 Task: Find connections with filter location Sant Andreu de Palomar with filter topic #Projectmanagements with filter profile language Potuguese with filter current company Traveloka with filter school Topiwala National Medical College, Mumbai Central, Mumbai with filter industry Primary Metal Manufacturing with filter service category Business Analytics with filter keywords title Mail Carrier
Action: Mouse moved to (543, 70)
Screenshot: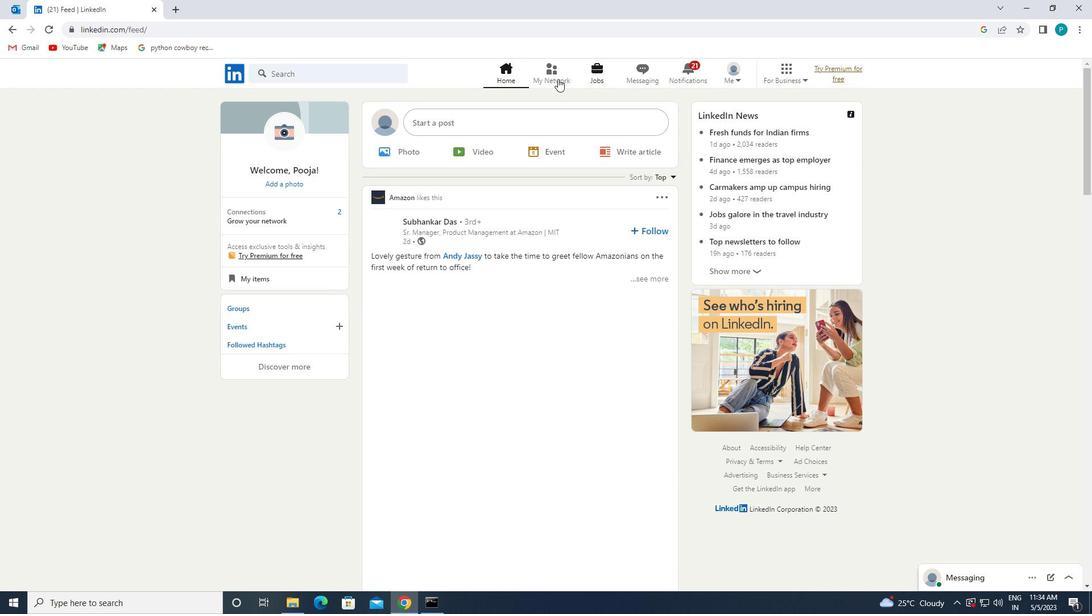 
Action: Mouse pressed left at (543, 70)
Screenshot: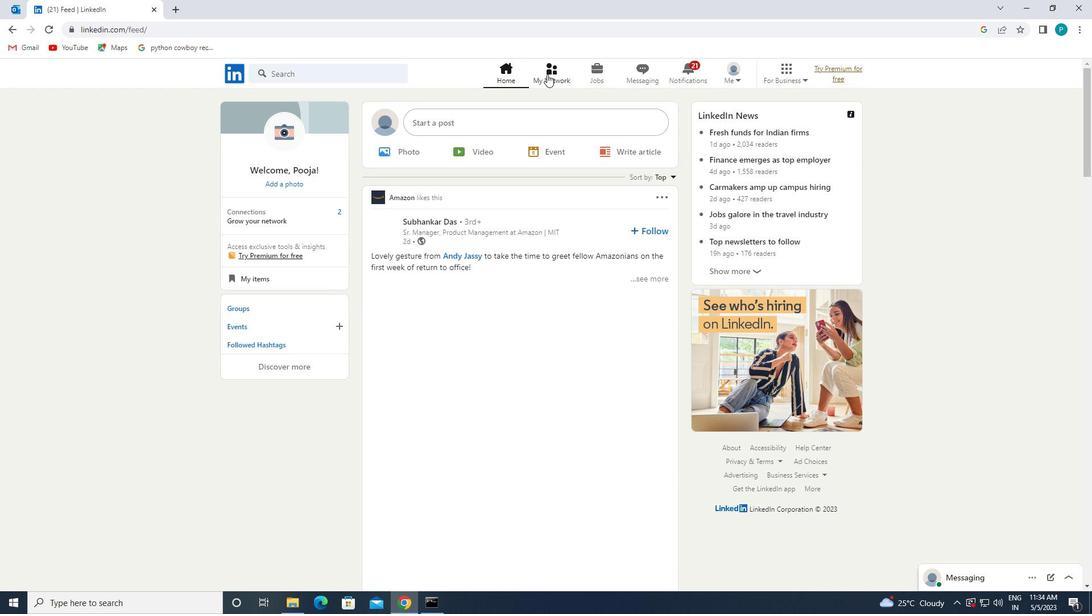 
Action: Mouse moved to (347, 139)
Screenshot: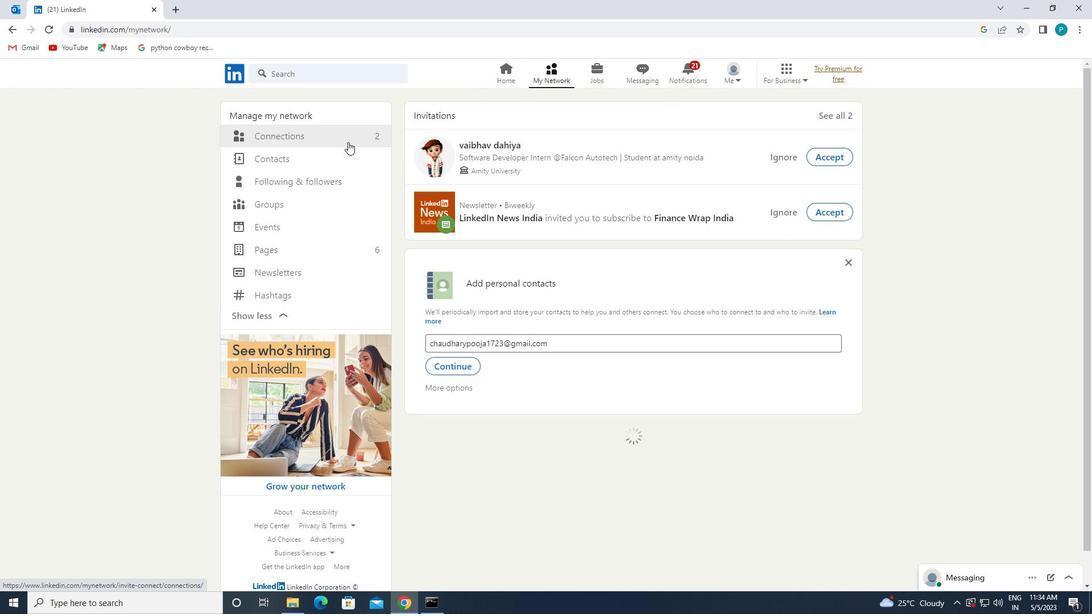 
Action: Mouse pressed left at (347, 139)
Screenshot: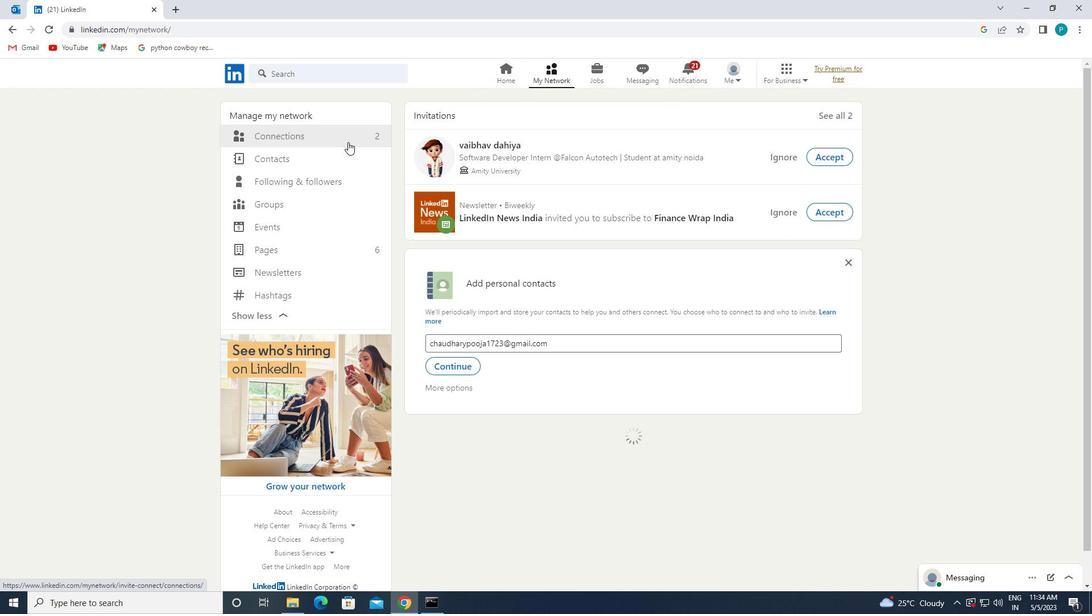 
Action: Mouse moved to (647, 138)
Screenshot: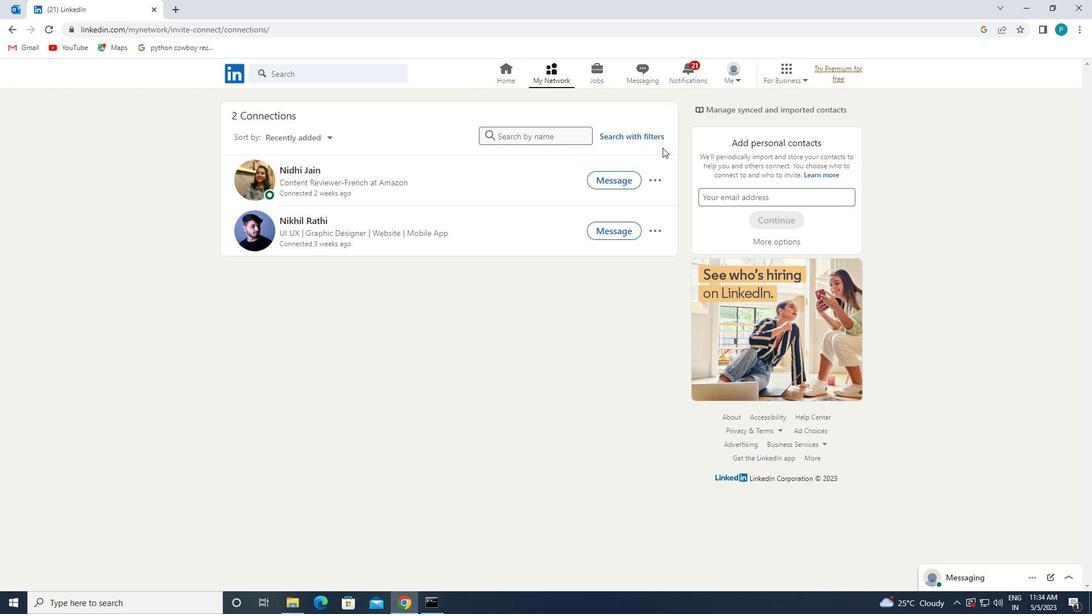 
Action: Mouse pressed left at (647, 138)
Screenshot: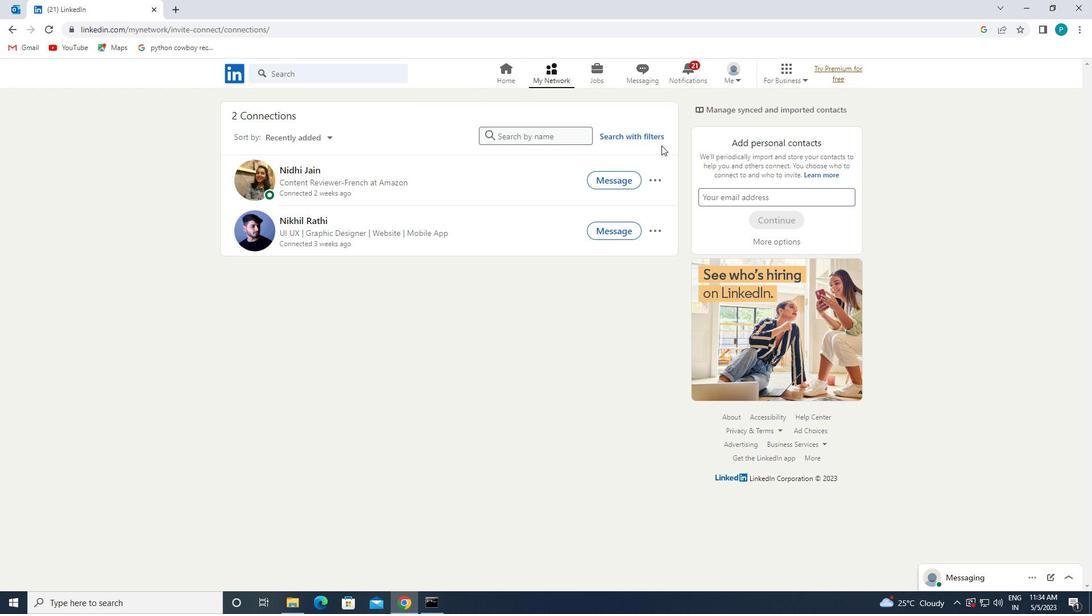 
Action: Mouse moved to (580, 110)
Screenshot: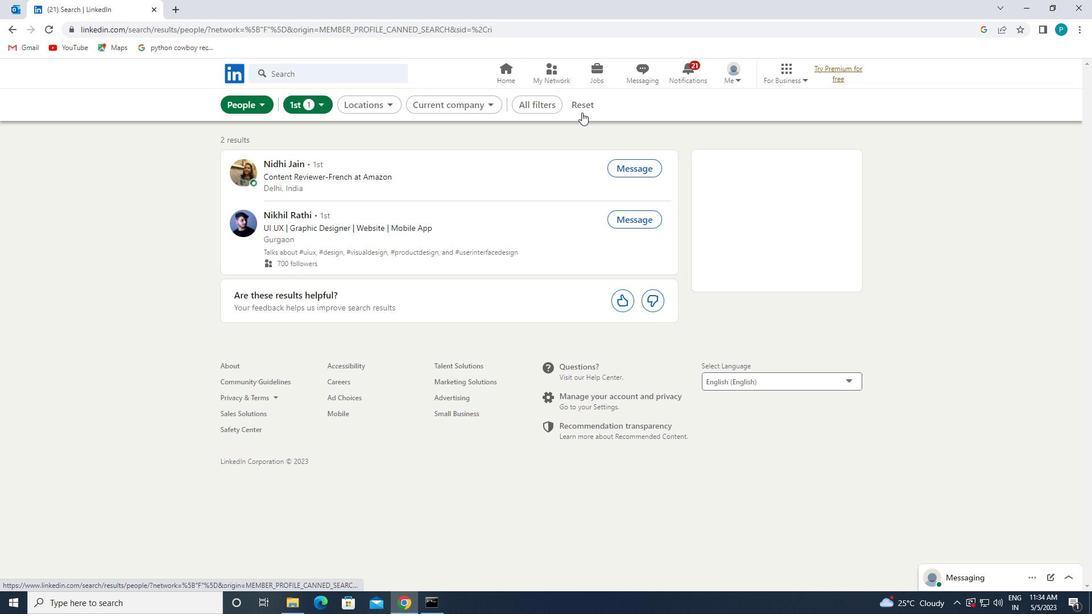 
Action: Mouse pressed left at (580, 110)
Screenshot: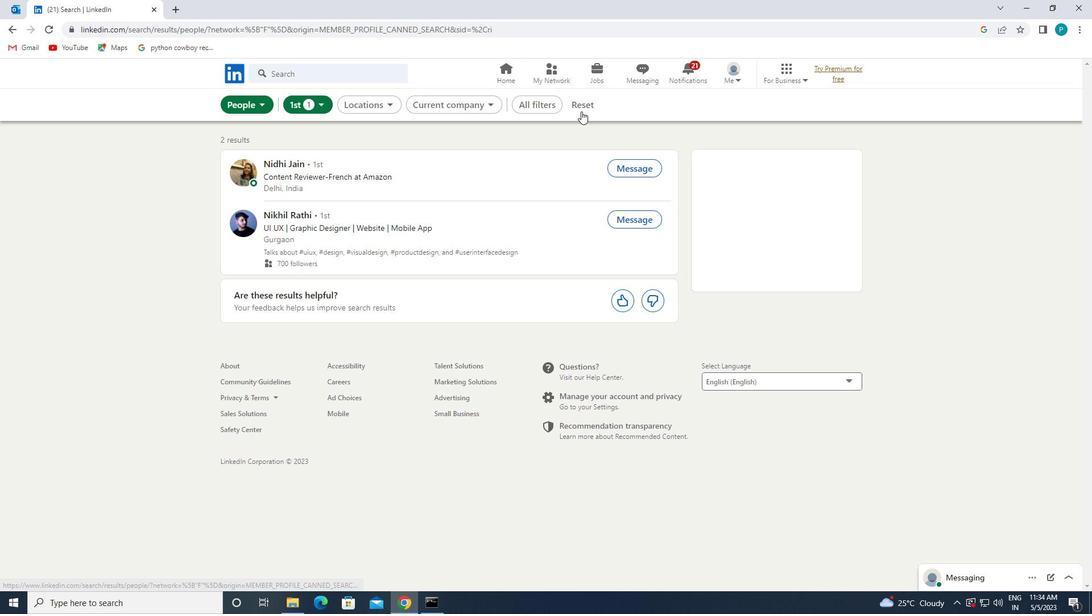
Action: Mouse moved to (555, 105)
Screenshot: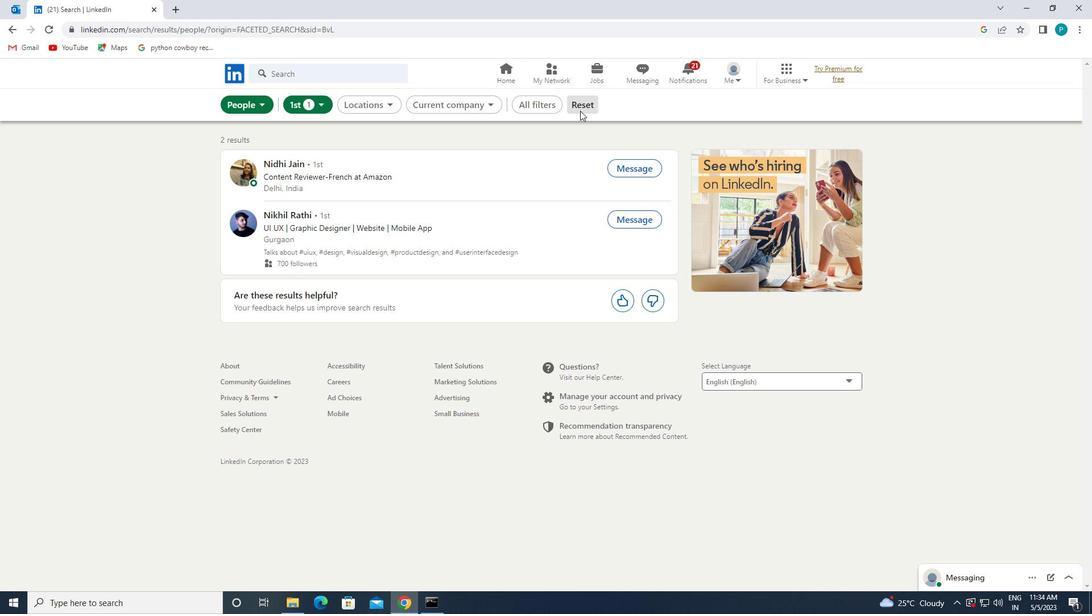 
Action: Mouse pressed left at (555, 105)
Screenshot: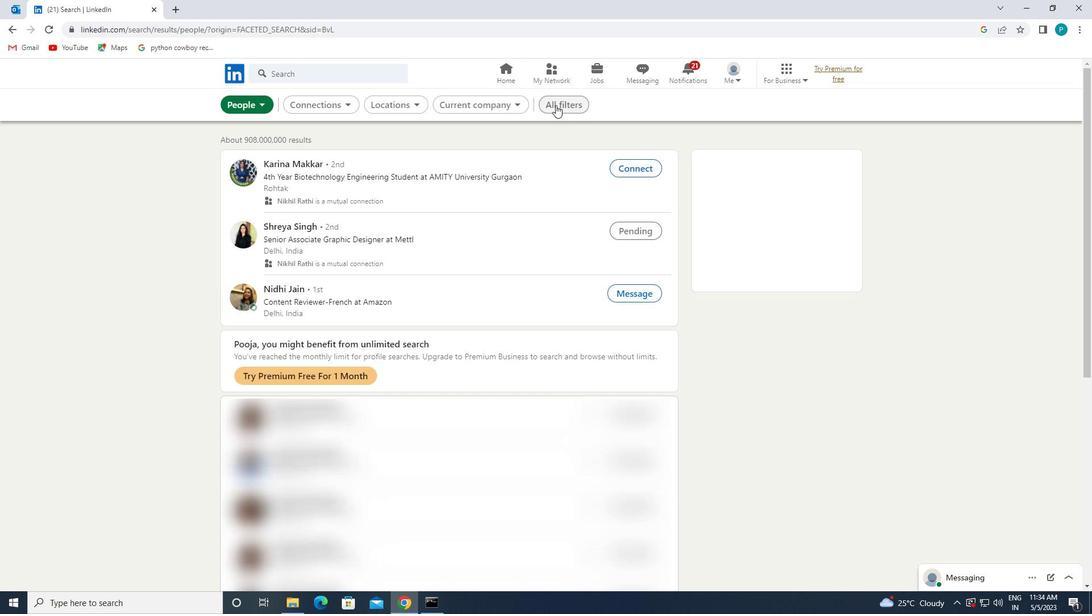 
Action: Mouse moved to (936, 279)
Screenshot: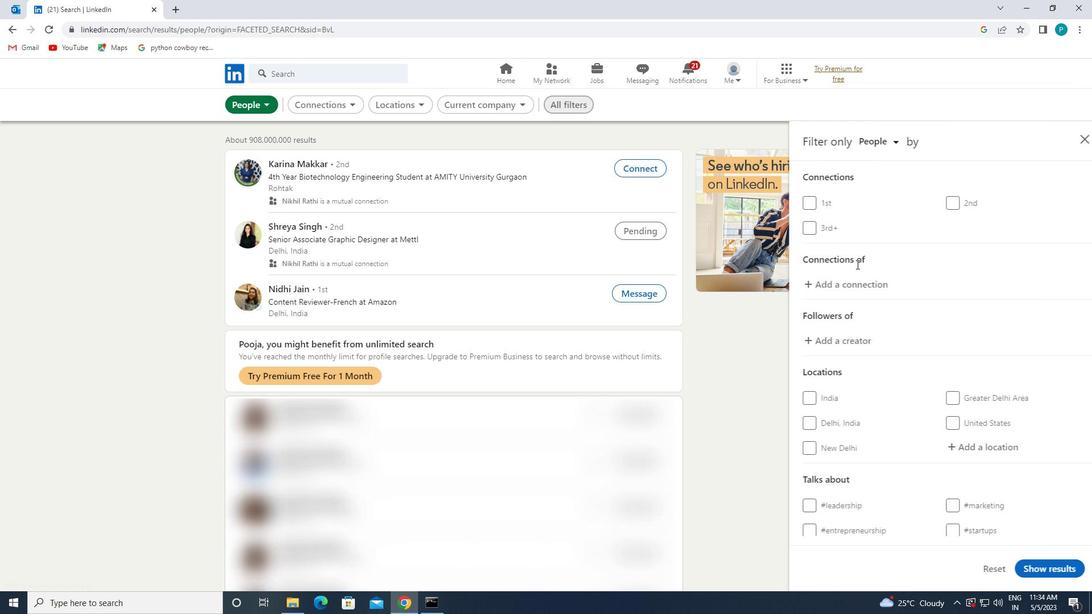 
Action: Mouse scrolled (936, 278) with delta (0, 0)
Screenshot: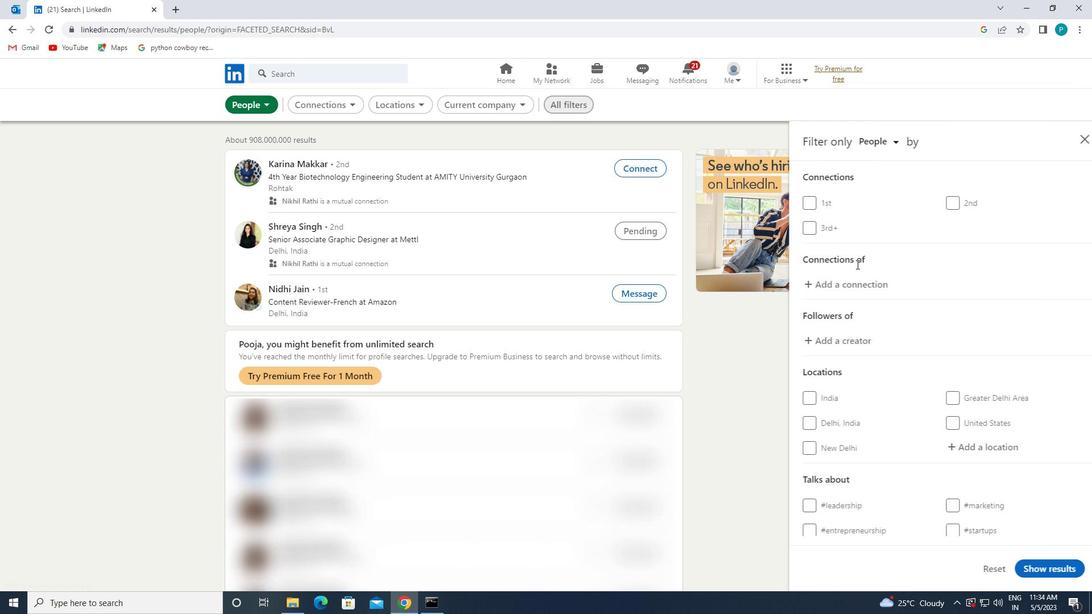 
Action: Mouse scrolled (936, 278) with delta (0, 0)
Screenshot: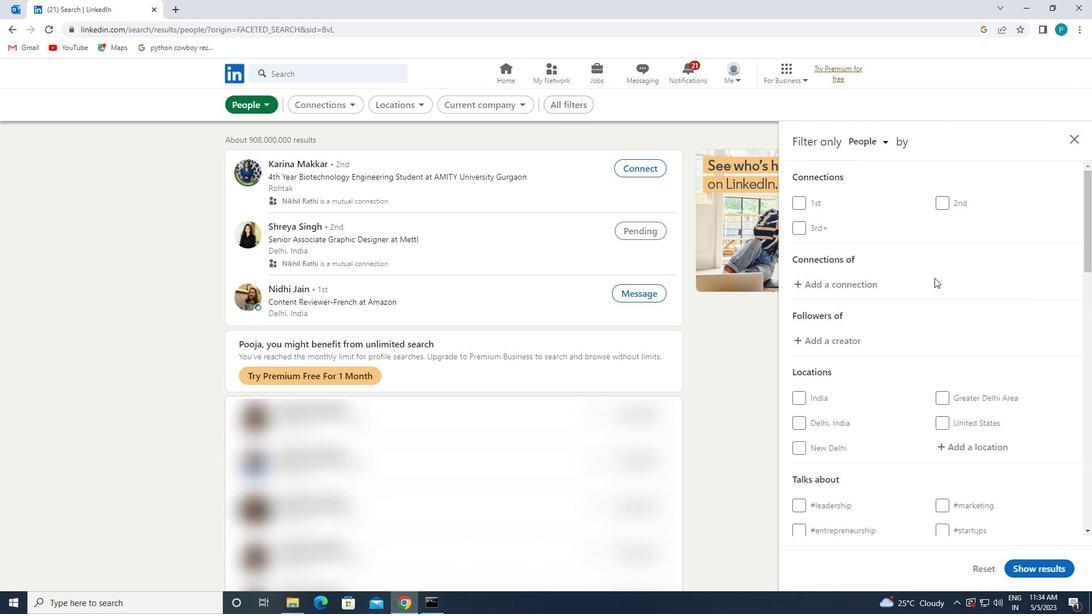 
Action: Mouse moved to (936, 278)
Screenshot: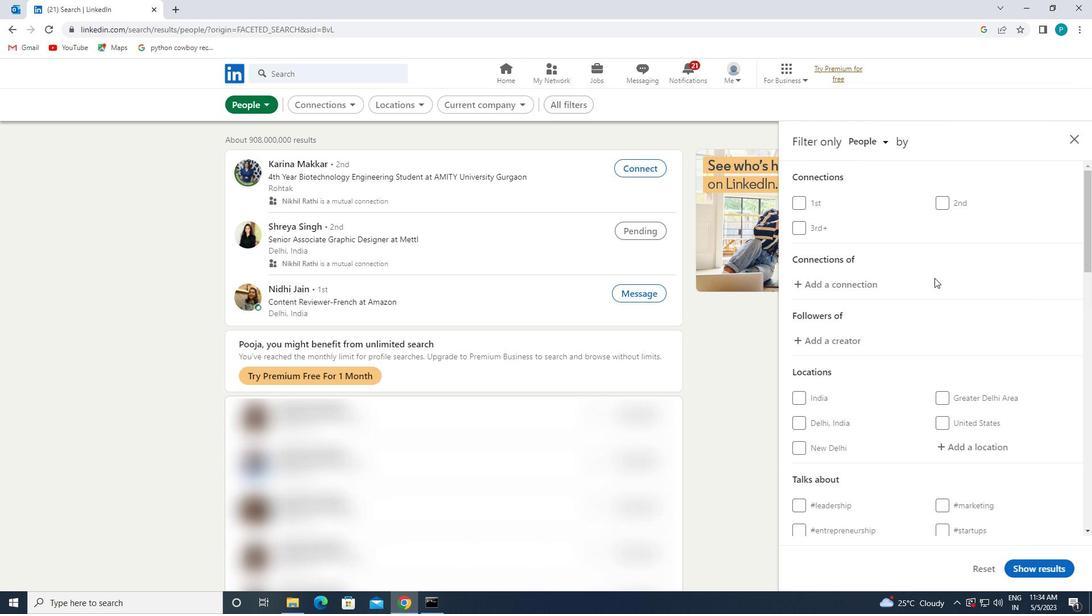 
Action: Mouse scrolled (936, 277) with delta (0, 0)
Screenshot: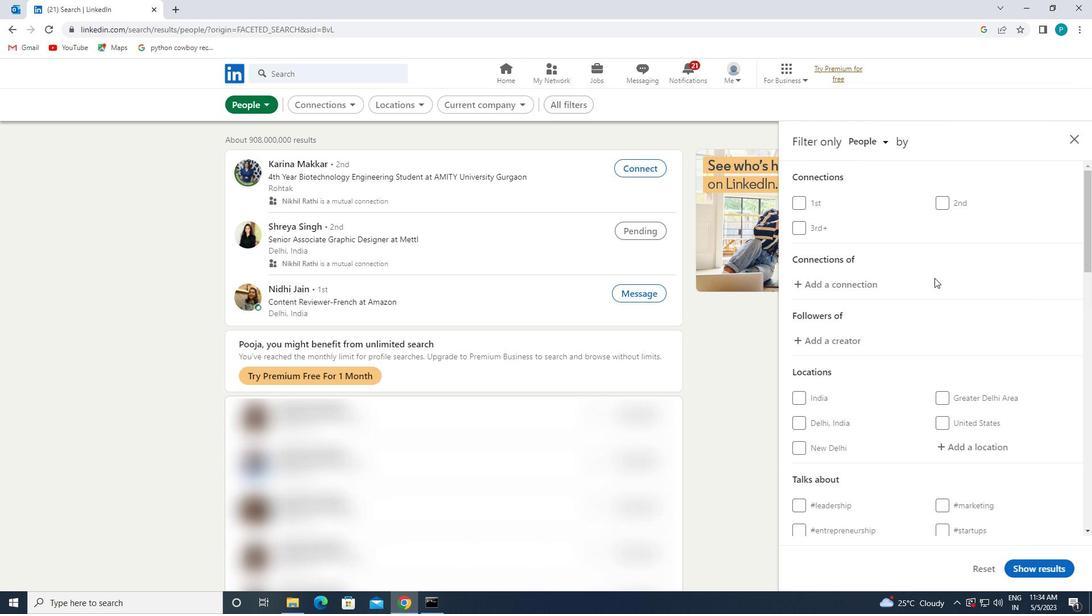 
Action: Mouse moved to (935, 277)
Screenshot: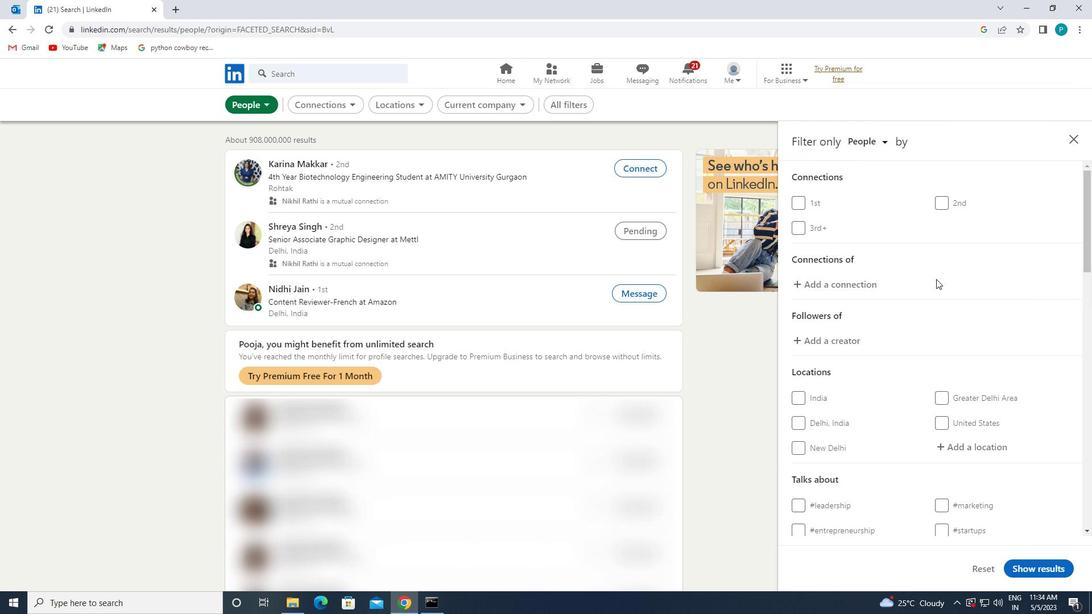 
Action: Mouse pressed left at (935, 277)
Screenshot: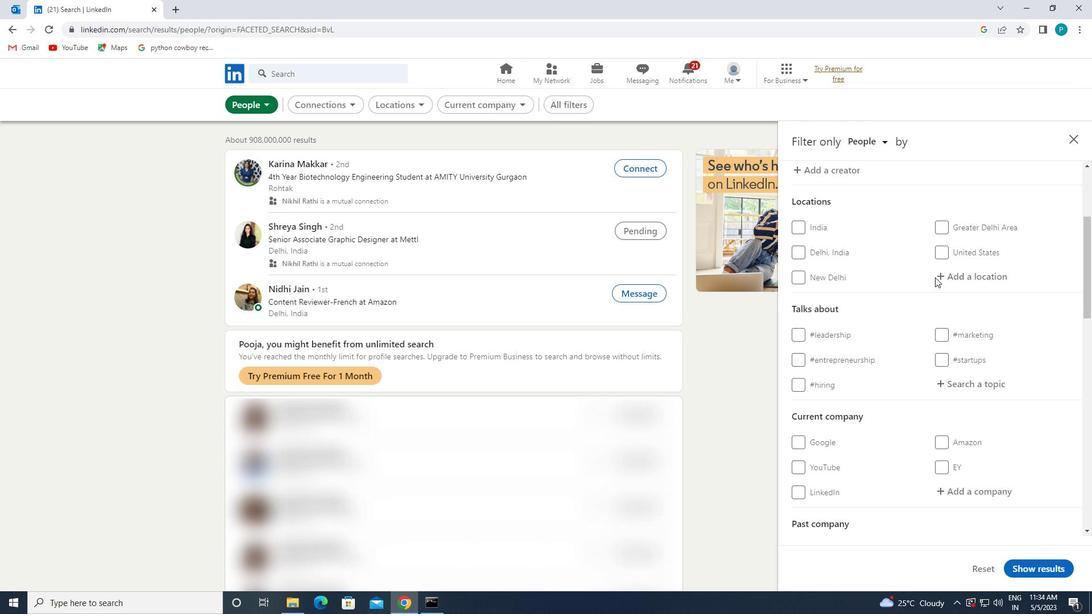 
Action: Mouse moved to (937, 275)
Screenshot: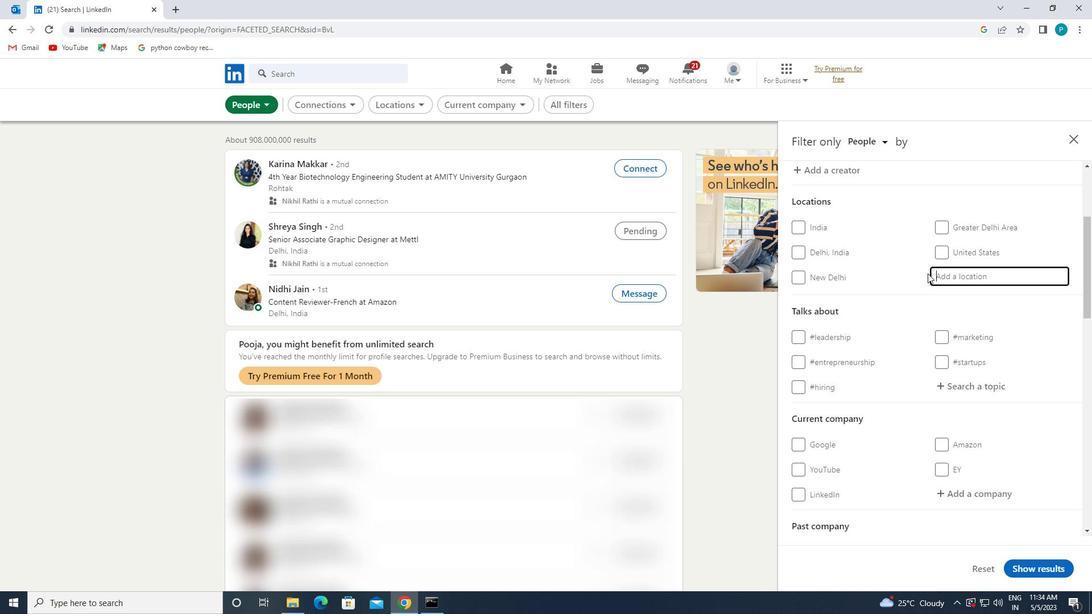 
Action: Key pressed <Key.caps_lock>s<Key.caps_lock>any<Key.backspace>t<Key.space><Key.caps_lock>a<Key.caps_lock>ndreu
Screenshot: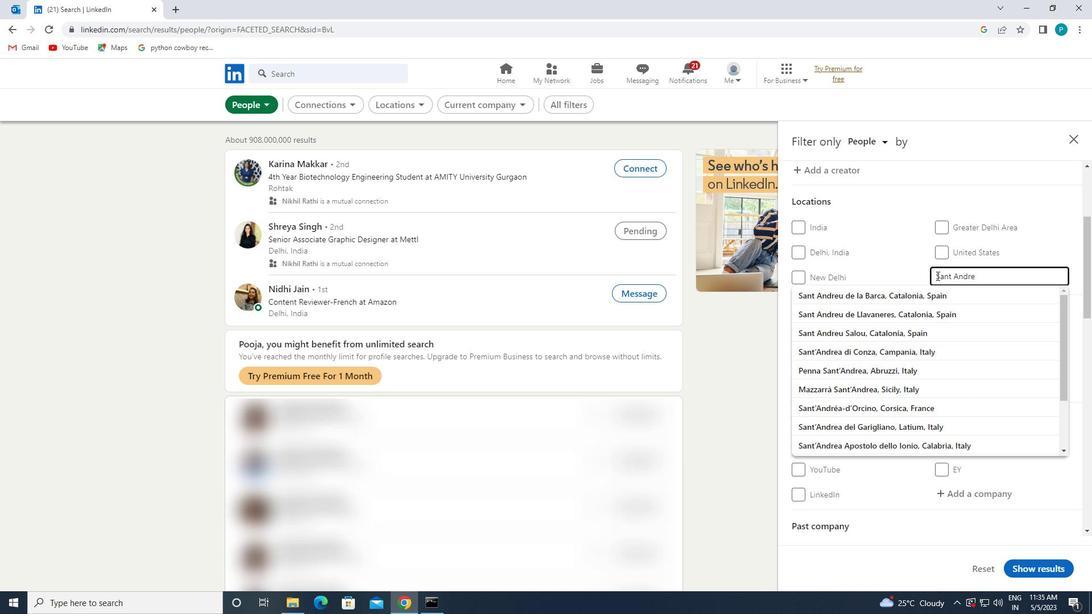 
Action: Mouse moved to (912, 295)
Screenshot: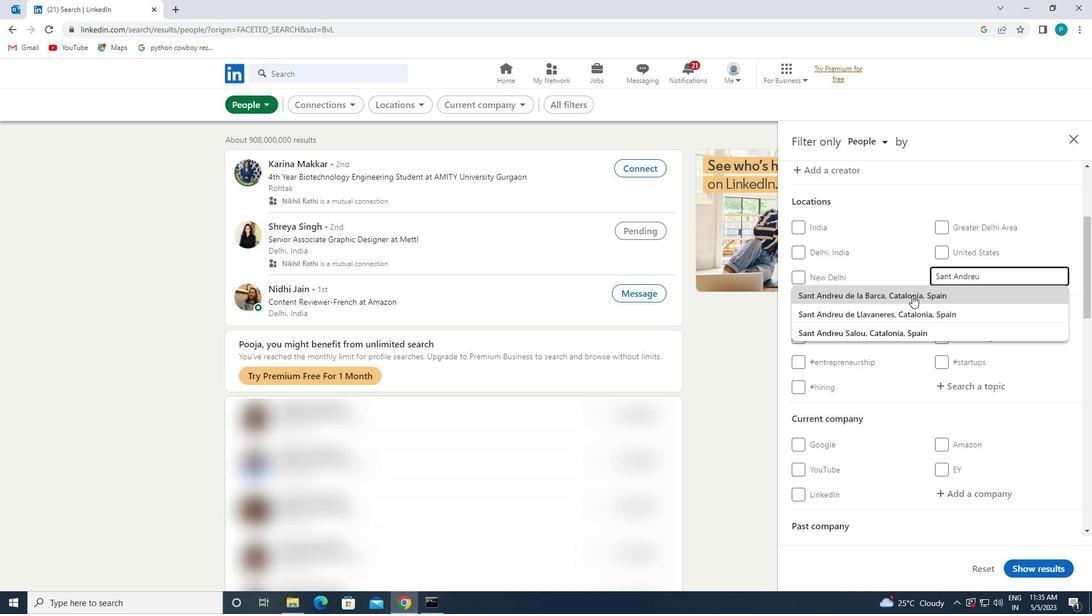 
Action: Key pressed <Key.space>de<Key.space><Key.caps_lock>p<Key.caps_lock>alomar
Screenshot: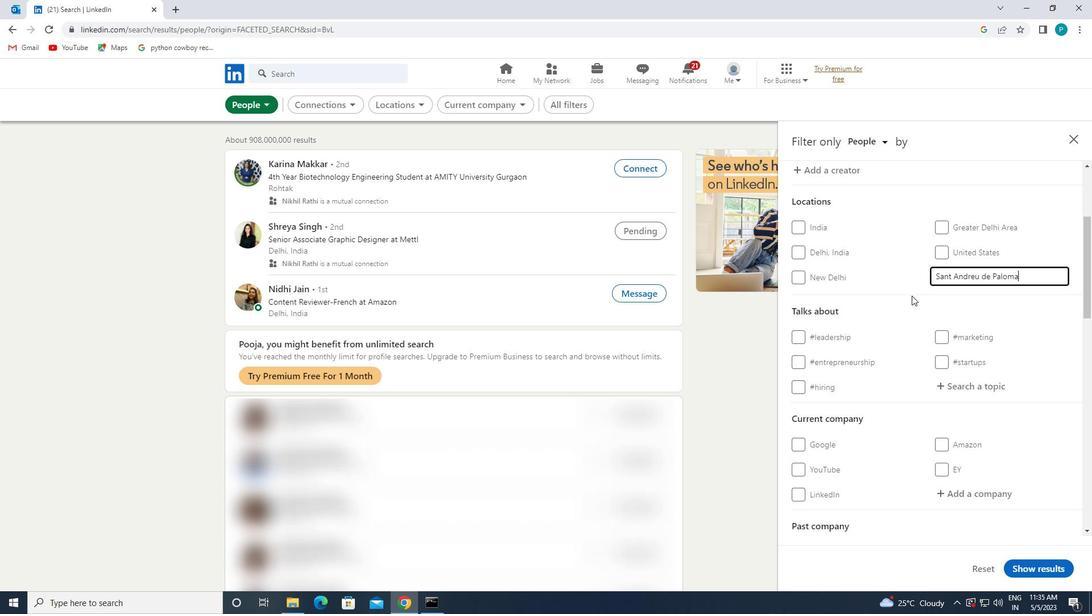 
Action: Mouse moved to (942, 361)
Screenshot: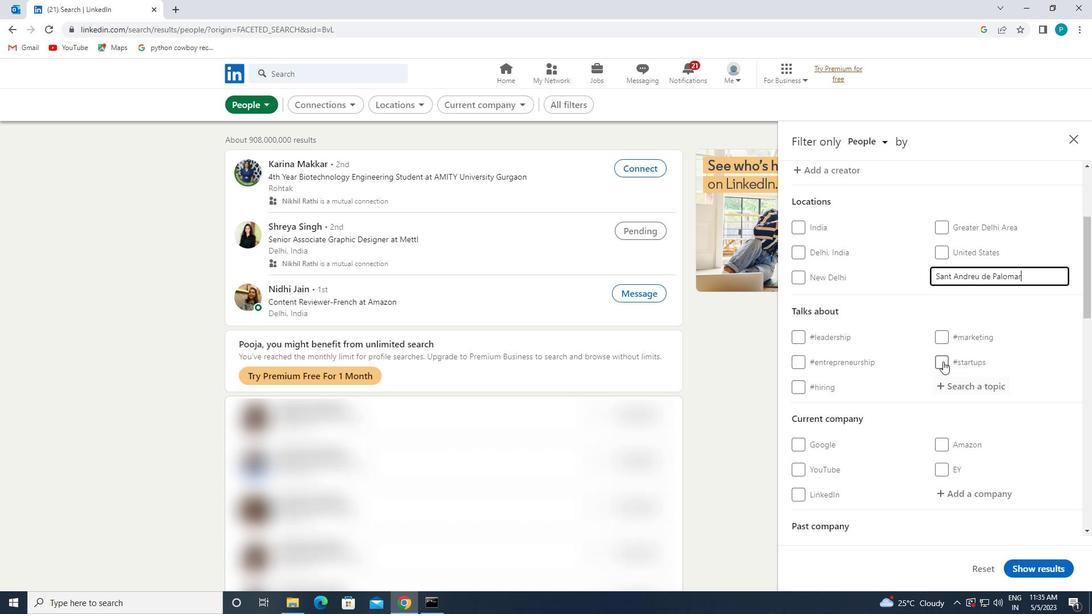 
Action: Mouse scrolled (942, 360) with delta (0, 0)
Screenshot: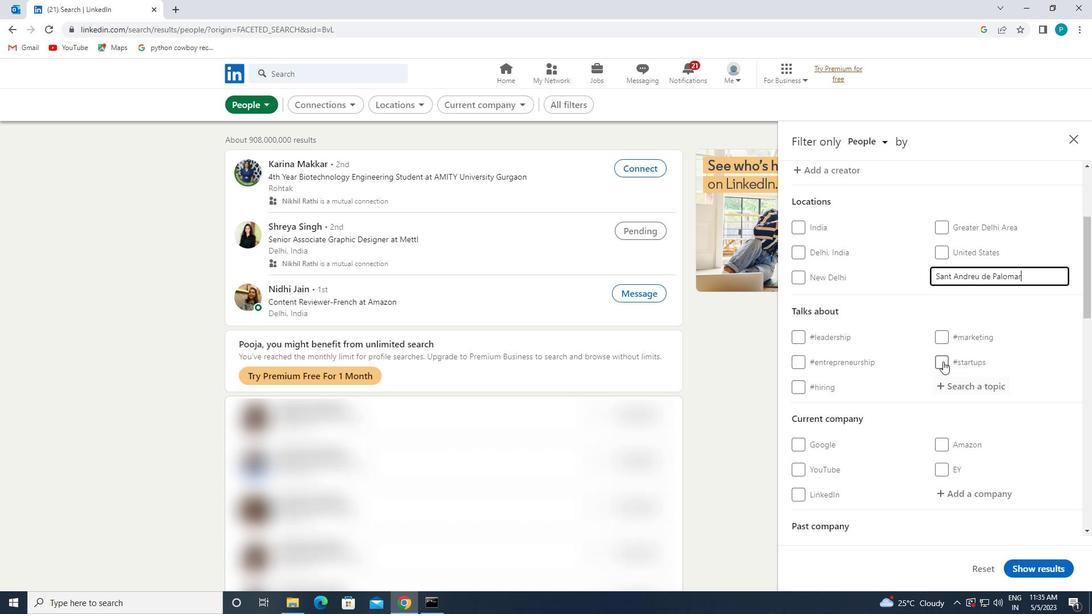 
Action: Mouse moved to (955, 337)
Screenshot: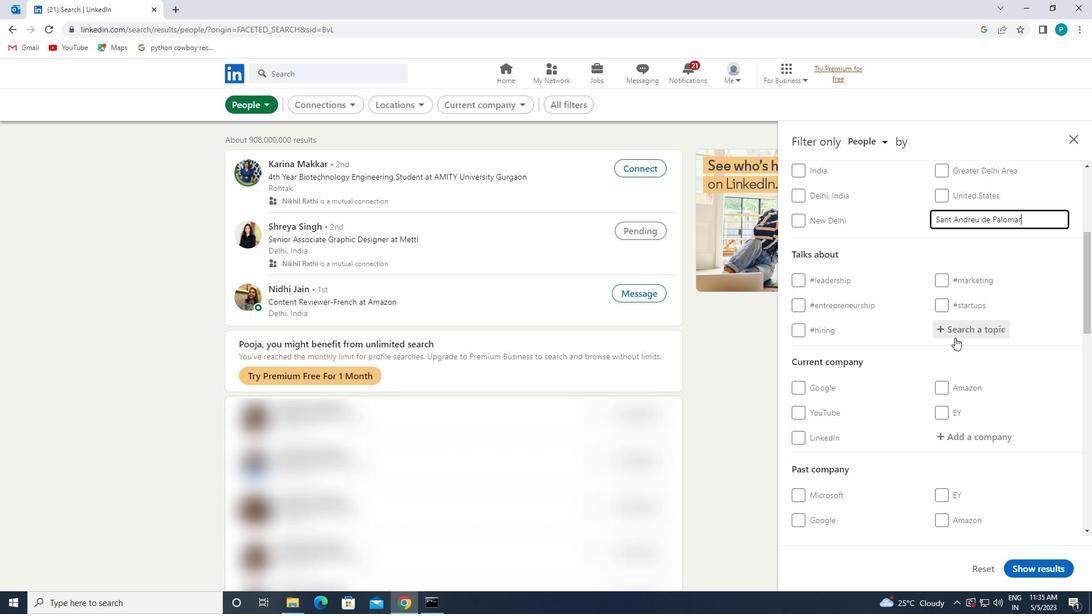 
Action: Mouse pressed left at (955, 337)
Screenshot: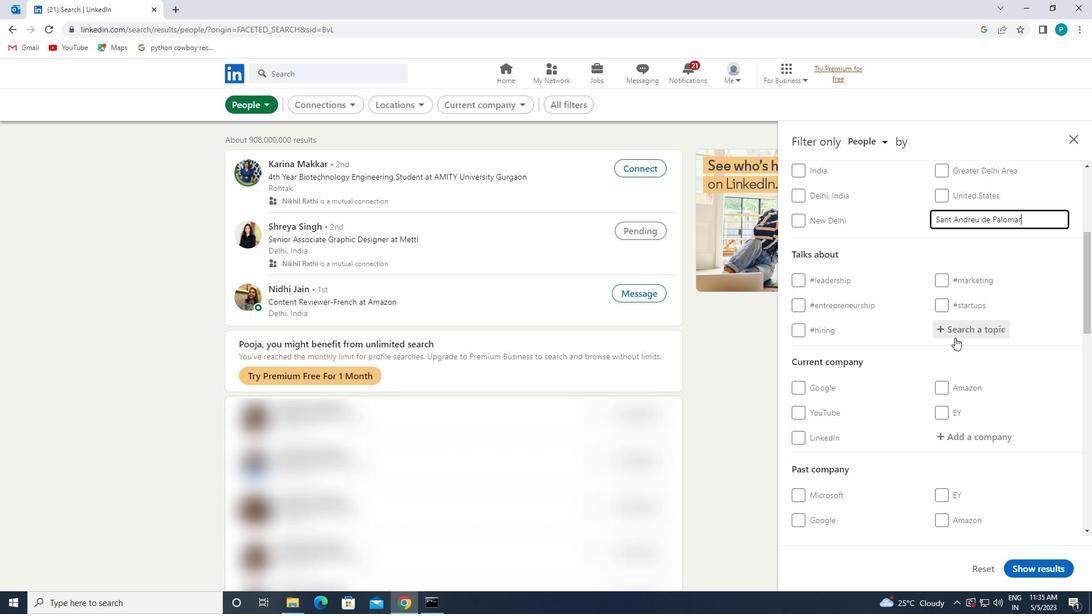 
Action: Key pressed <Key.shift>#<Key.caps_lock>P<Key.caps_lock>ROJECTMANAGEMENTS
Screenshot: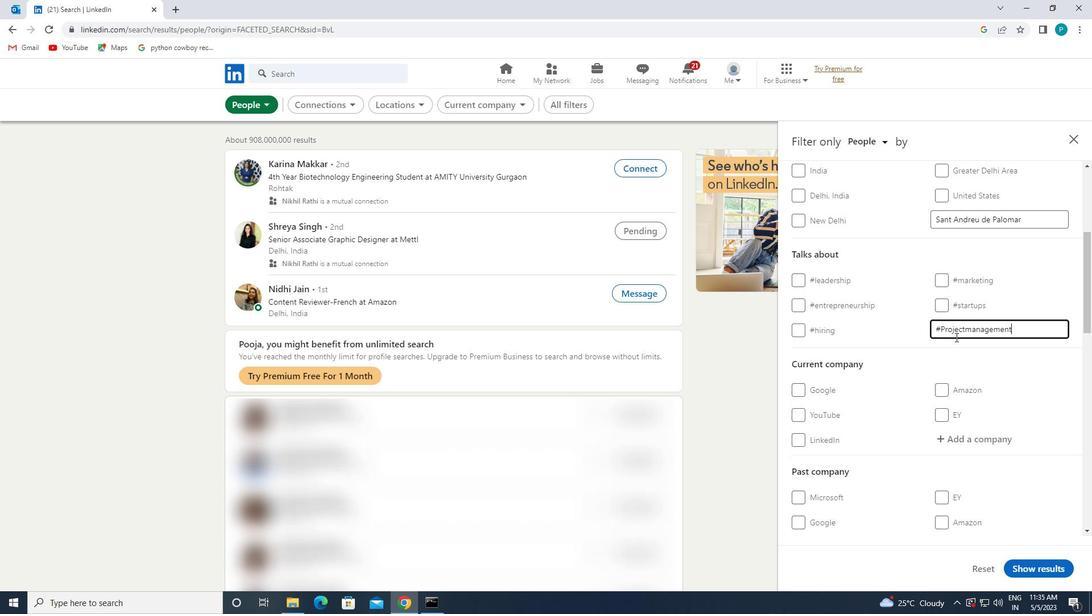 
Action: Mouse moved to (958, 306)
Screenshot: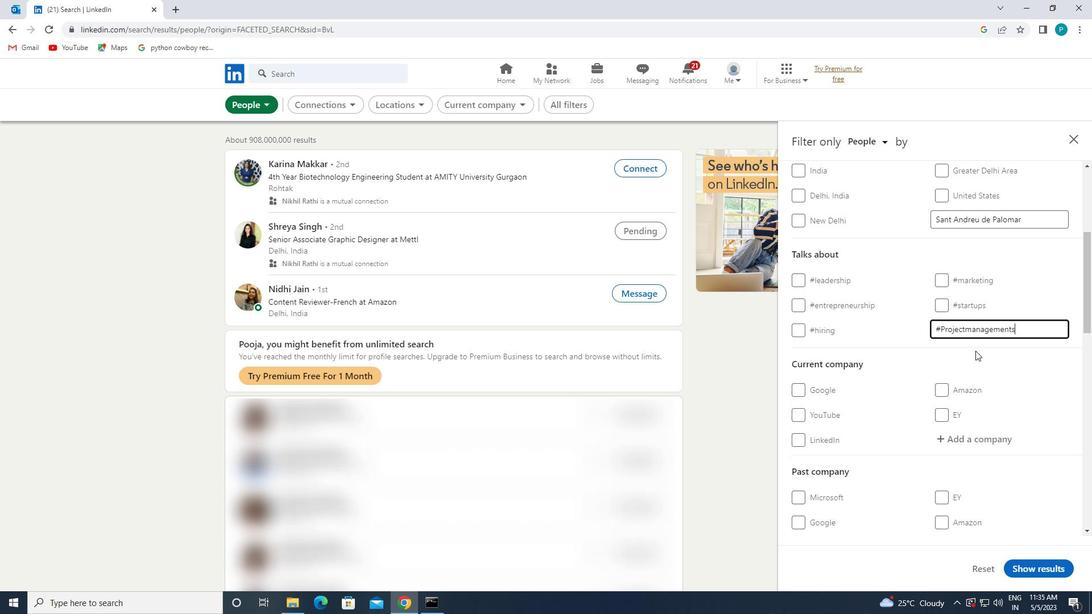 
Action: Mouse scrolled (958, 306) with delta (0, 0)
Screenshot: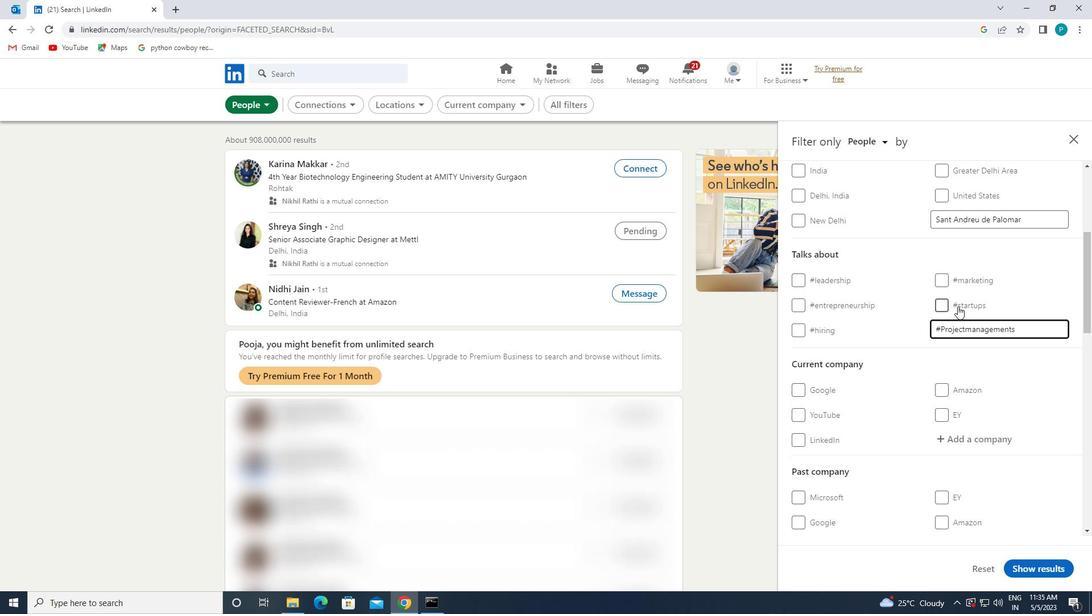 
Action: Mouse moved to (956, 307)
Screenshot: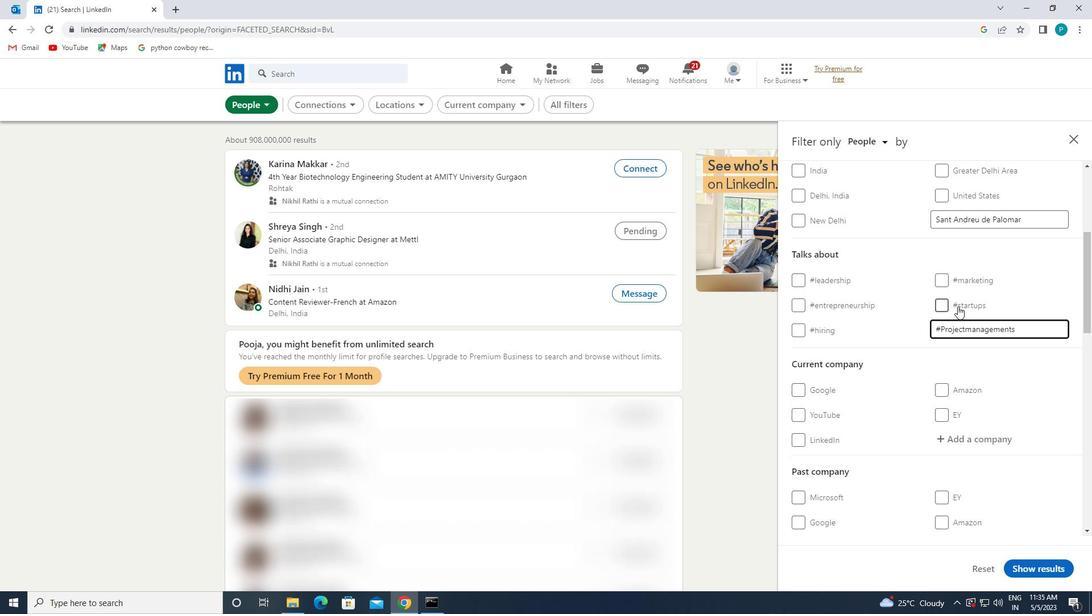 
Action: Mouse scrolled (956, 306) with delta (0, 0)
Screenshot: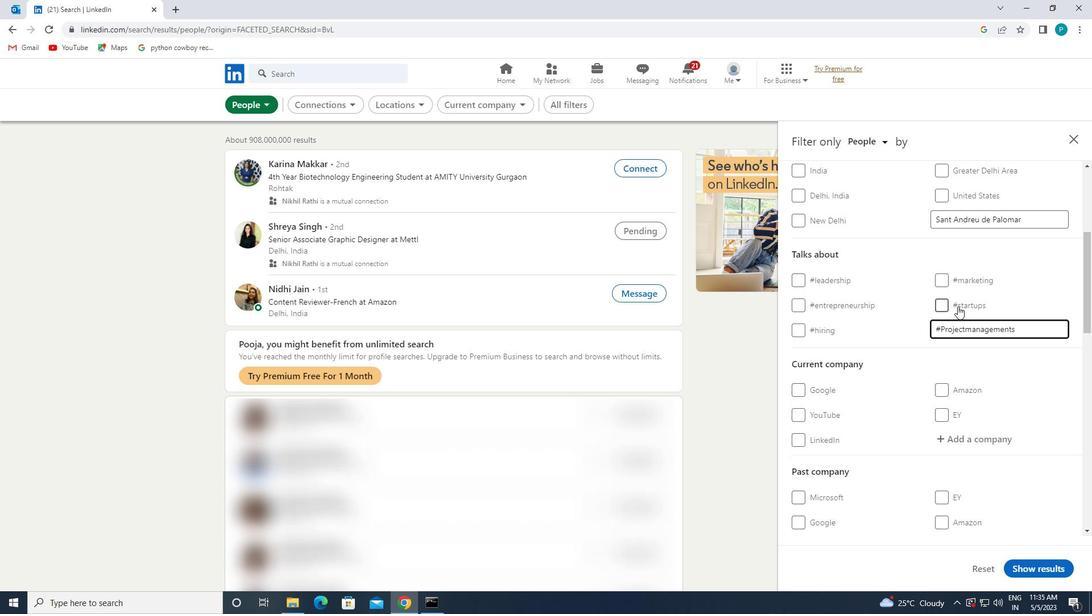 
Action: Mouse moved to (954, 310)
Screenshot: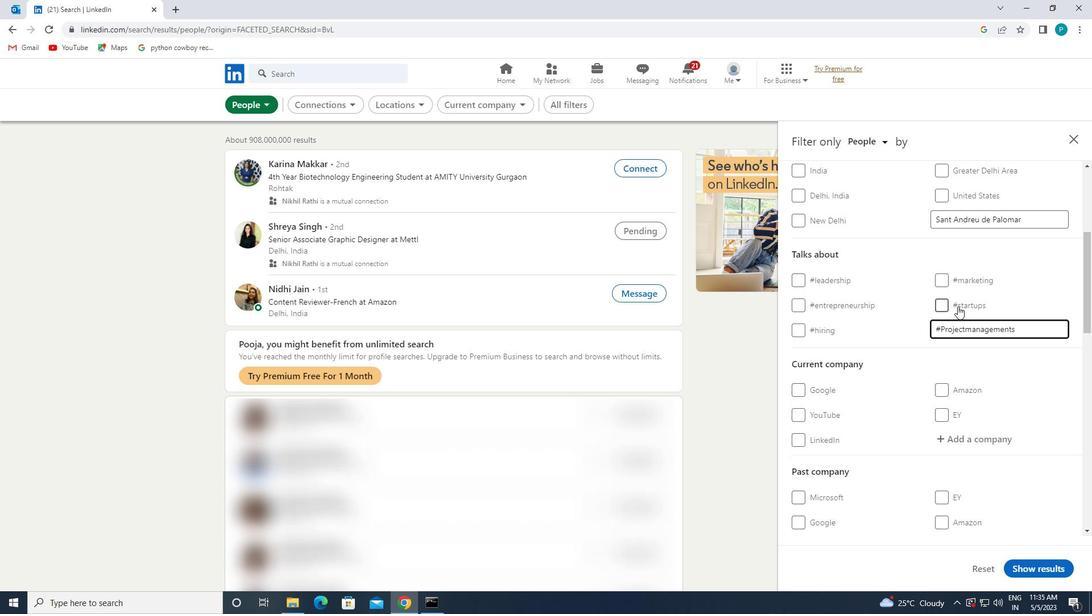 
Action: Mouse scrolled (954, 310) with delta (0, 0)
Screenshot: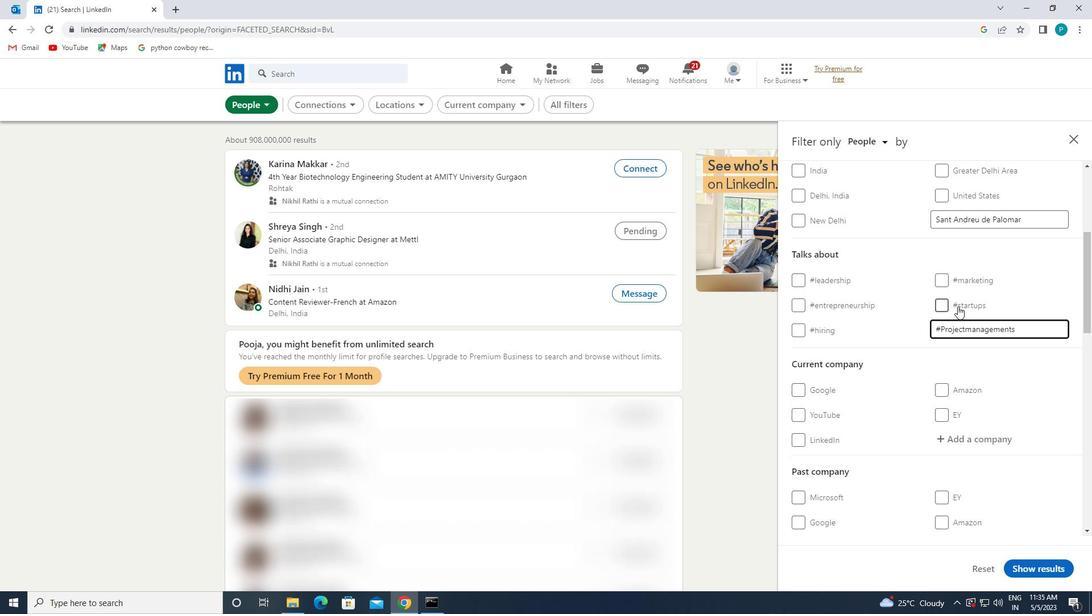 
Action: Mouse moved to (953, 312)
Screenshot: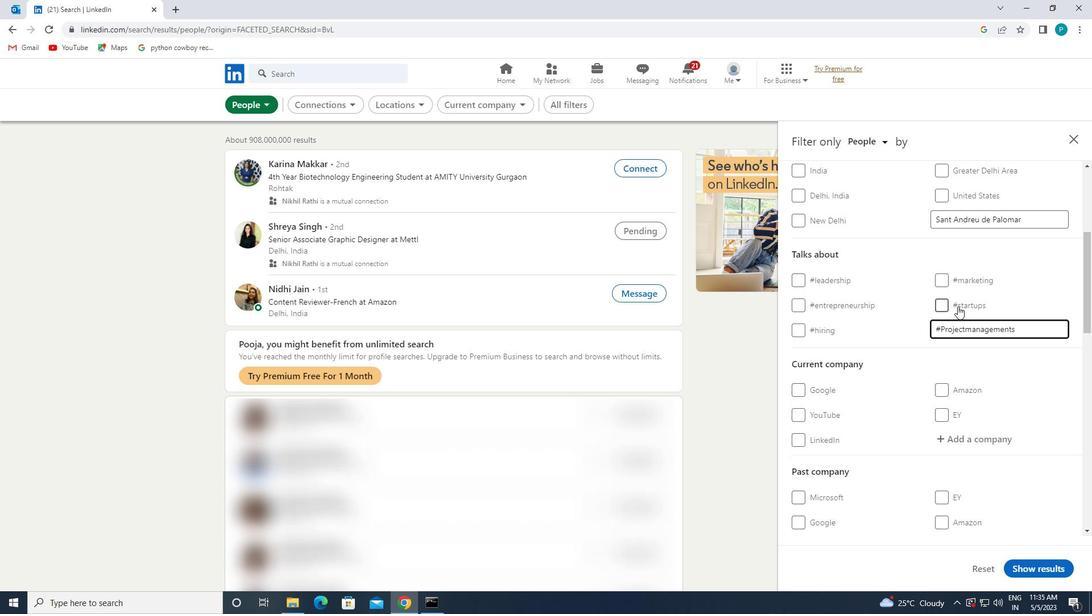 
Action: Mouse scrolled (953, 312) with delta (0, 0)
Screenshot: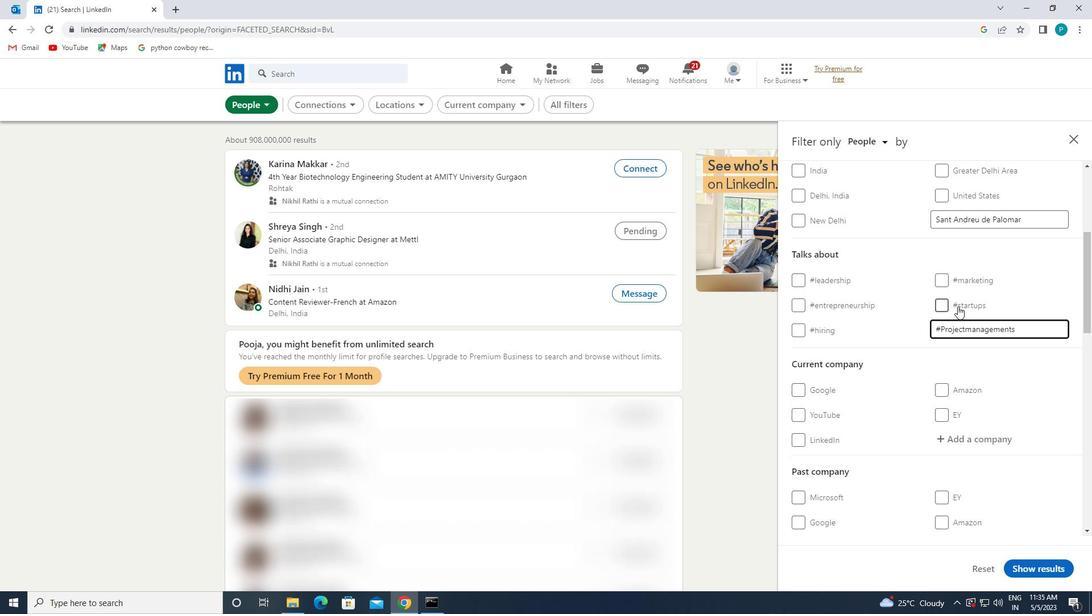 
Action: Mouse moved to (861, 354)
Screenshot: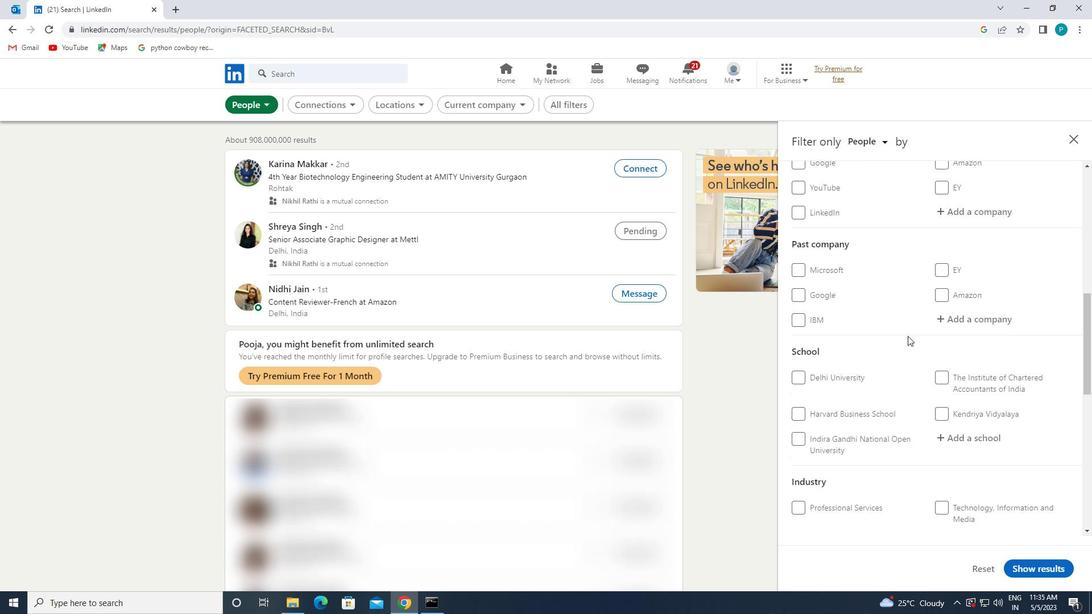 
Action: Mouse scrolled (861, 353) with delta (0, 0)
Screenshot: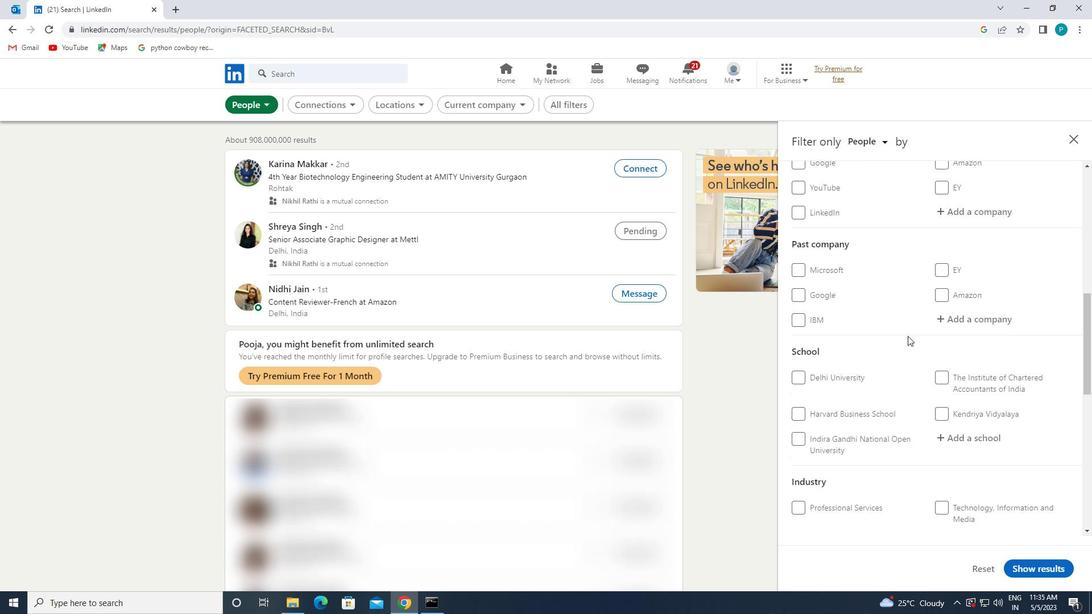 
Action: Mouse moved to (861, 355)
Screenshot: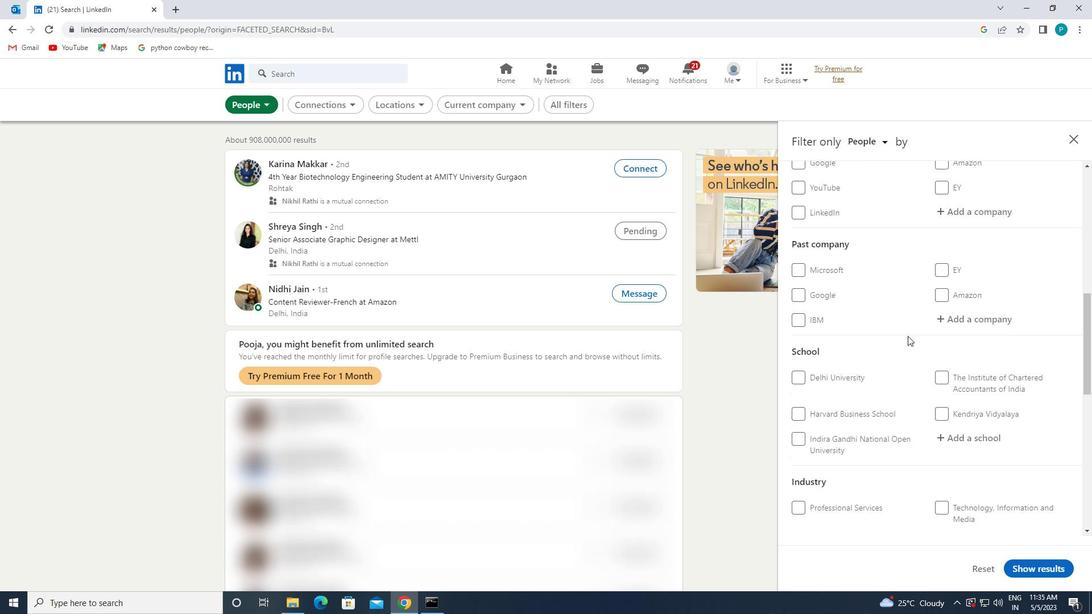 
Action: Mouse scrolled (861, 354) with delta (0, 0)
Screenshot: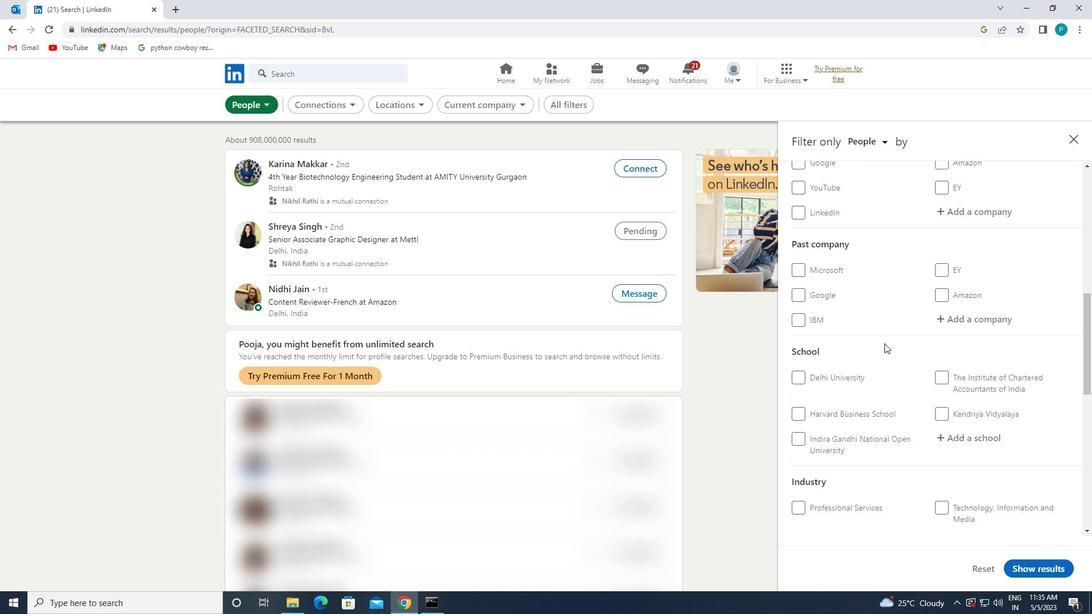 
Action: Mouse scrolled (861, 354) with delta (0, 0)
Screenshot: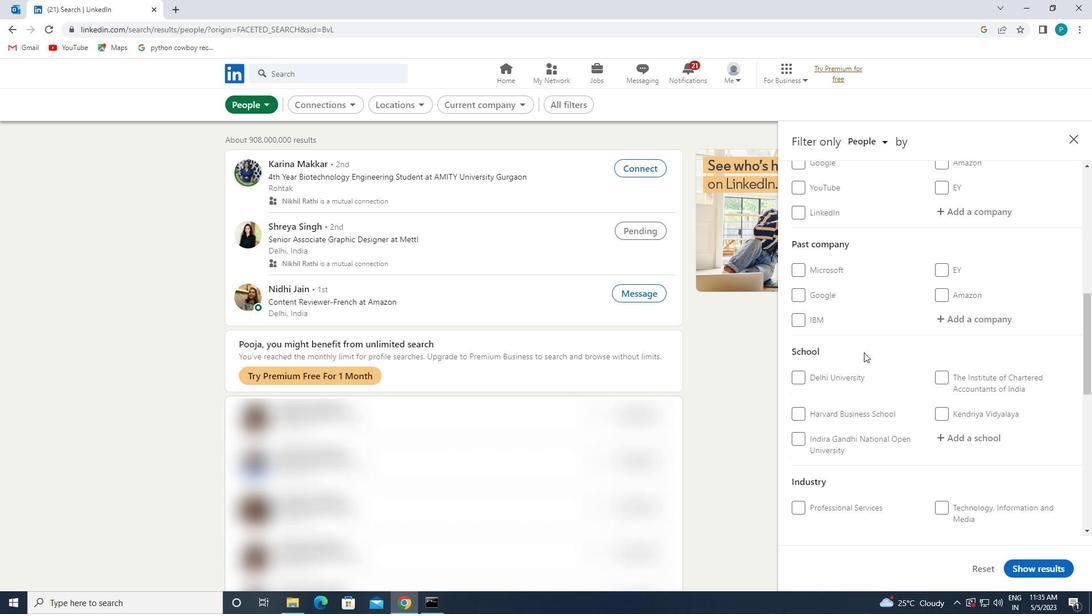 
Action: Mouse moved to (835, 384)
Screenshot: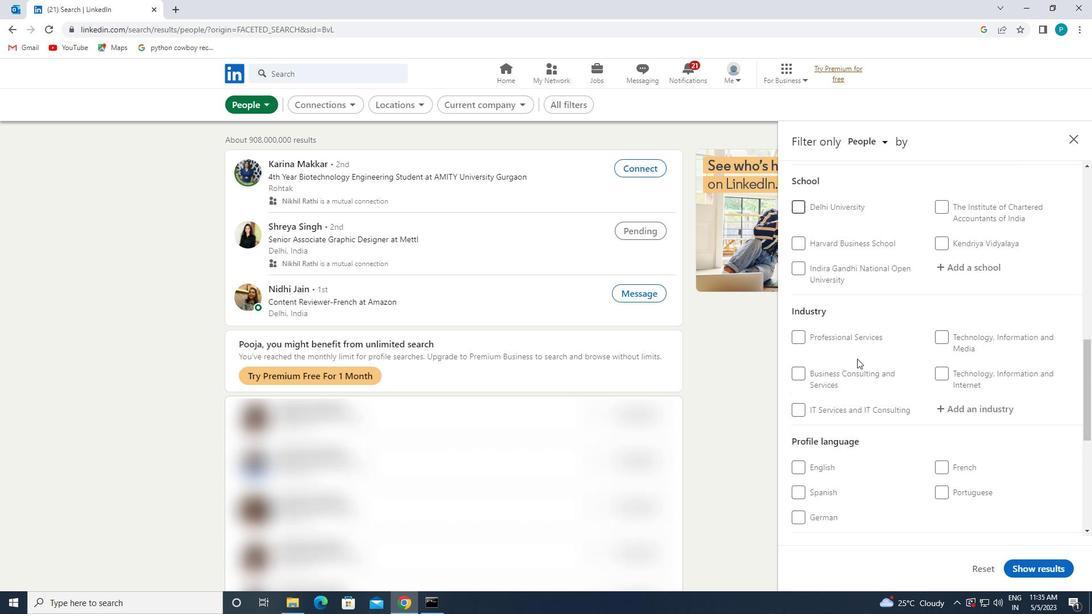 
Action: Mouse scrolled (835, 384) with delta (0, 0)
Screenshot: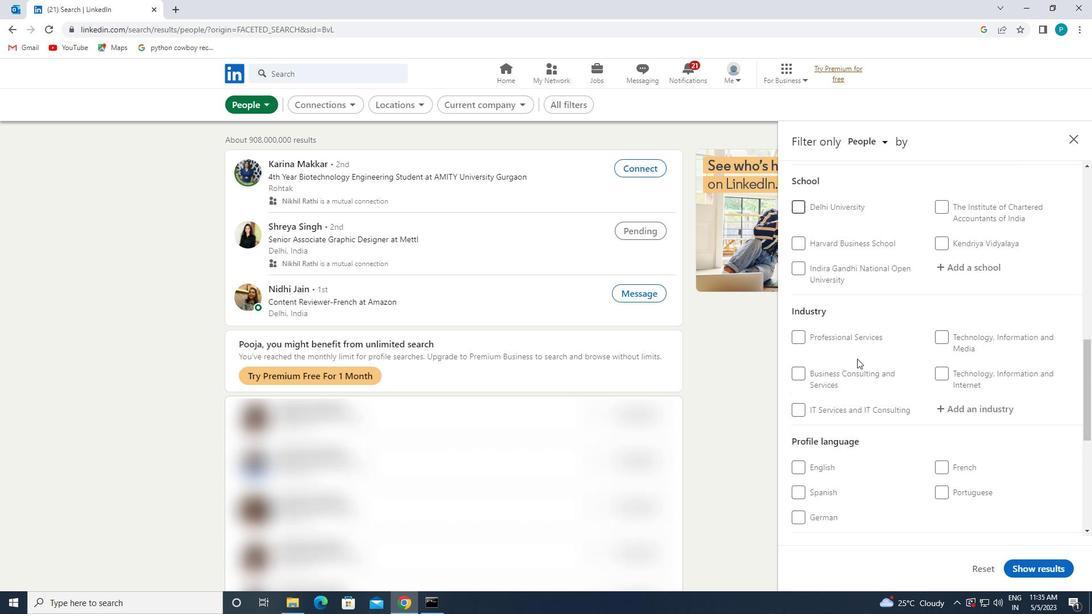 
Action: Mouse moved to (968, 439)
Screenshot: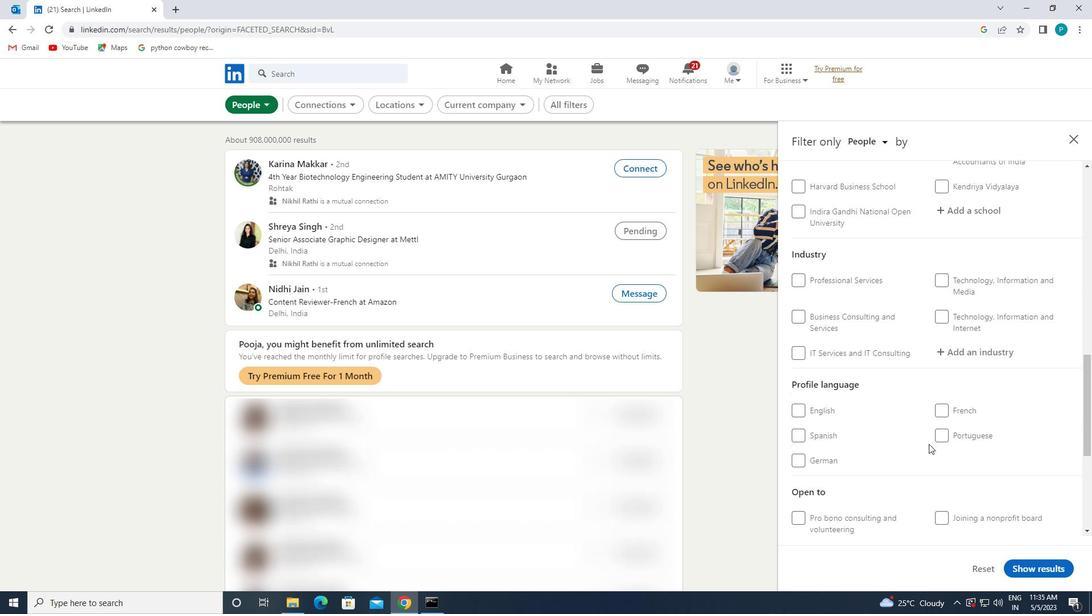 
Action: Mouse pressed left at (968, 439)
Screenshot: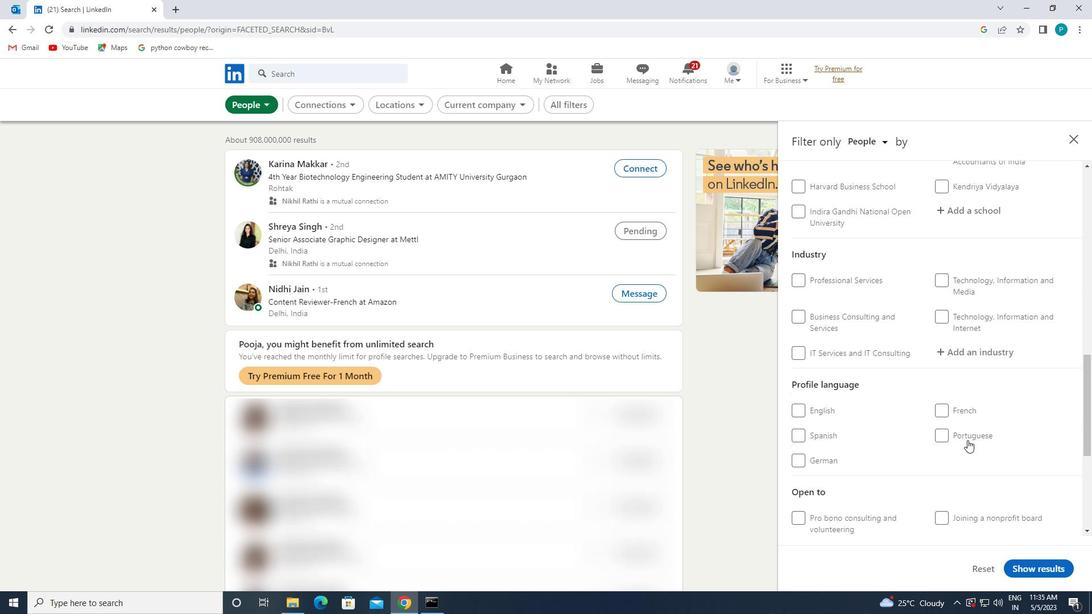 
Action: Mouse moved to (964, 394)
Screenshot: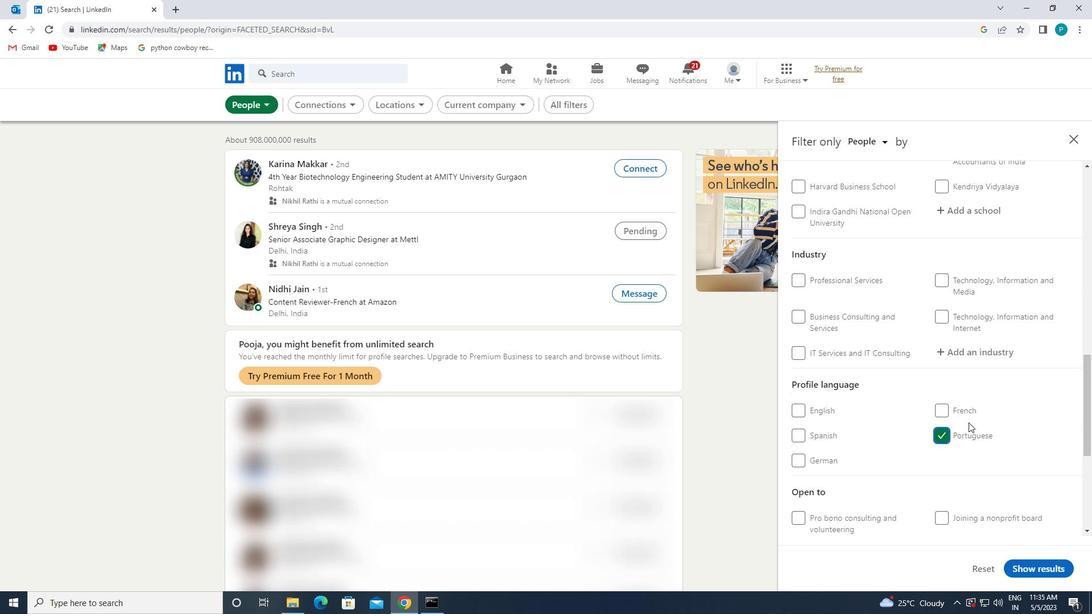 
Action: Mouse scrolled (964, 394) with delta (0, 0)
Screenshot: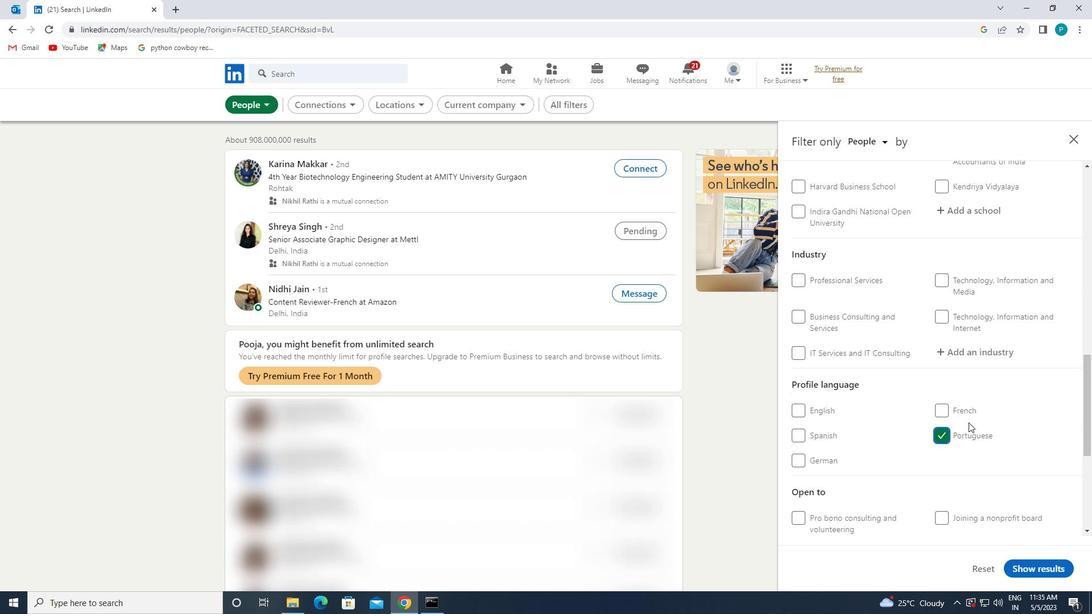 
Action: Mouse moved to (963, 389)
Screenshot: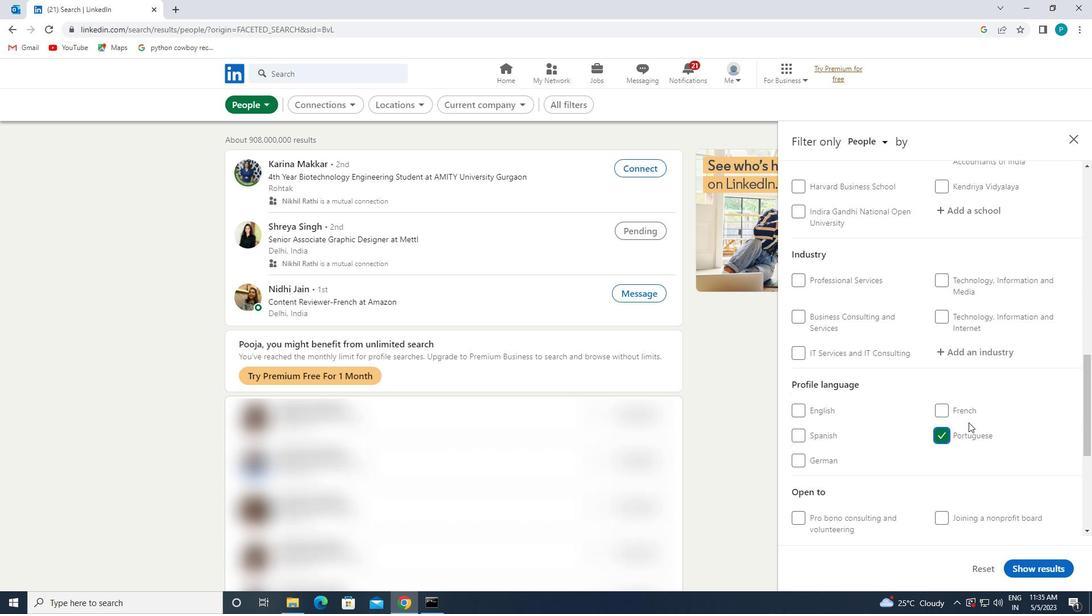 
Action: Mouse scrolled (963, 390) with delta (0, 0)
Screenshot: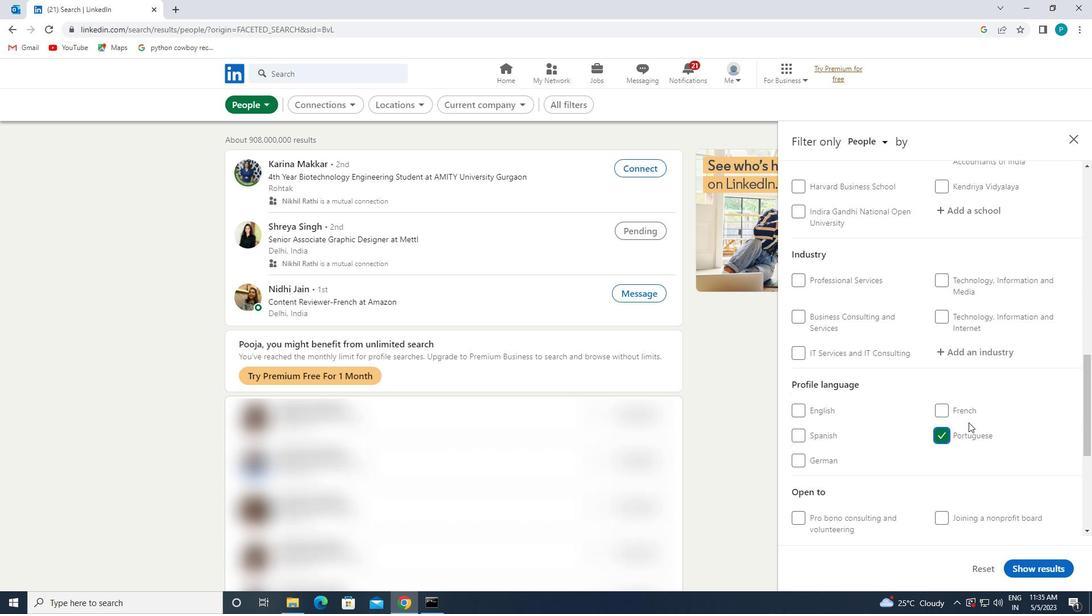 
Action: Mouse moved to (963, 386)
Screenshot: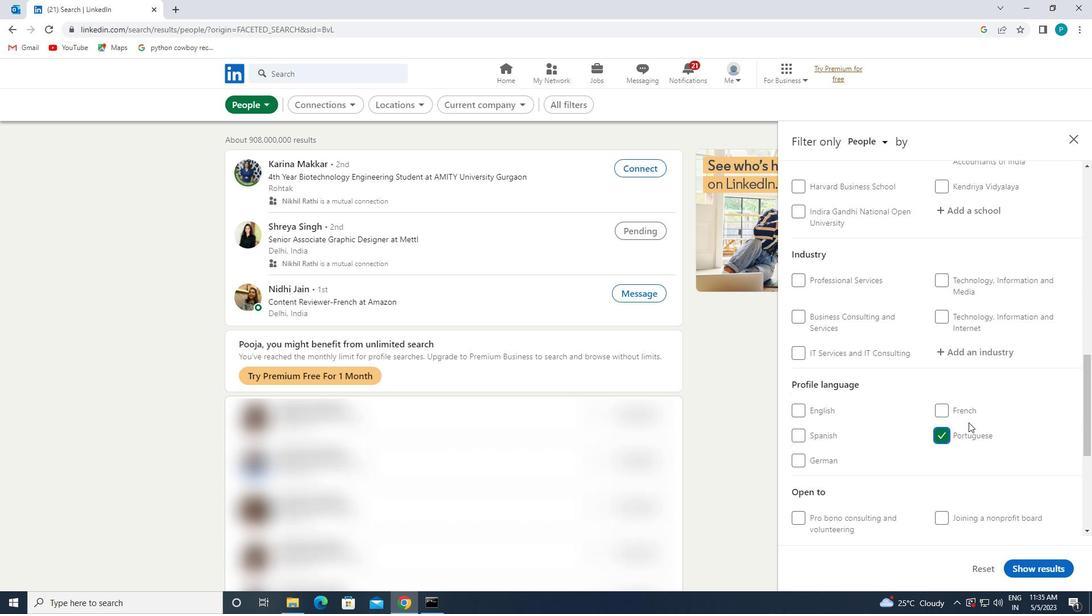 
Action: Mouse scrolled (963, 387) with delta (0, 0)
Screenshot: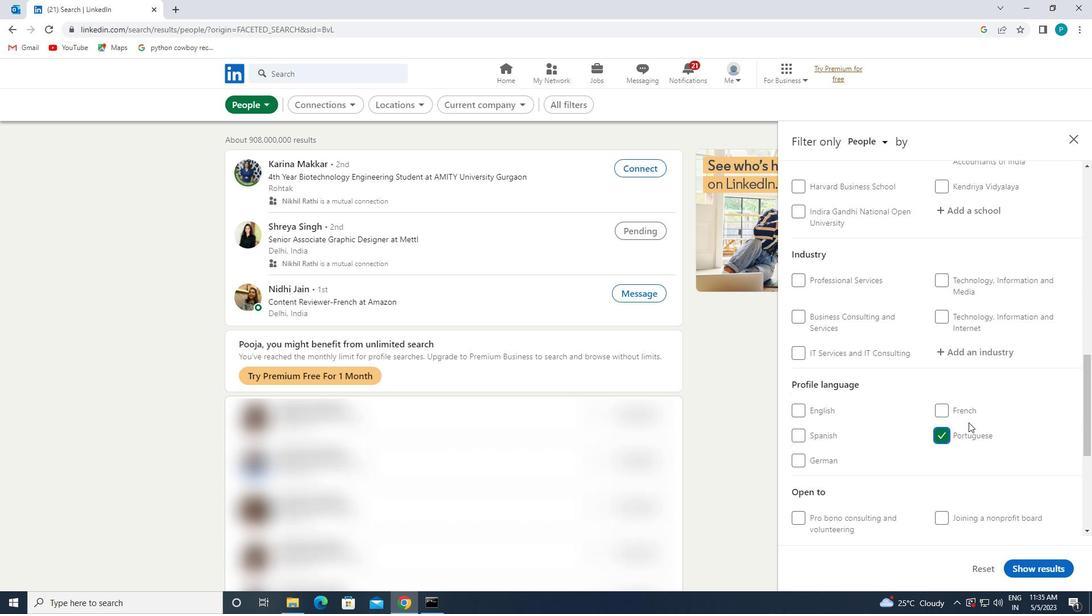 
Action: Mouse moved to (963, 378)
Screenshot: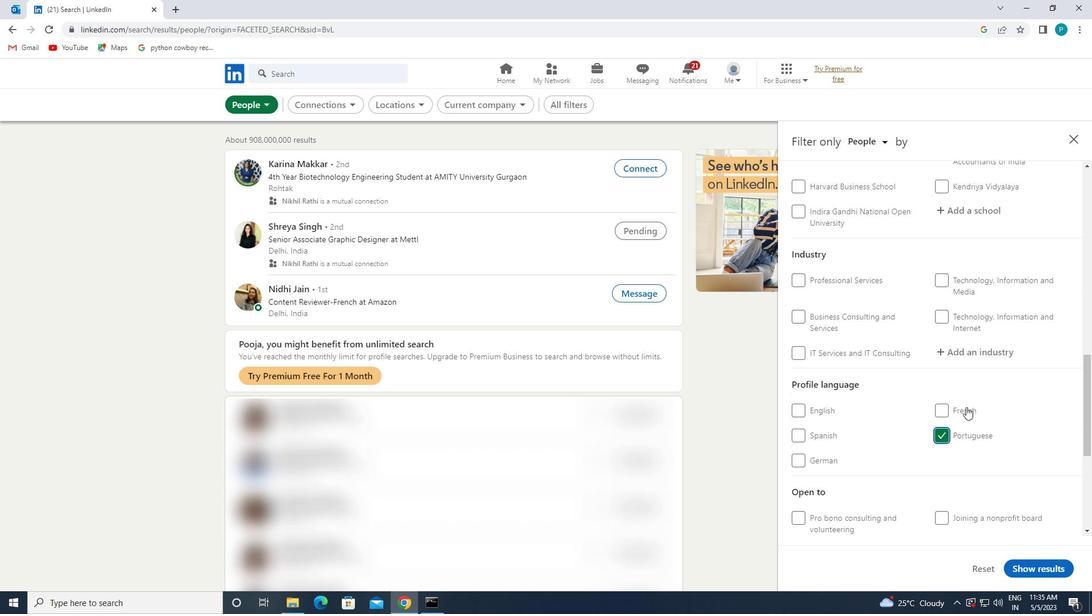 
Action: Mouse scrolled (963, 378) with delta (0, 0)
Screenshot: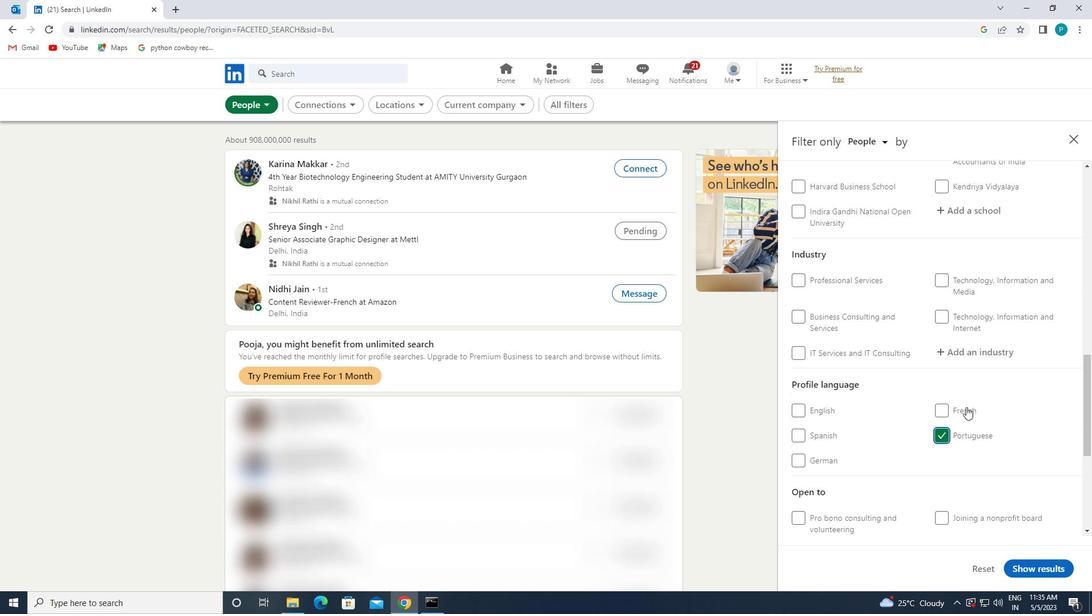 
Action: Mouse moved to (982, 349)
Screenshot: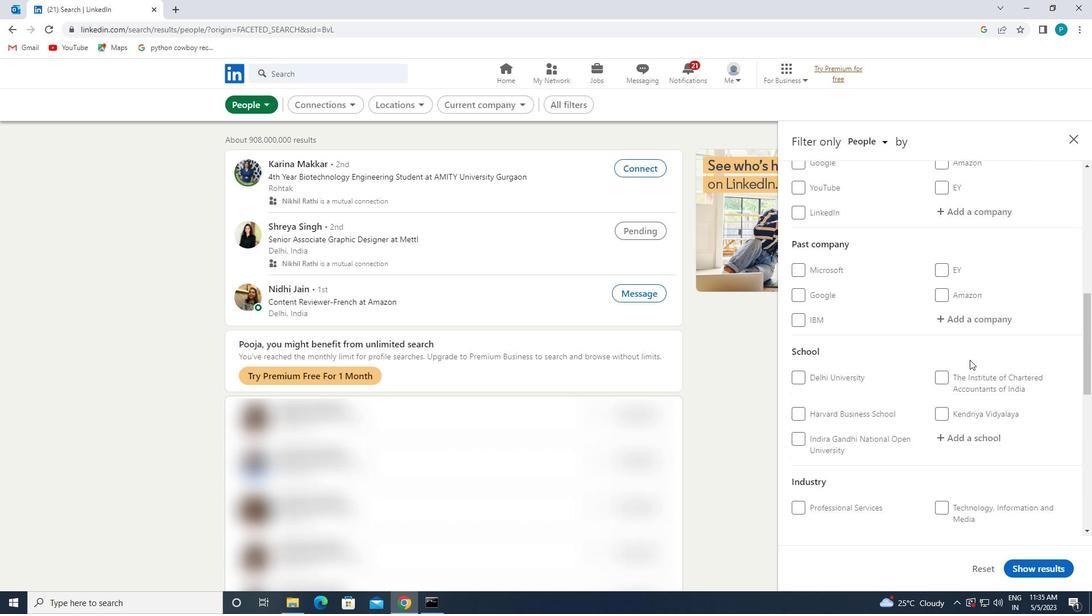 
Action: Mouse scrolled (982, 349) with delta (0, 0)
Screenshot: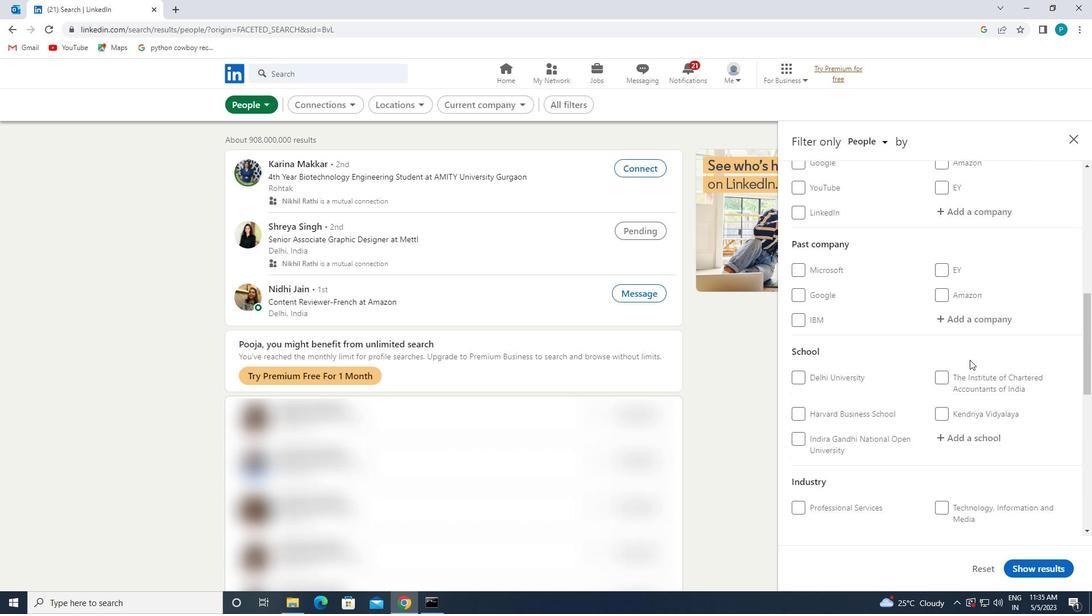 
Action: Mouse moved to (982, 347)
Screenshot: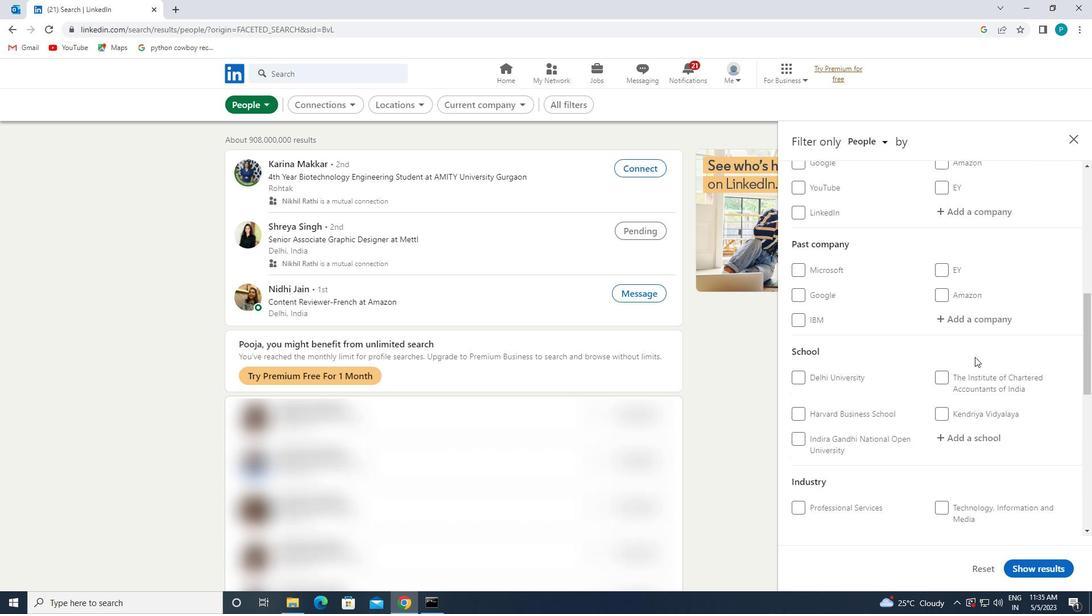 
Action: Mouse scrolled (982, 347) with delta (0, 0)
Screenshot: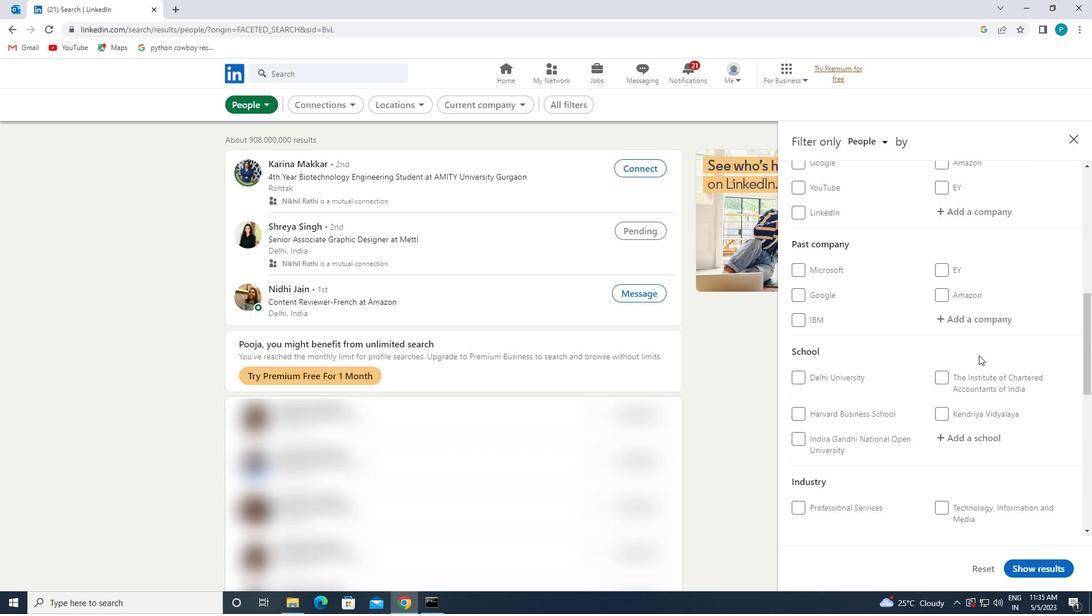 
Action: Mouse moved to (978, 329)
Screenshot: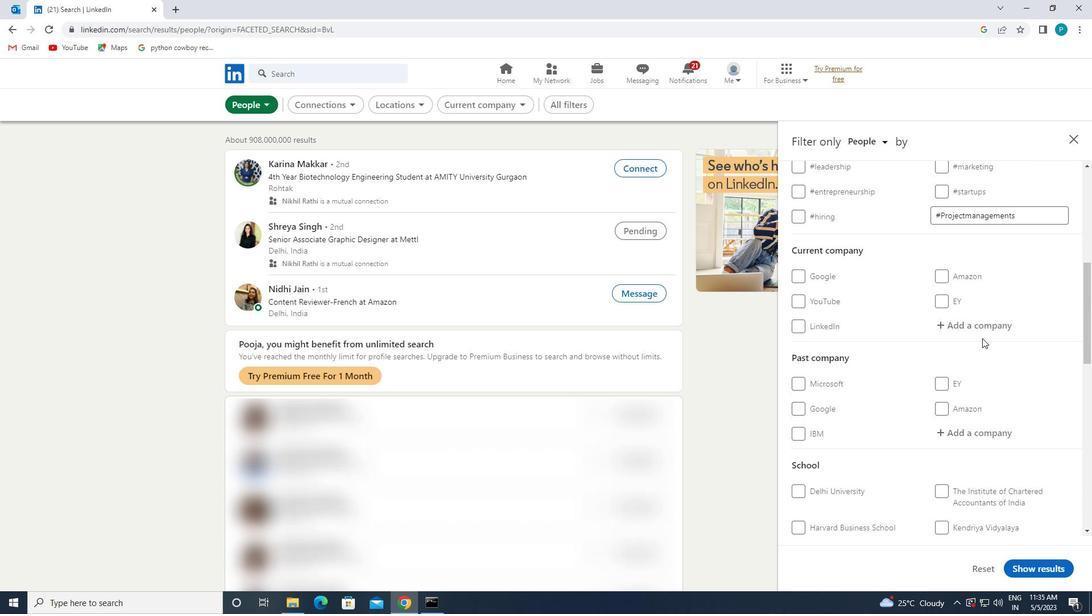 
Action: Mouse pressed left at (978, 329)
Screenshot: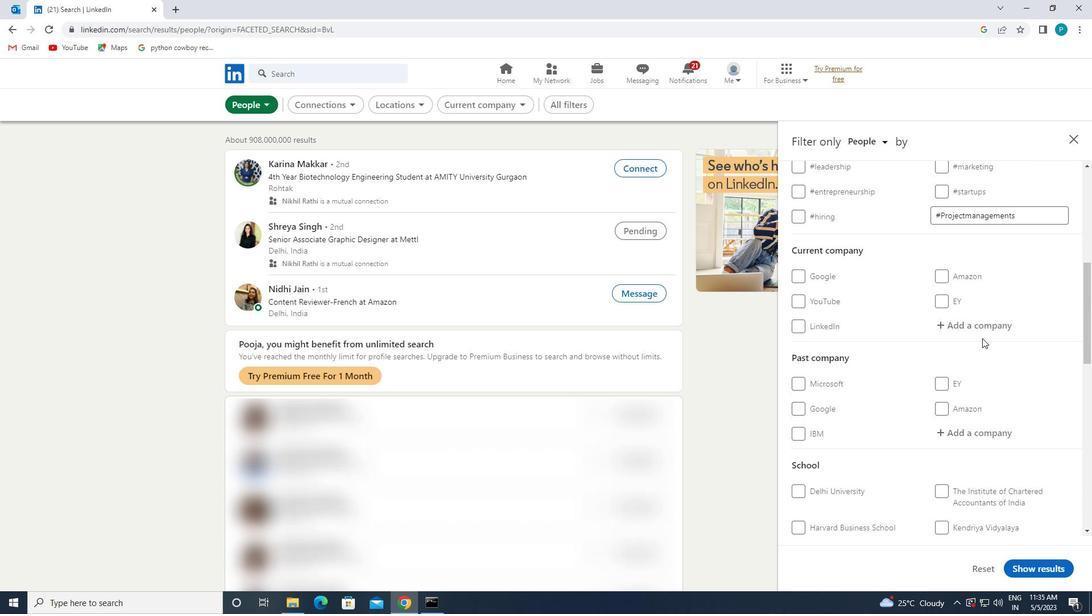 
Action: Mouse moved to (977, 329)
Screenshot: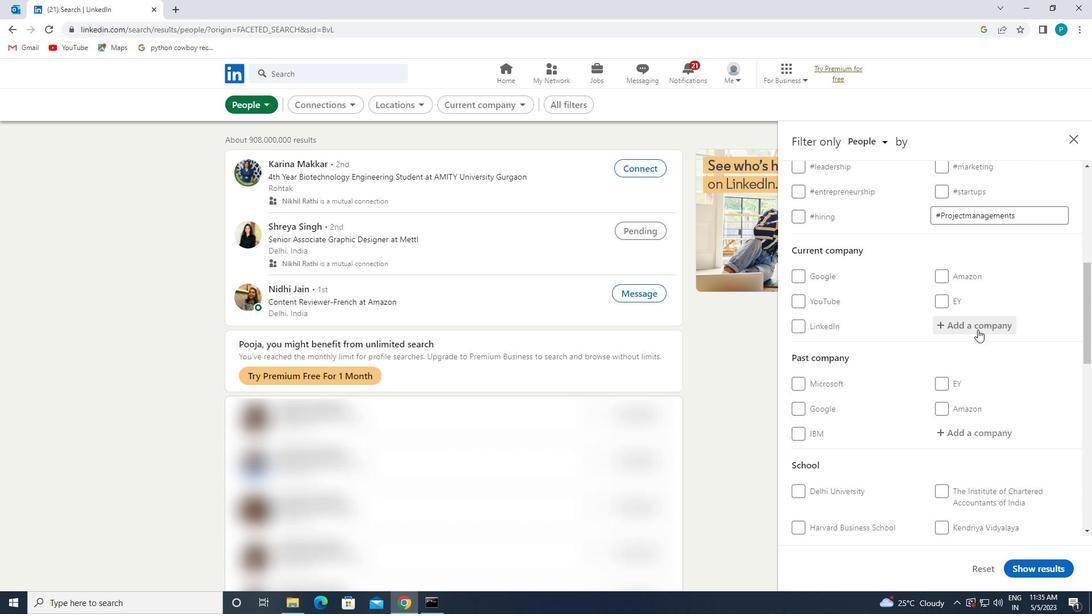 
Action: Key pressed T<Key.backspace><Key.caps_lock>TRAVELOKA
Screenshot: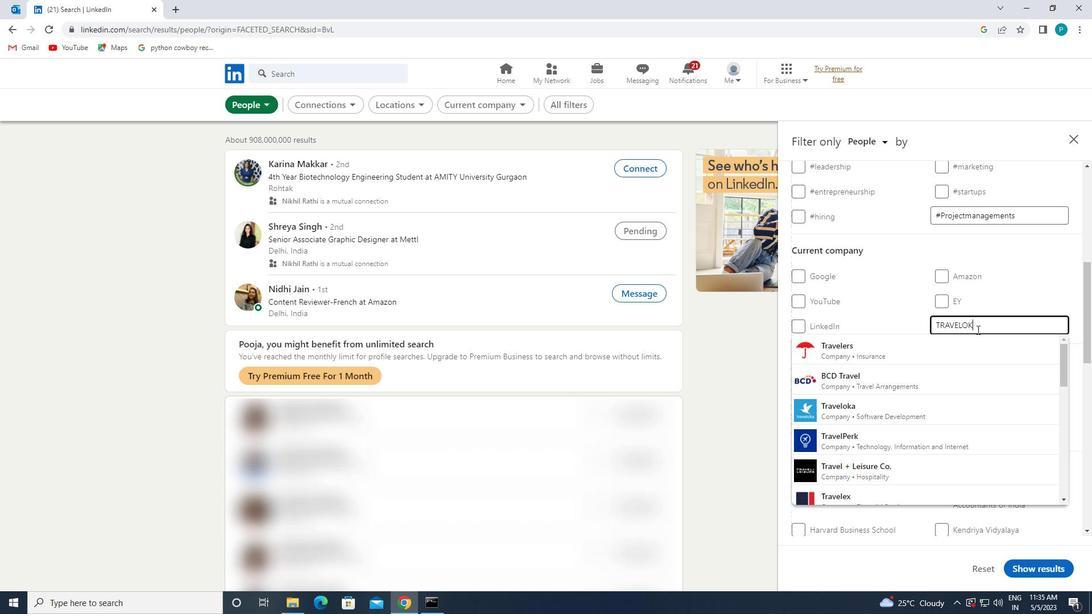 
Action: Mouse moved to (956, 340)
Screenshot: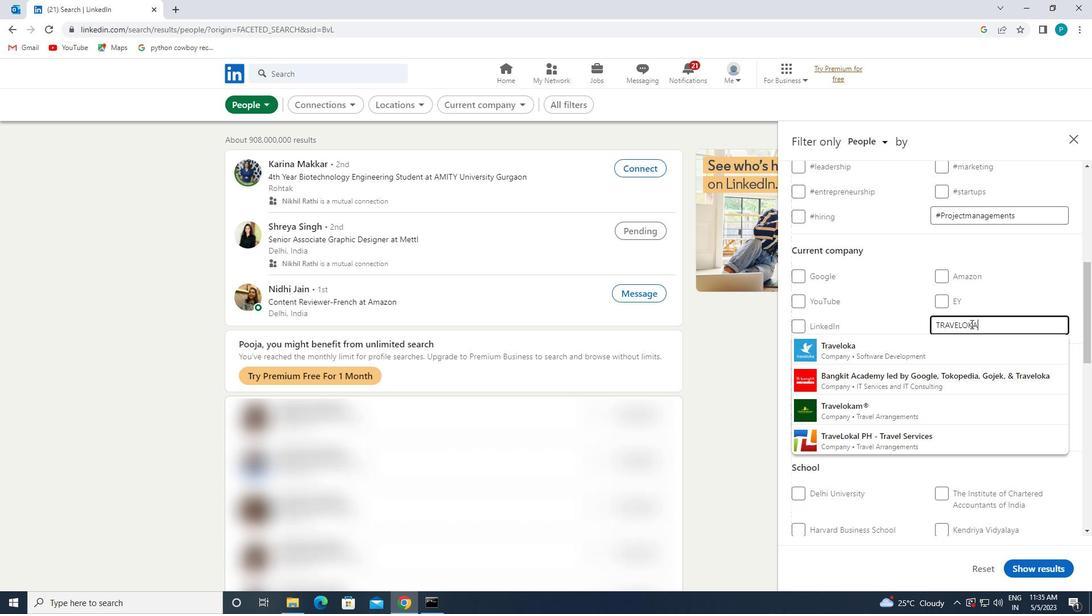 
Action: Mouse pressed left at (956, 340)
Screenshot: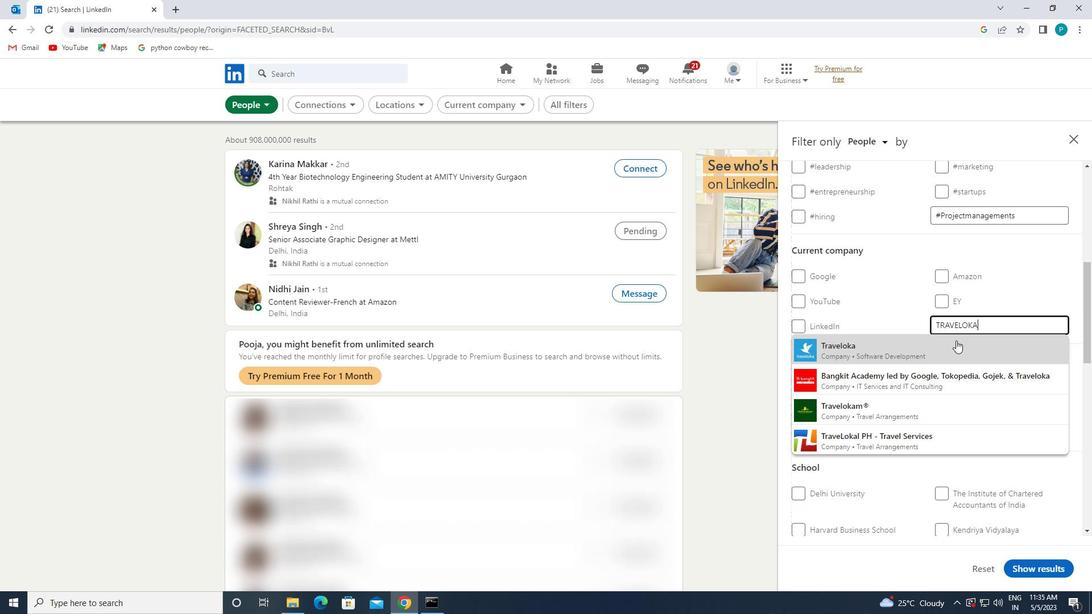 
Action: Mouse moved to (988, 389)
Screenshot: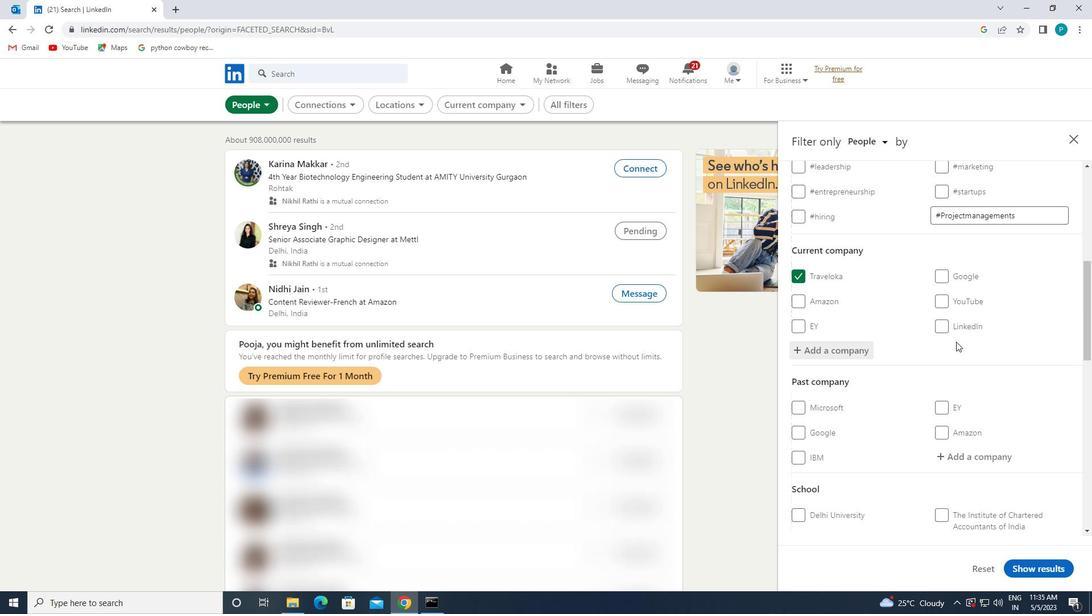 
Action: Mouse scrolled (988, 389) with delta (0, 0)
Screenshot: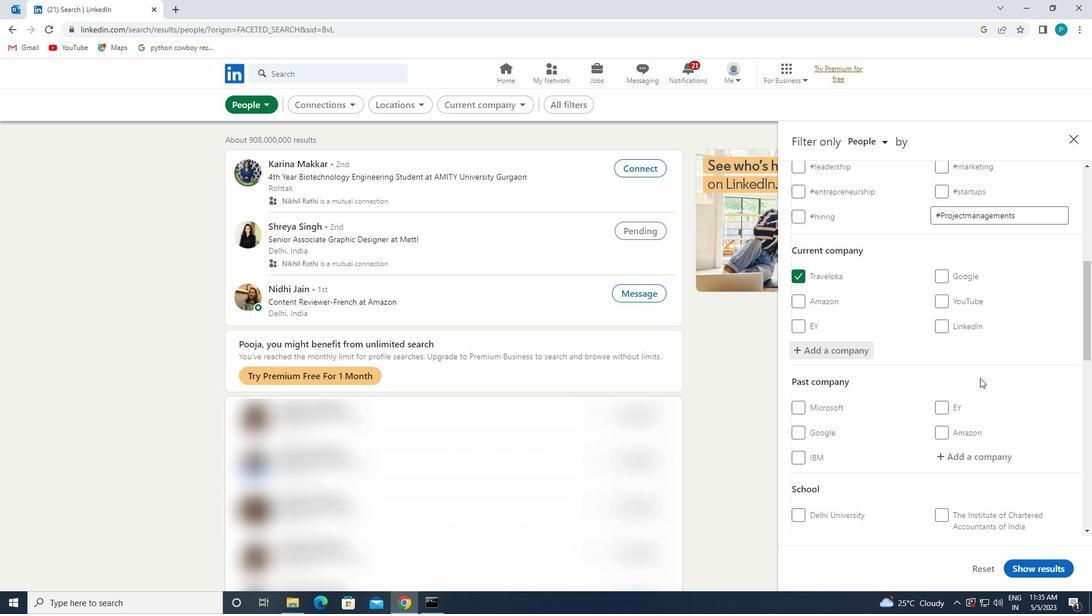 
Action: Mouse moved to (988, 389)
Screenshot: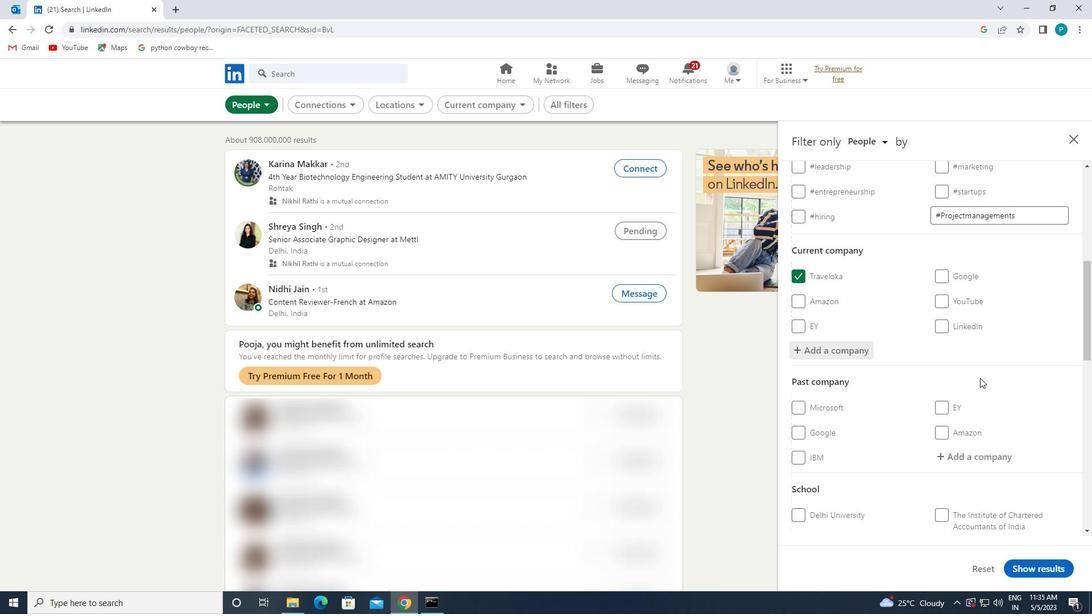 
Action: Mouse scrolled (988, 389) with delta (0, 0)
Screenshot: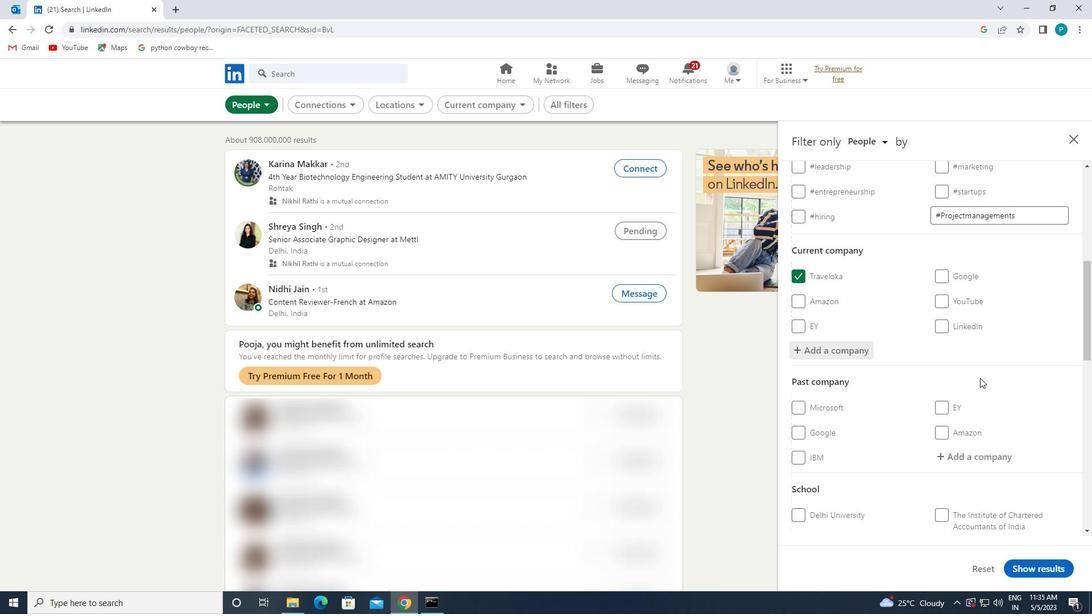 
Action: Mouse moved to (968, 336)
Screenshot: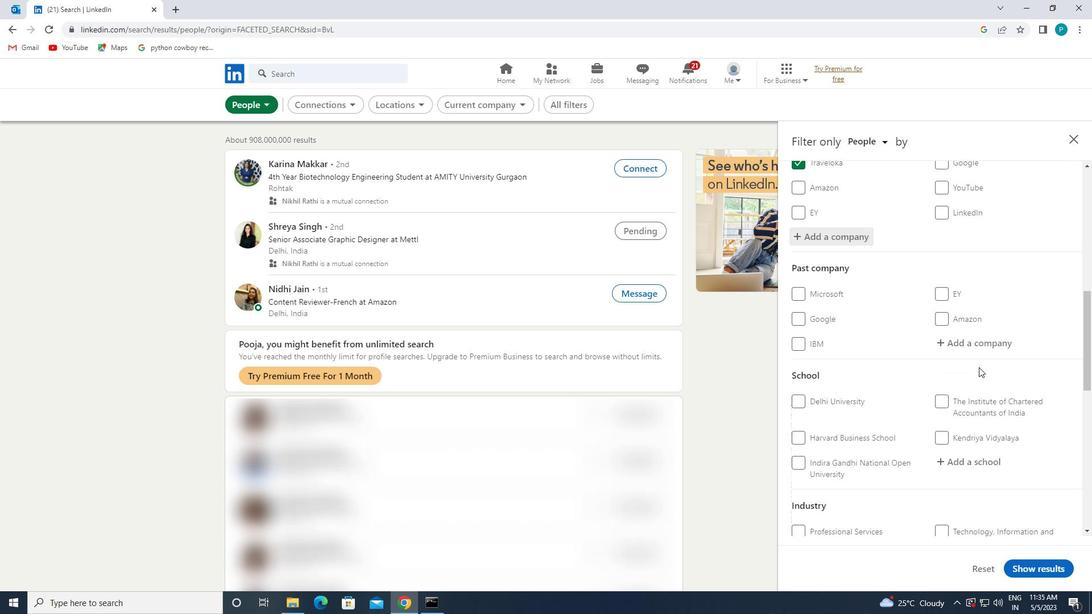 
Action: Mouse pressed left at (968, 336)
Screenshot: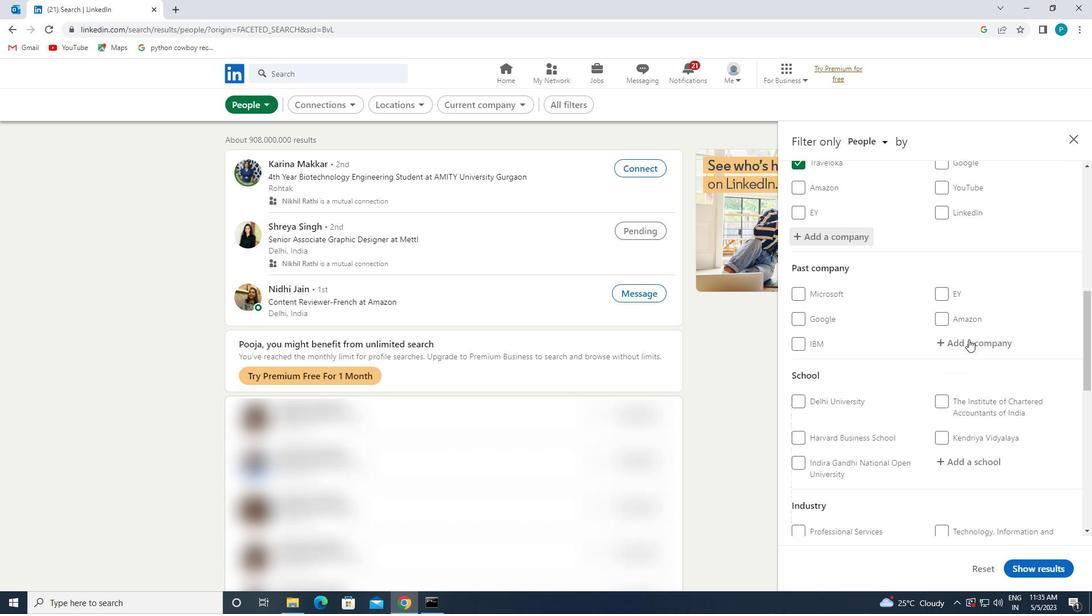 
Action: Mouse moved to (965, 459)
Screenshot: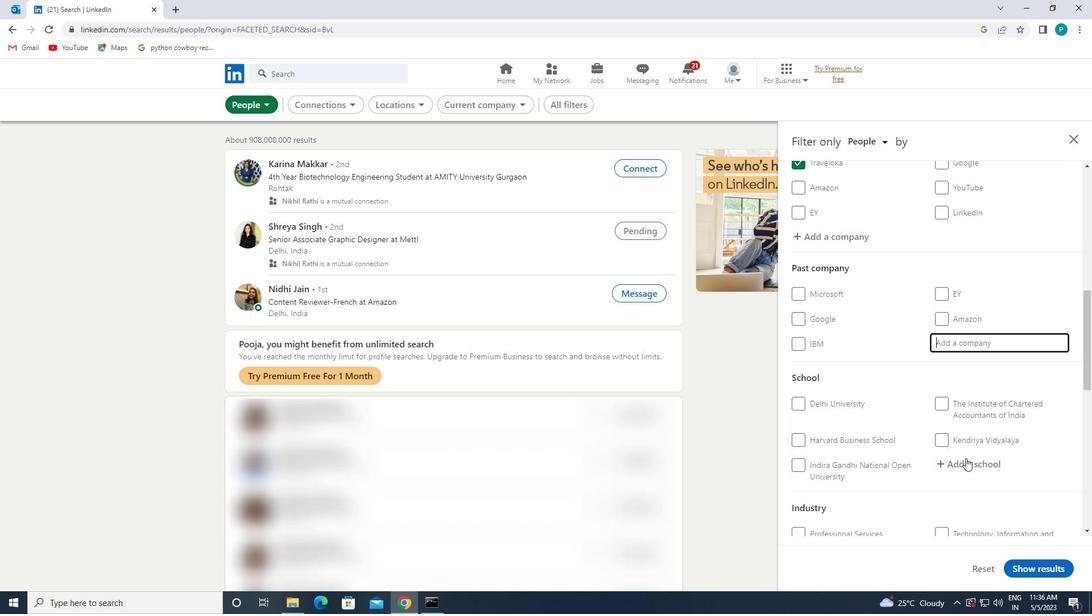 
Action: Mouse pressed left at (965, 459)
Screenshot: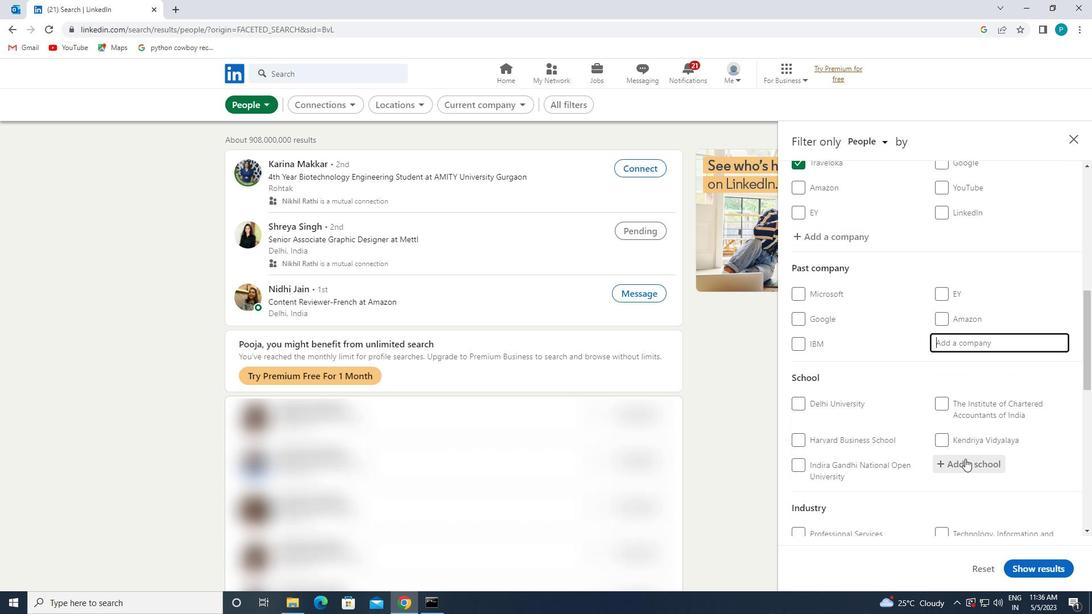 
Action: Mouse moved to (963, 459)
Screenshot: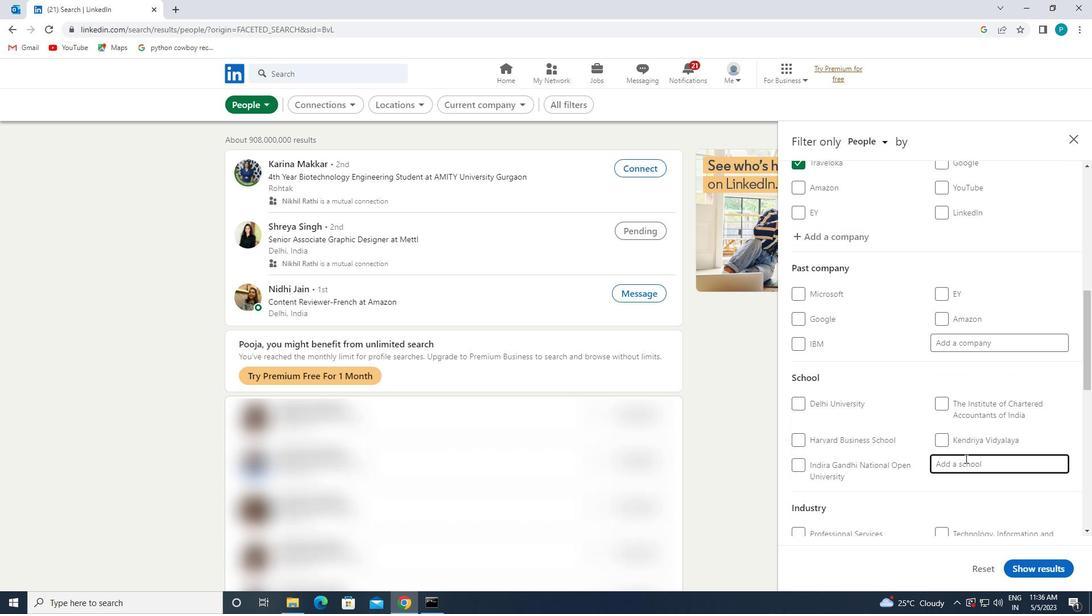 
Action: Key pressed T<Key.caps_lock>OPIWALA
Screenshot: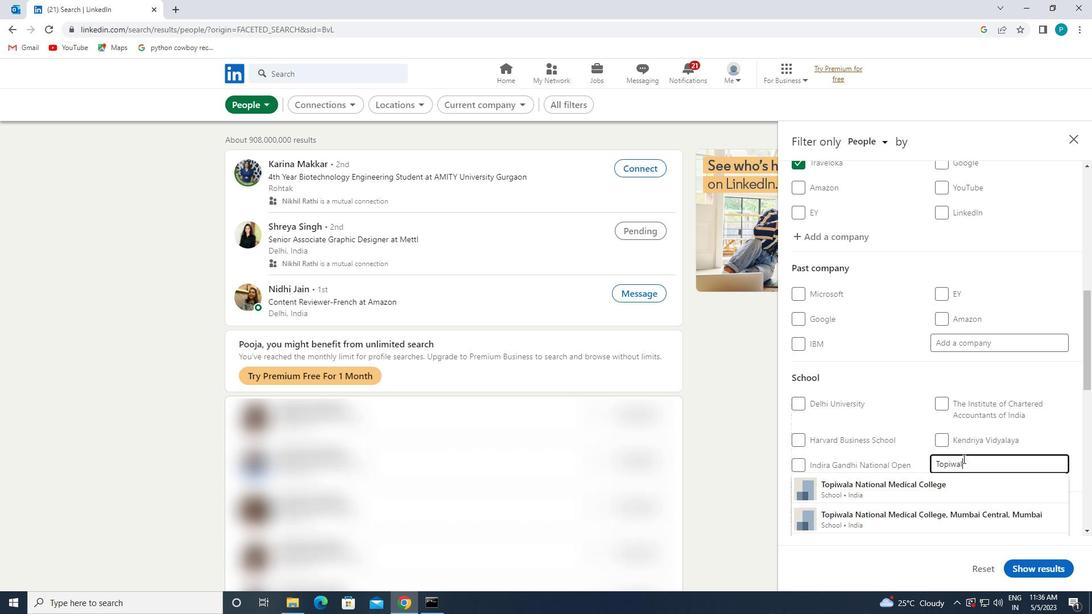
Action: Mouse moved to (922, 479)
Screenshot: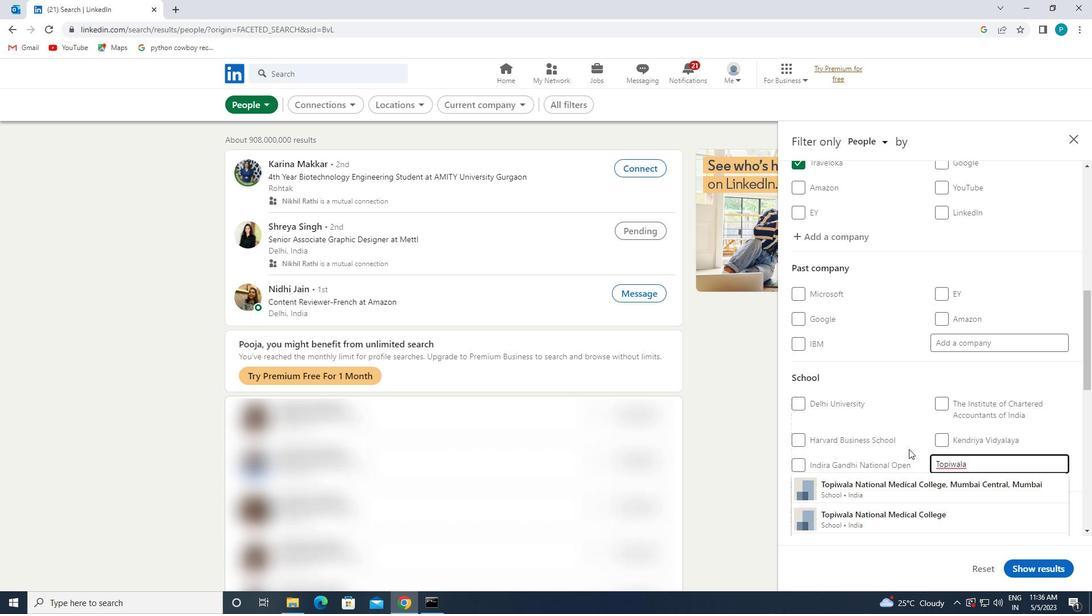 
Action: Mouse pressed left at (922, 479)
Screenshot: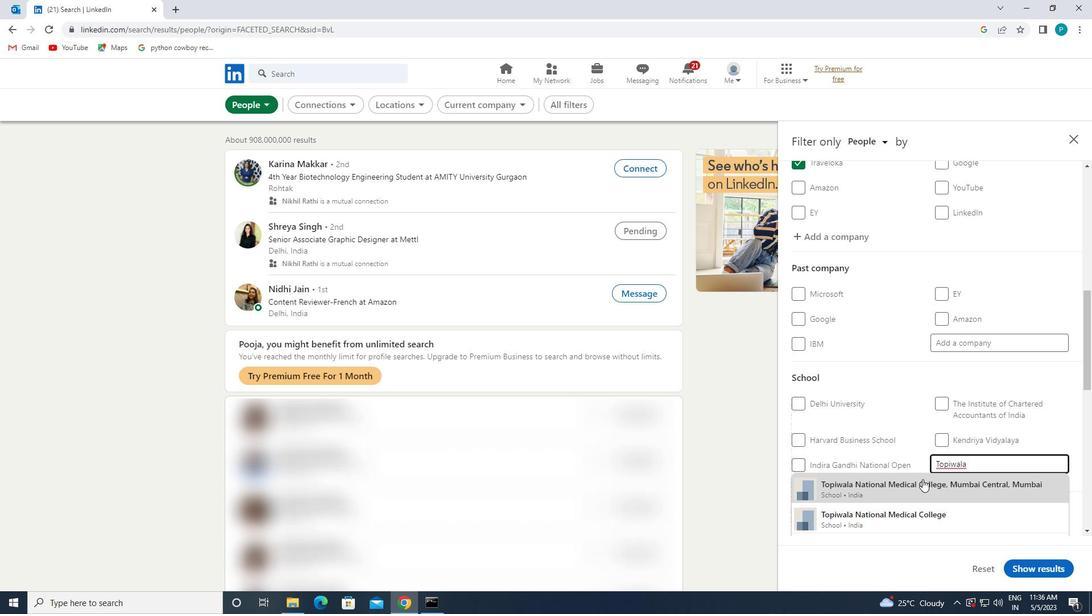 
Action: Mouse moved to (983, 463)
Screenshot: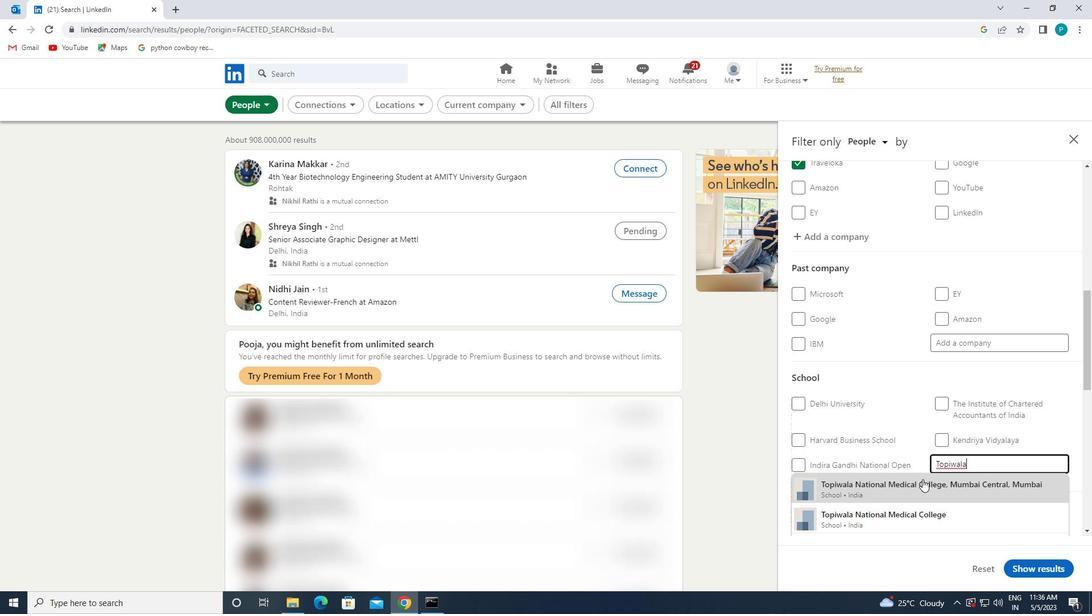 
Action: Mouse scrolled (983, 462) with delta (0, 0)
Screenshot: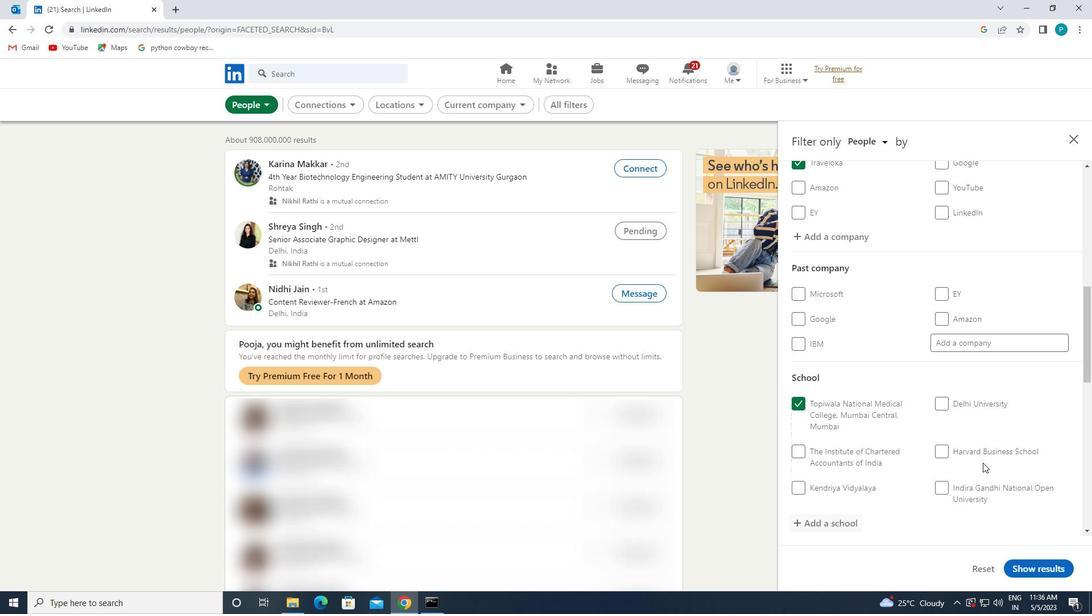 
Action: Mouse moved to (983, 461)
Screenshot: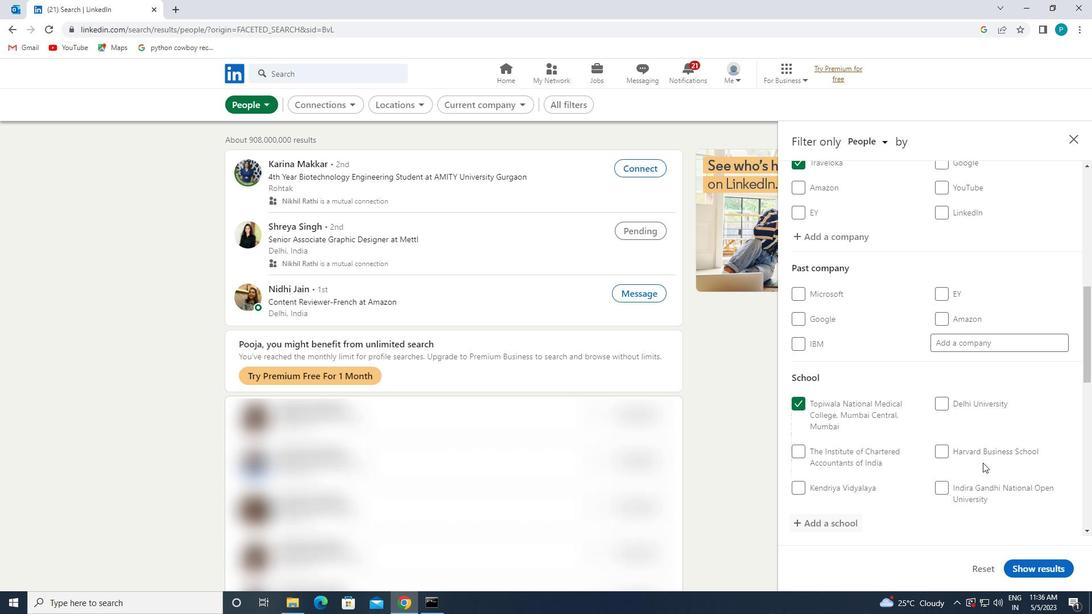 
Action: Mouse scrolled (983, 461) with delta (0, 0)
Screenshot: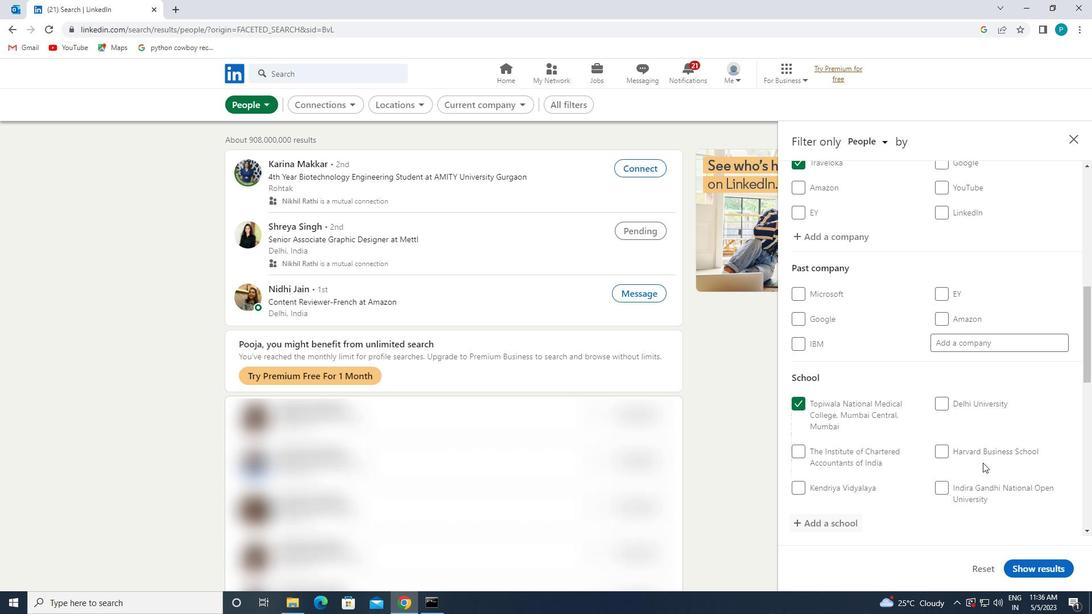 
Action: Mouse moved to (984, 455)
Screenshot: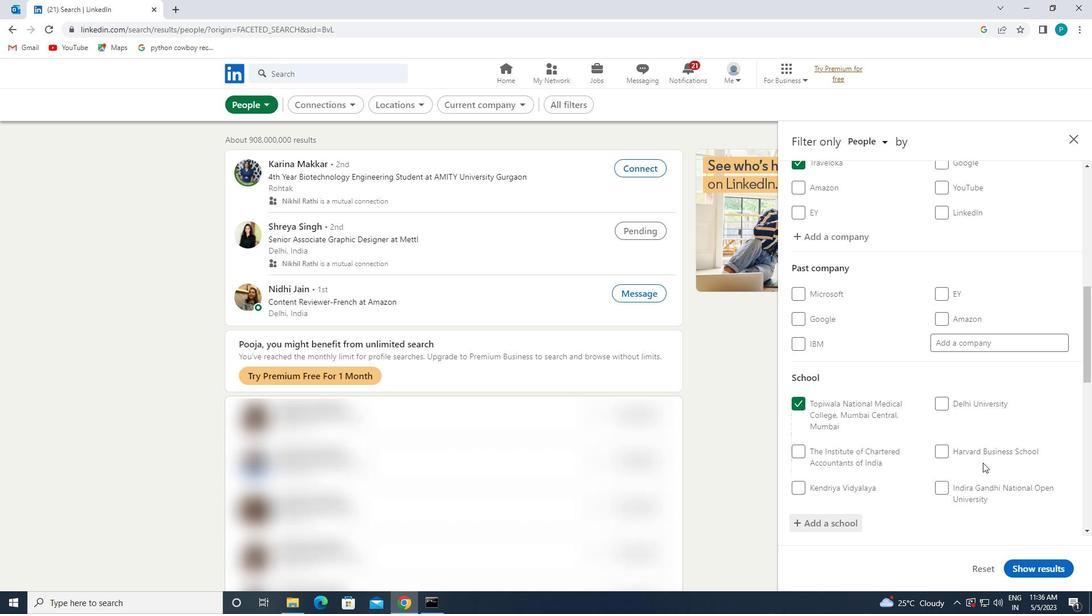 
Action: Mouse scrolled (984, 455) with delta (0, 0)
Screenshot: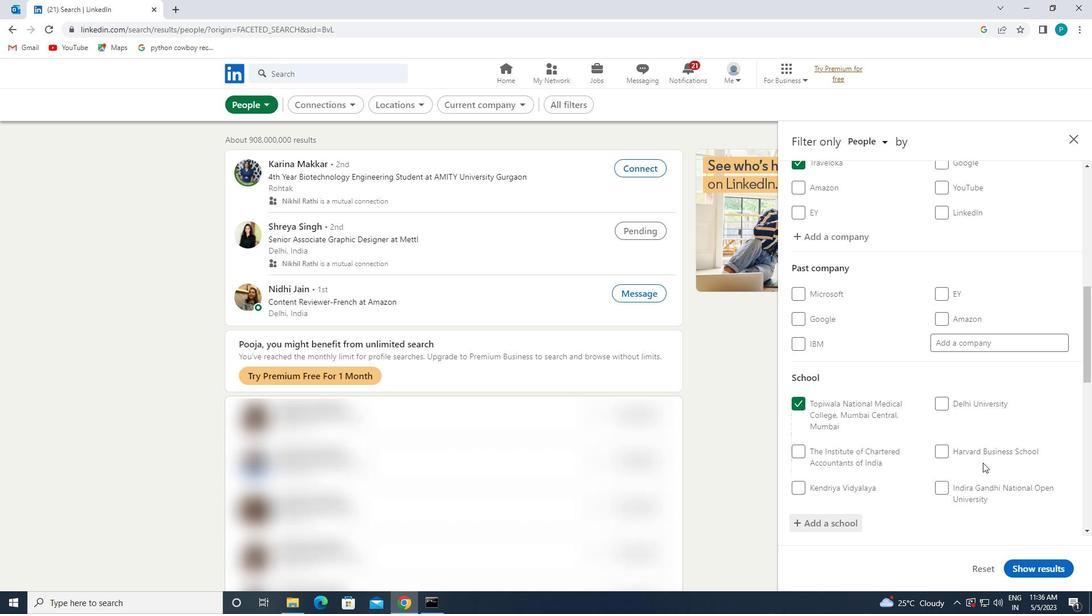 
Action: Mouse moved to (988, 487)
Screenshot: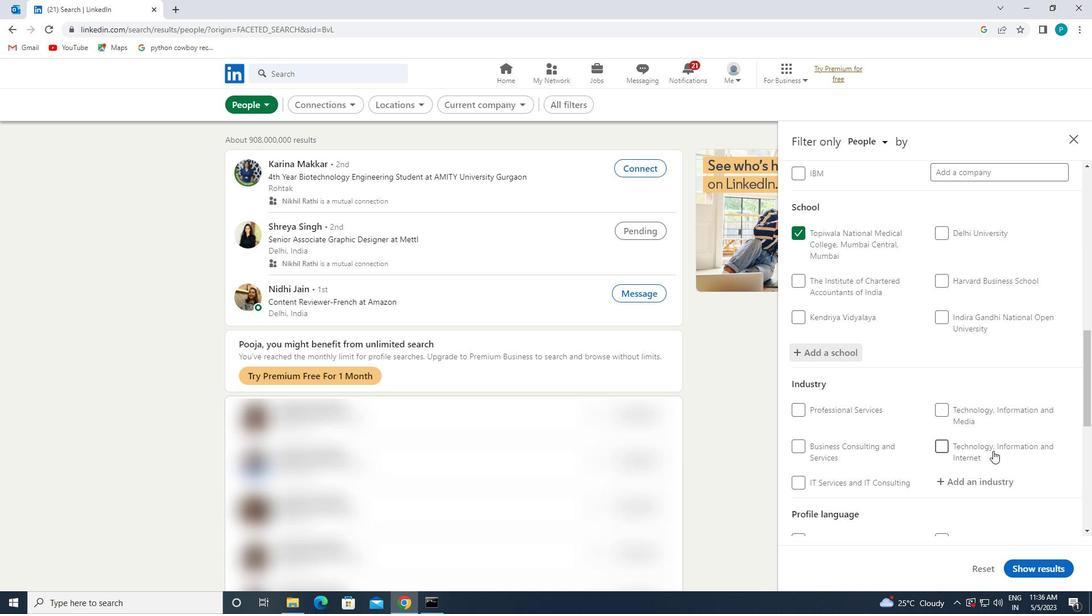 
Action: Mouse pressed left at (988, 487)
Screenshot: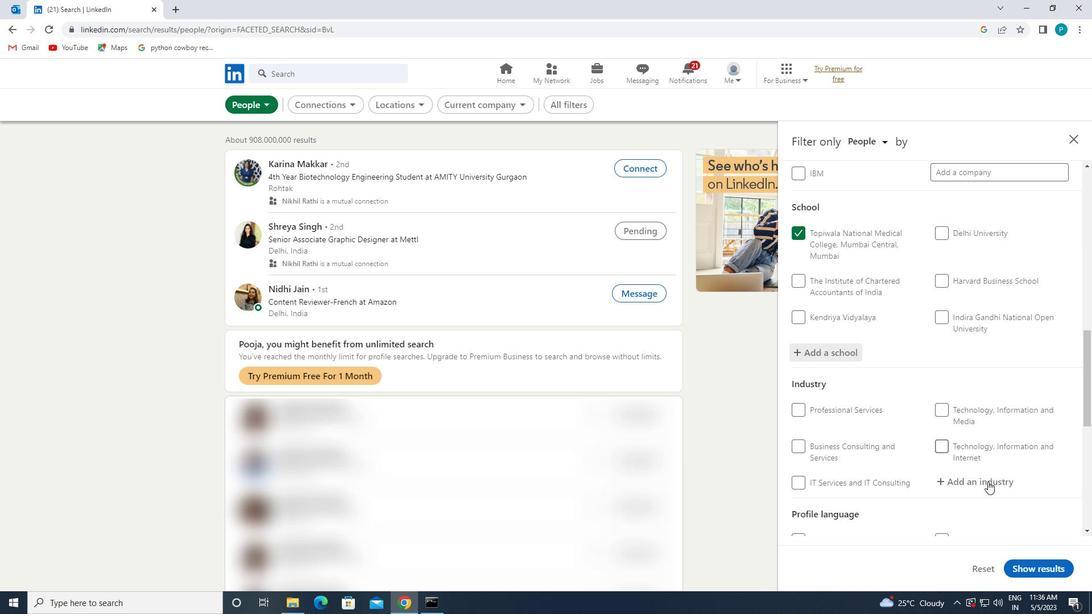 
Action: Key pressed <Key.caps_lock>P<Key.caps_lock>RIMARY
Screenshot: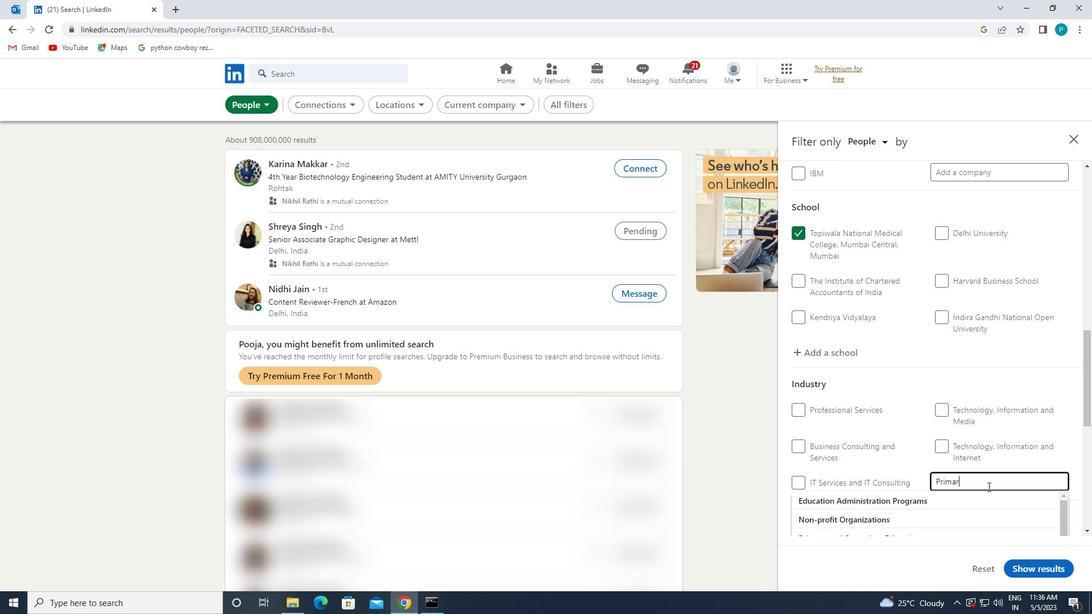 
Action: Mouse moved to (922, 451)
Screenshot: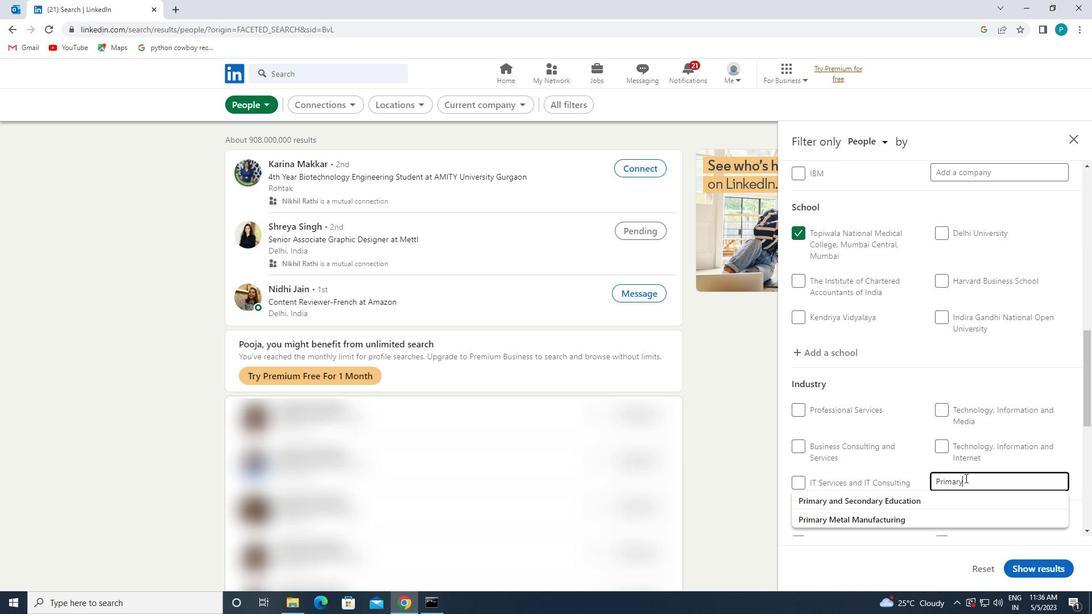 
Action: Mouse scrolled (922, 451) with delta (0, 0)
Screenshot: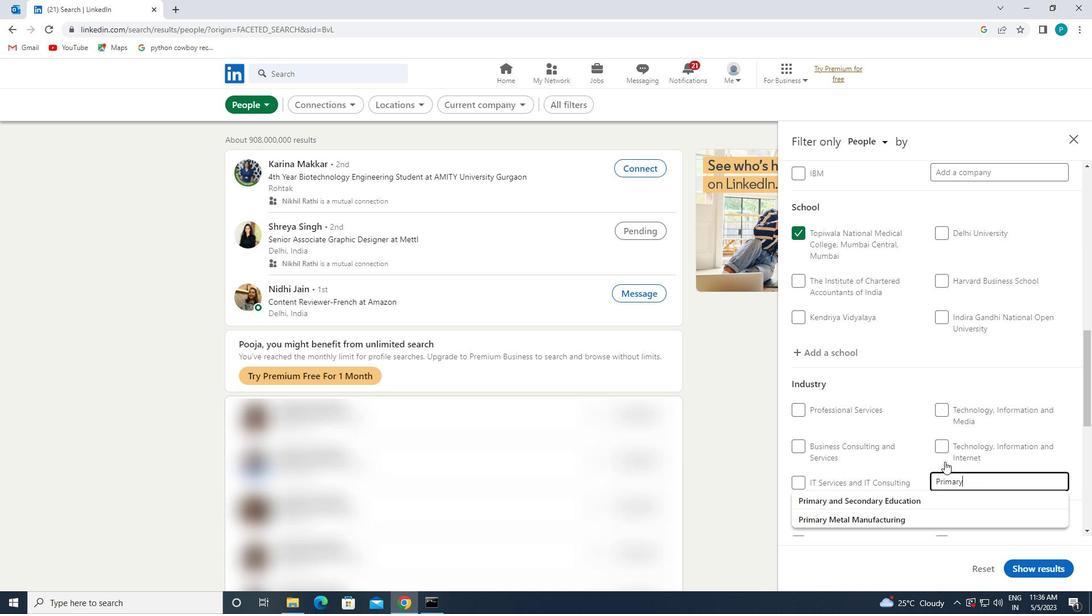 
Action: Mouse moved to (888, 464)
Screenshot: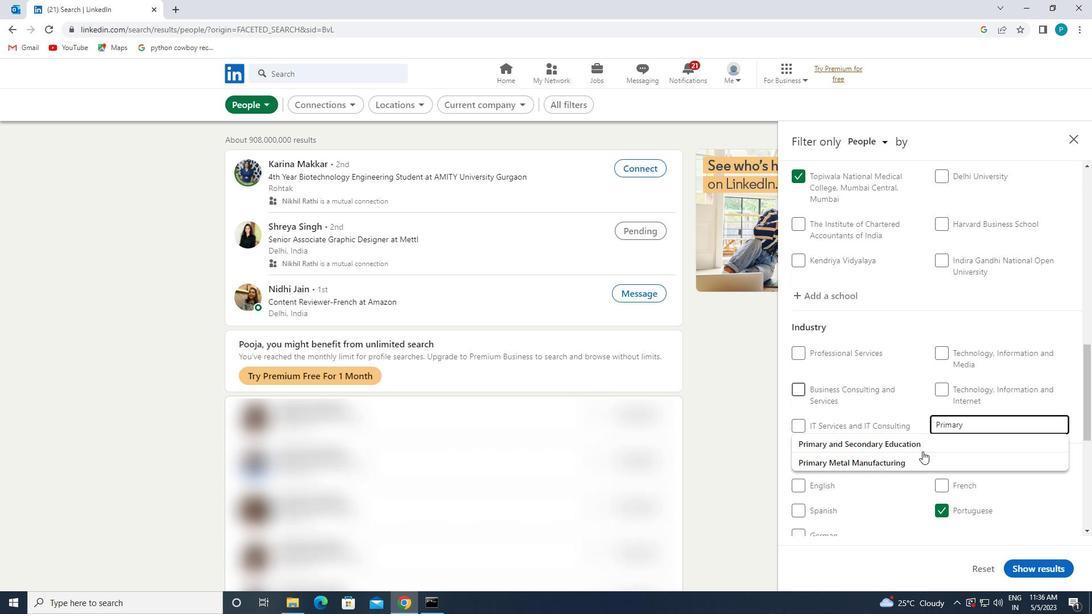 
Action: Mouse pressed left at (888, 464)
Screenshot: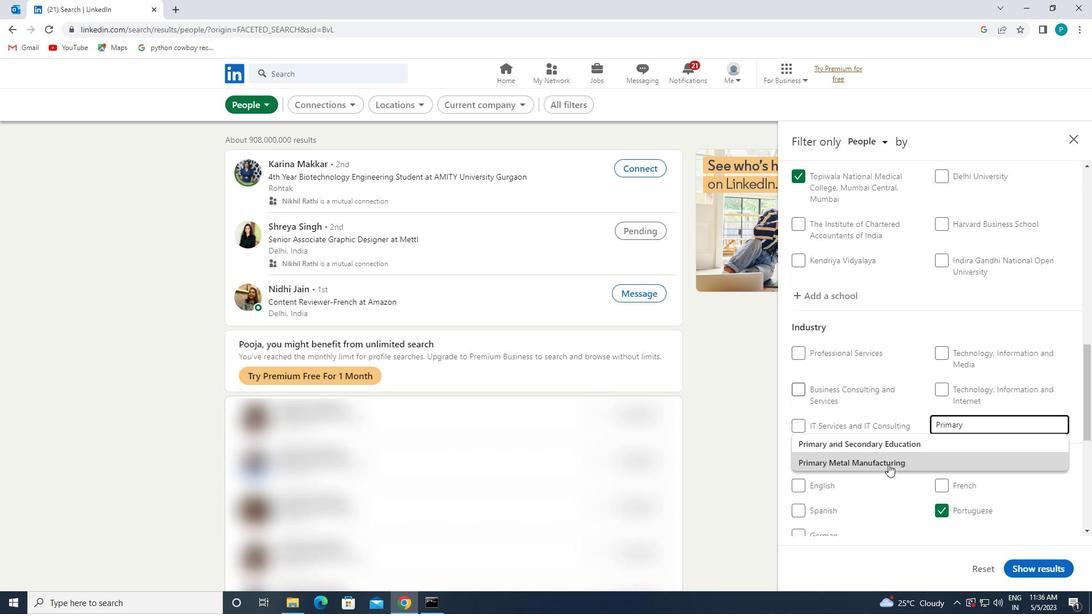 
Action: Mouse moved to (940, 467)
Screenshot: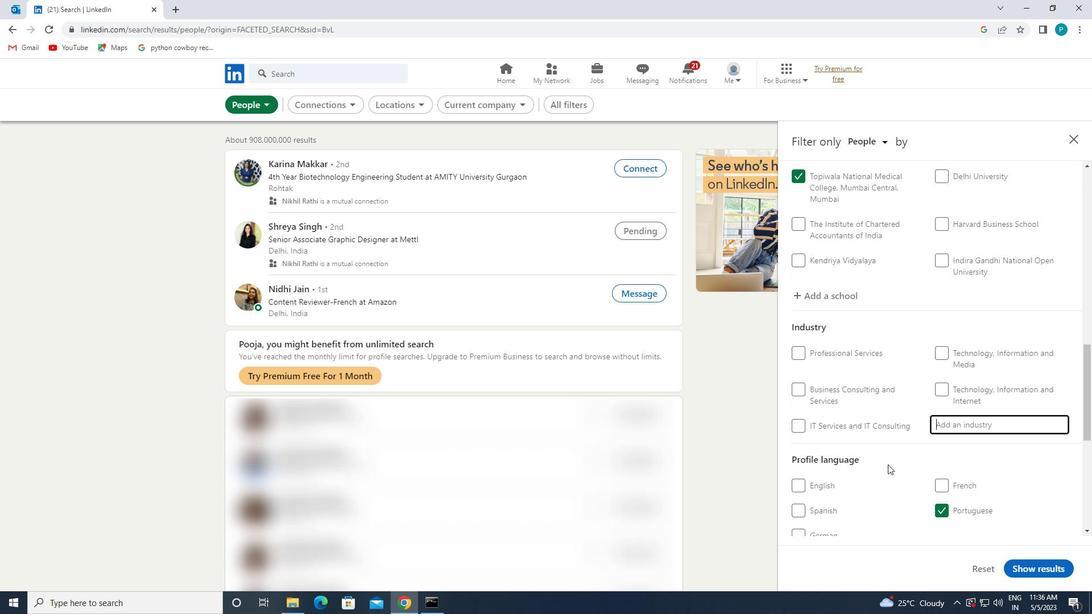 
Action: Mouse scrolled (940, 466) with delta (0, 0)
Screenshot: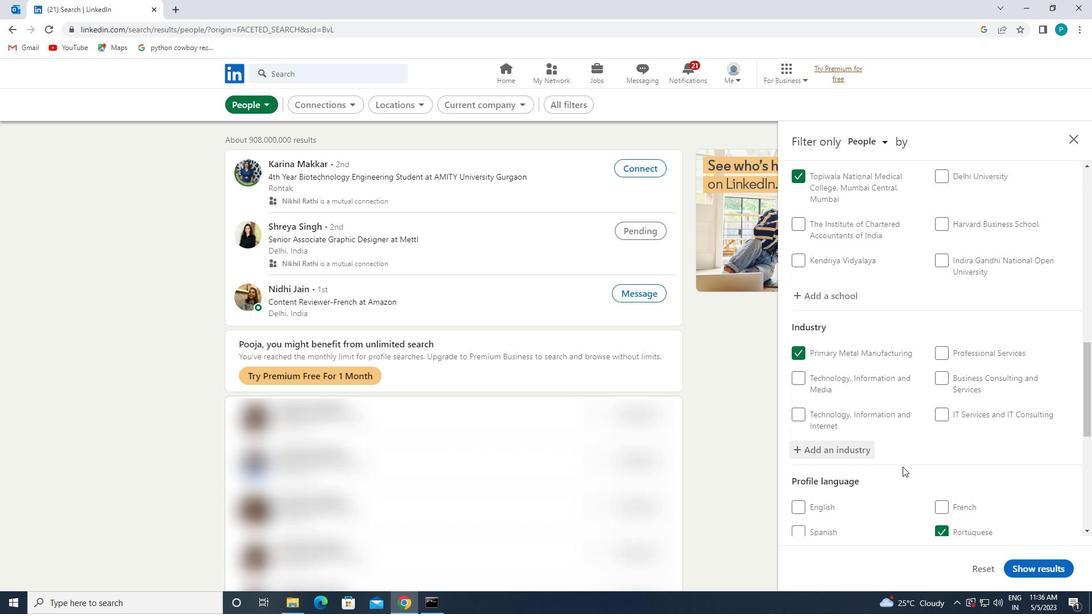 
Action: Mouse scrolled (940, 466) with delta (0, 0)
Screenshot: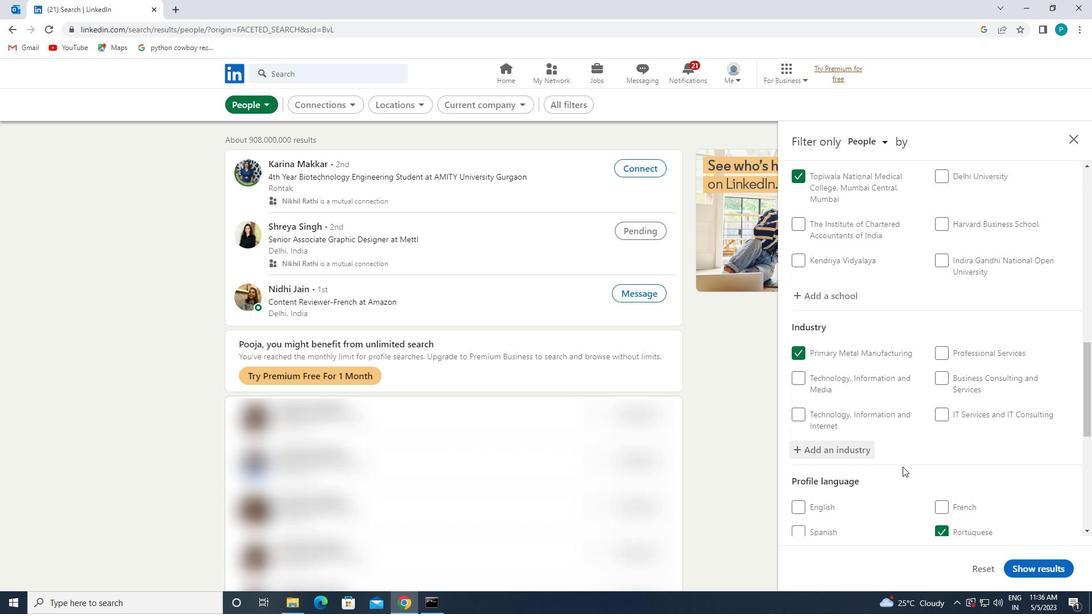 
Action: Mouse scrolled (940, 466) with delta (0, 0)
Screenshot: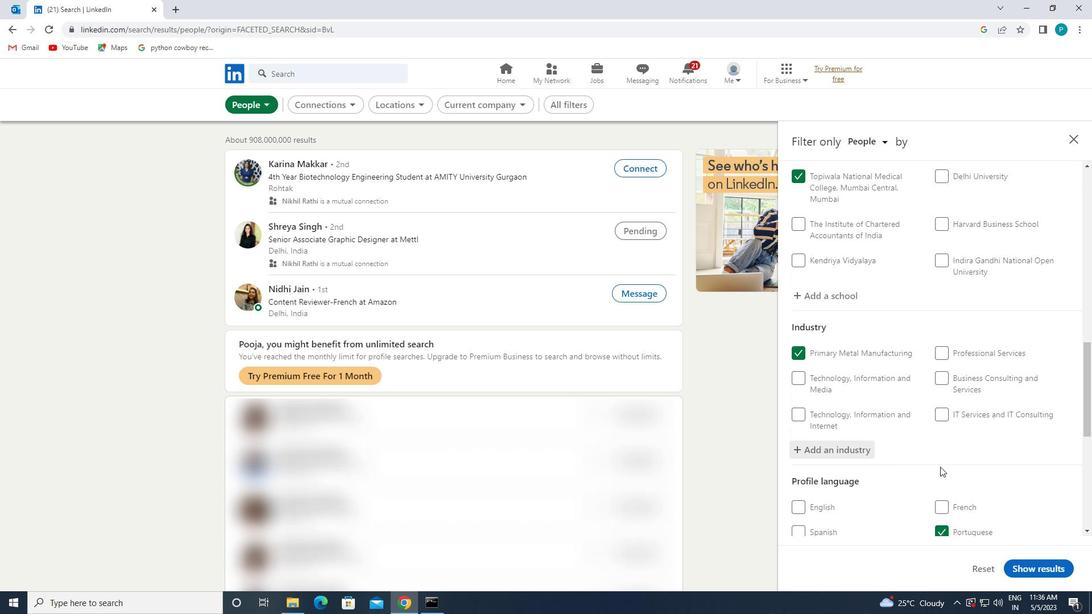 
Action: Mouse scrolled (940, 466) with delta (0, 0)
Screenshot: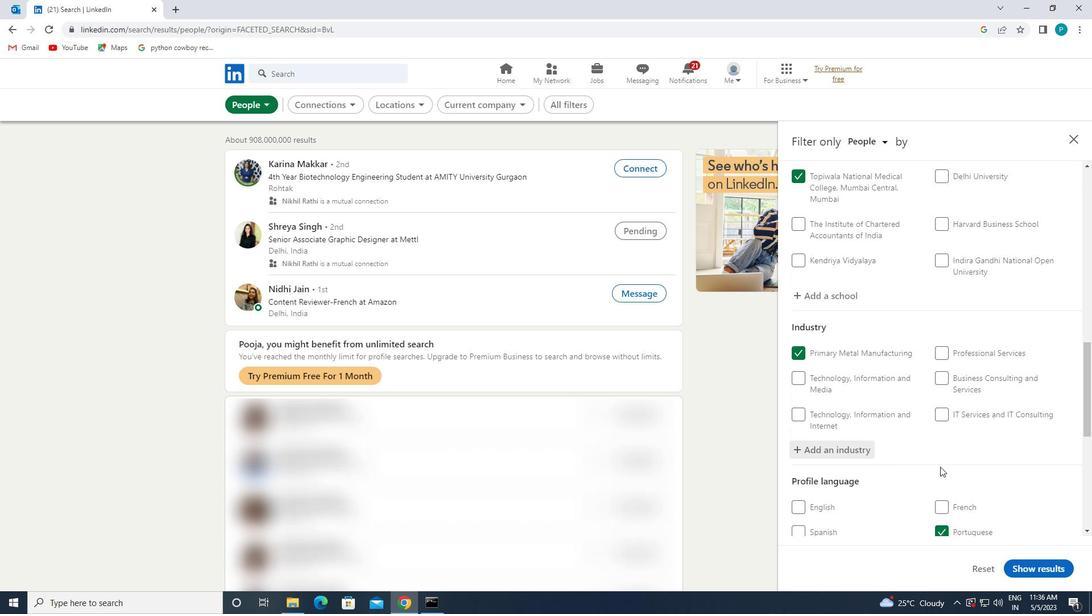 
Action: Mouse moved to (941, 472)
Screenshot: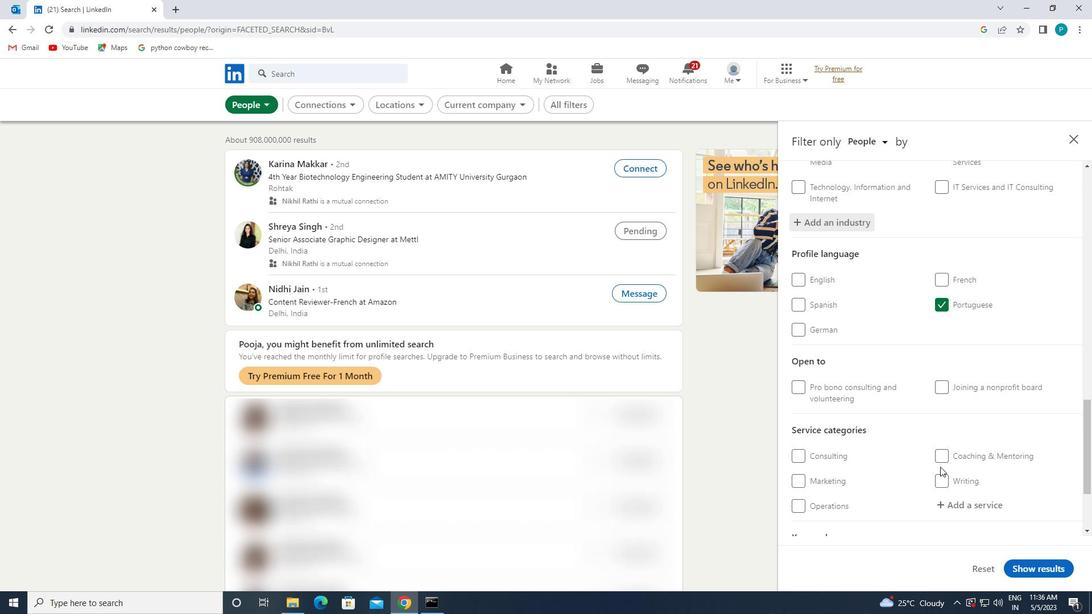 
Action: Mouse scrolled (941, 471) with delta (0, 0)
Screenshot: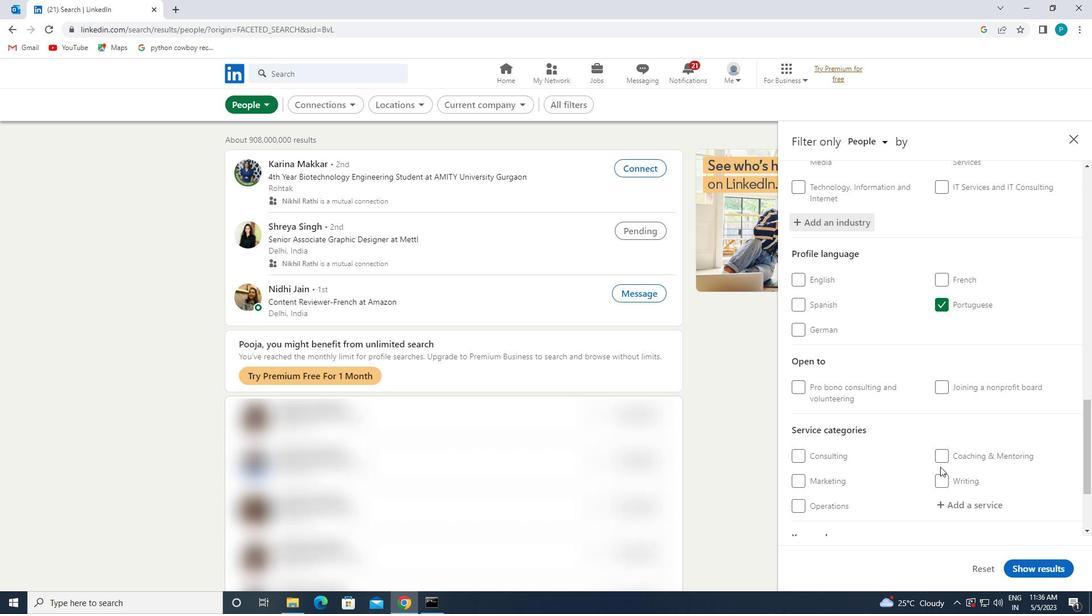 
Action: Mouse moved to (951, 453)
Screenshot: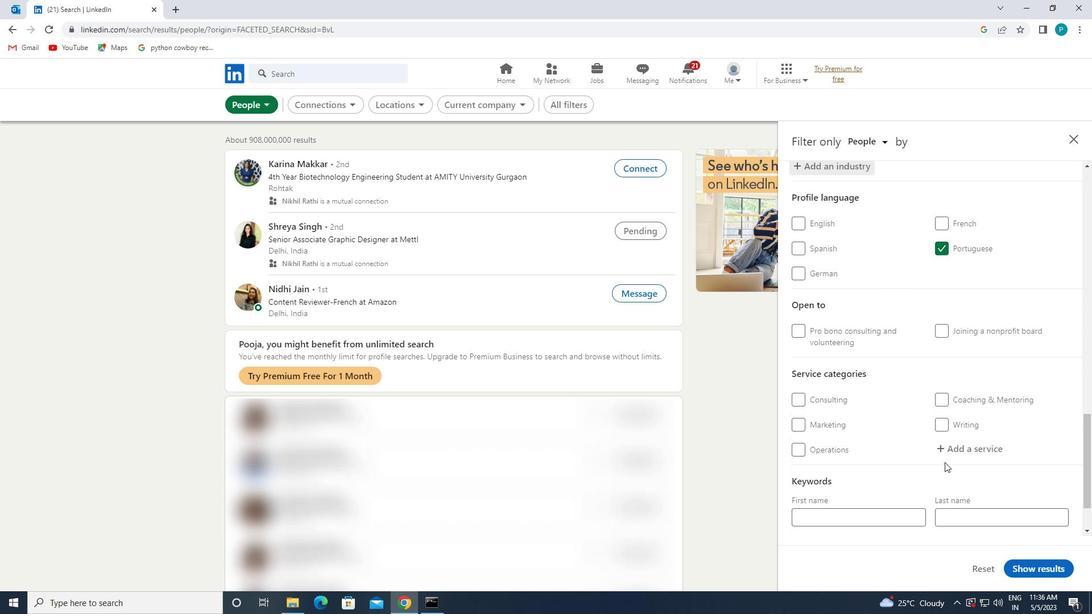 
Action: Mouse pressed left at (951, 453)
Screenshot: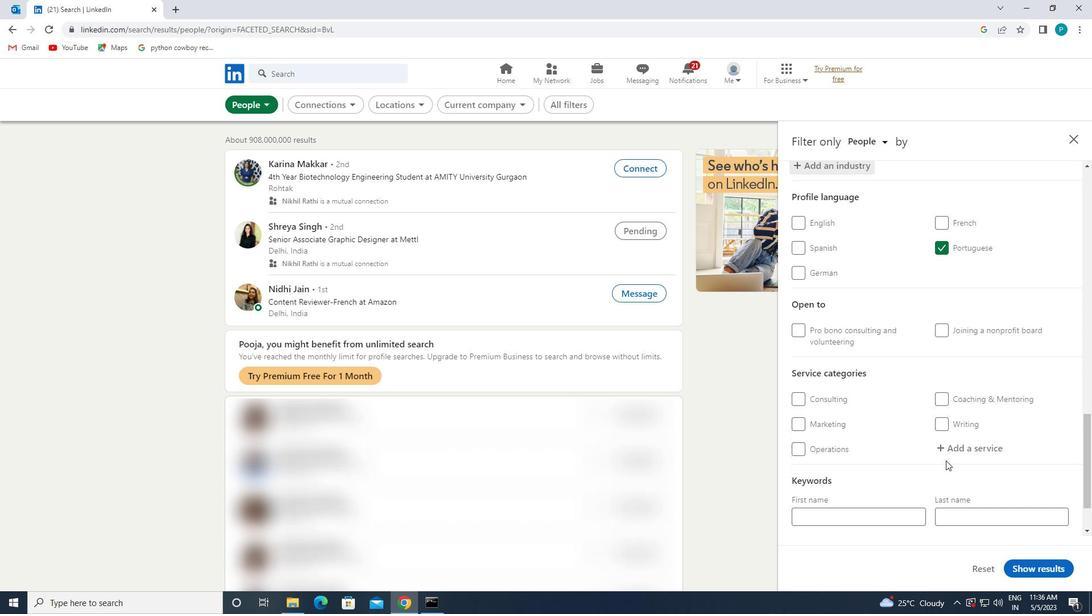 
Action: Mouse moved to (947, 449)
Screenshot: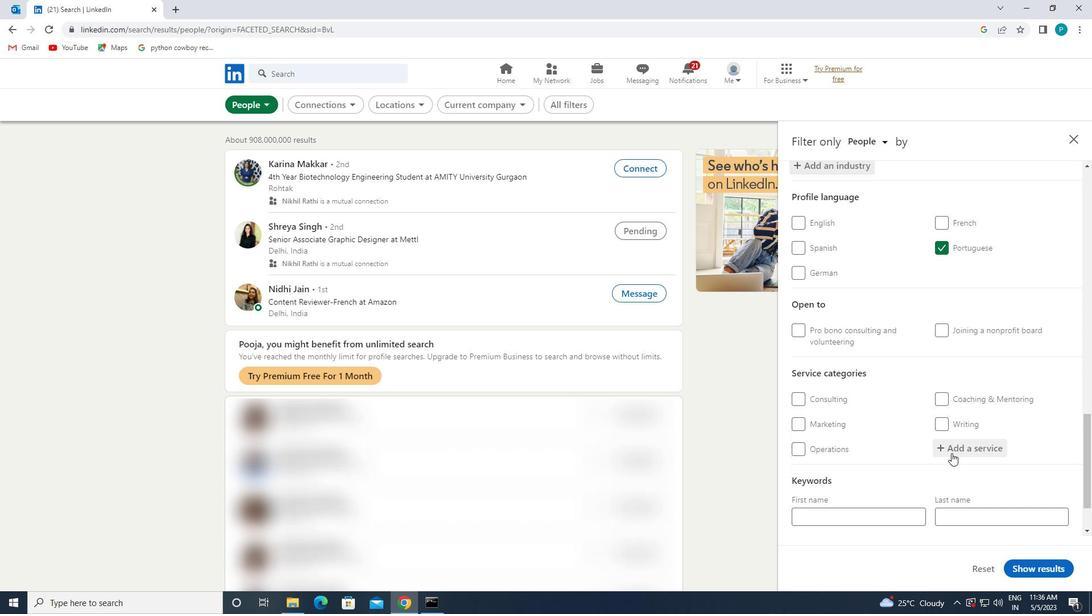 
Action: Key pressed <Key.caps_lock>B<Key.caps_lock>USINESS
Screenshot: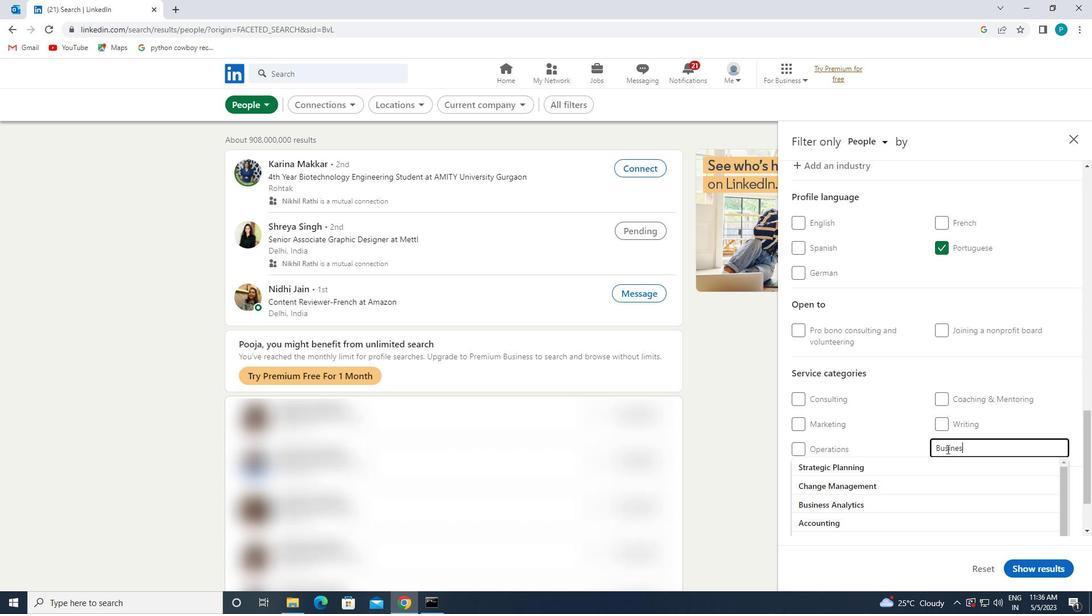 
Action: Mouse moved to (825, 482)
Screenshot: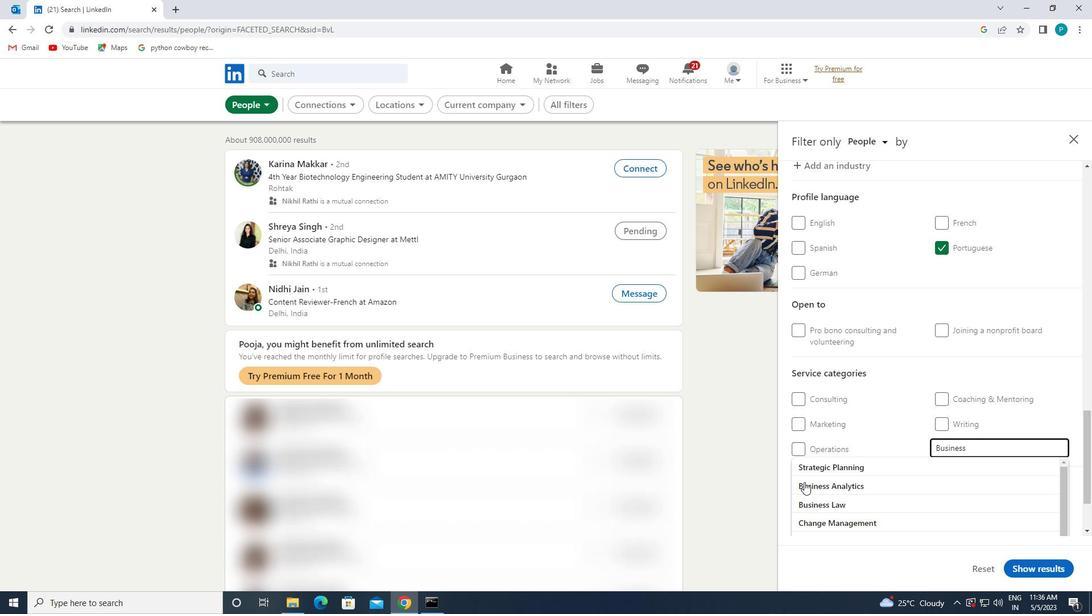 
Action: Mouse pressed left at (825, 482)
Screenshot: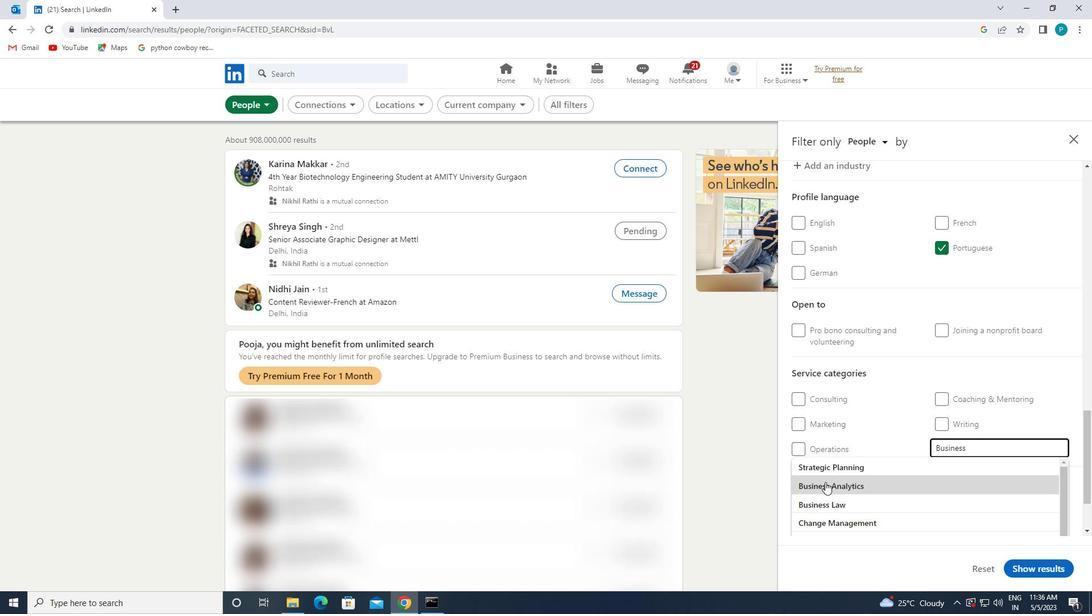 
Action: Mouse moved to (842, 447)
Screenshot: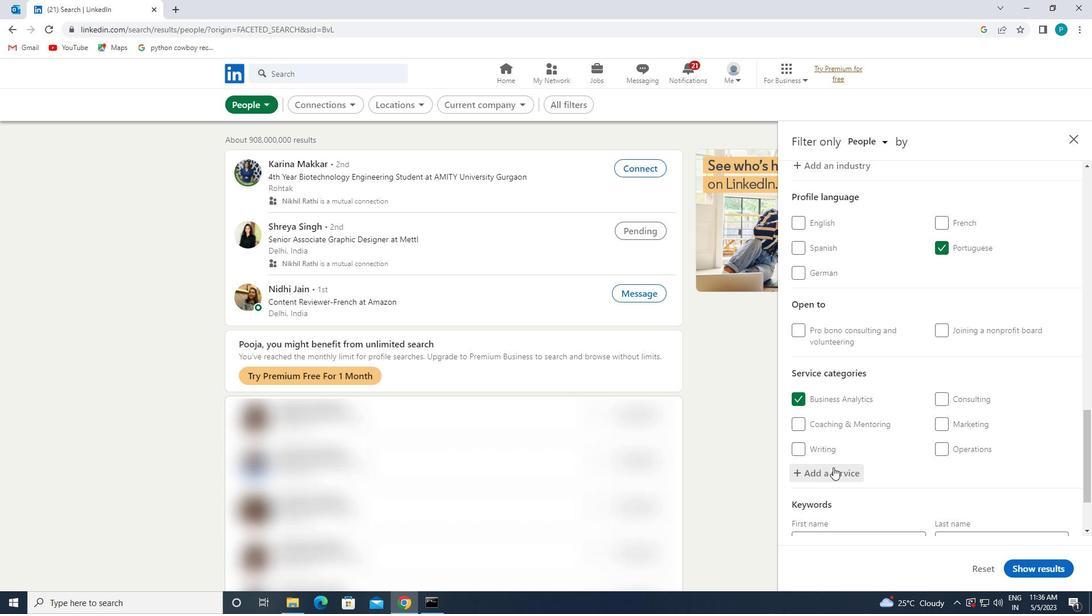
Action: Mouse scrolled (842, 447) with delta (0, 0)
Screenshot: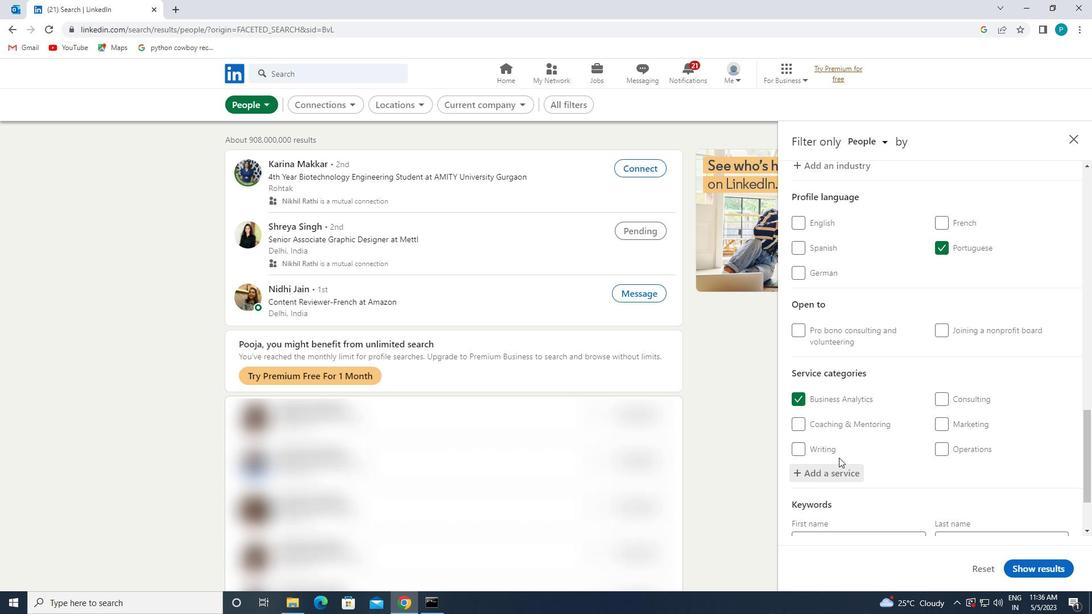 
Action: Mouse scrolled (842, 447) with delta (0, 0)
Screenshot: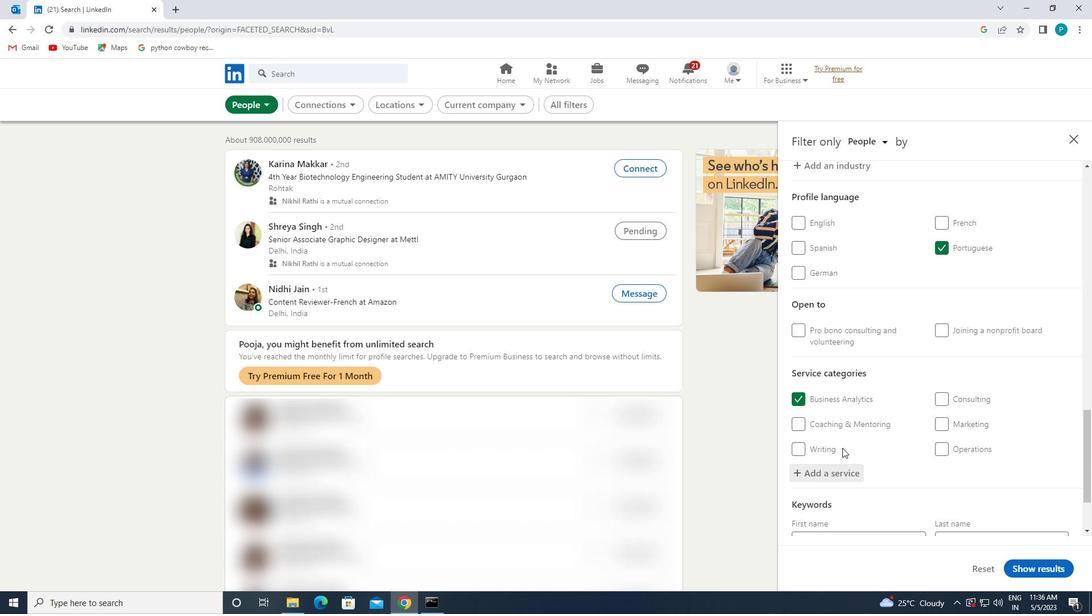 
Action: Mouse scrolled (842, 447) with delta (0, 0)
Screenshot: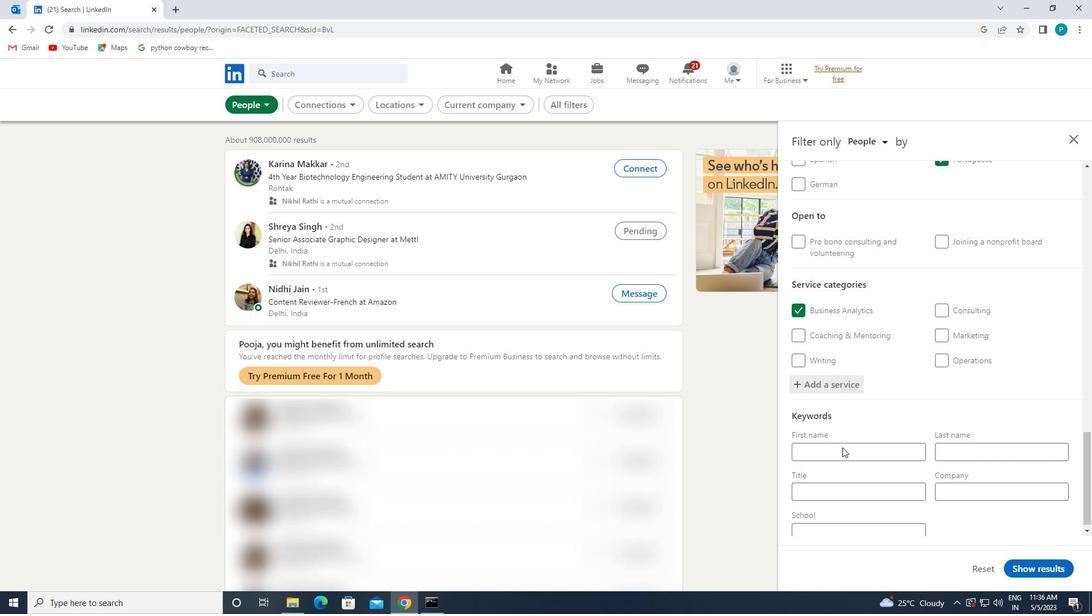 
Action: Mouse scrolled (842, 447) with delta (0, 0)
Screenshot: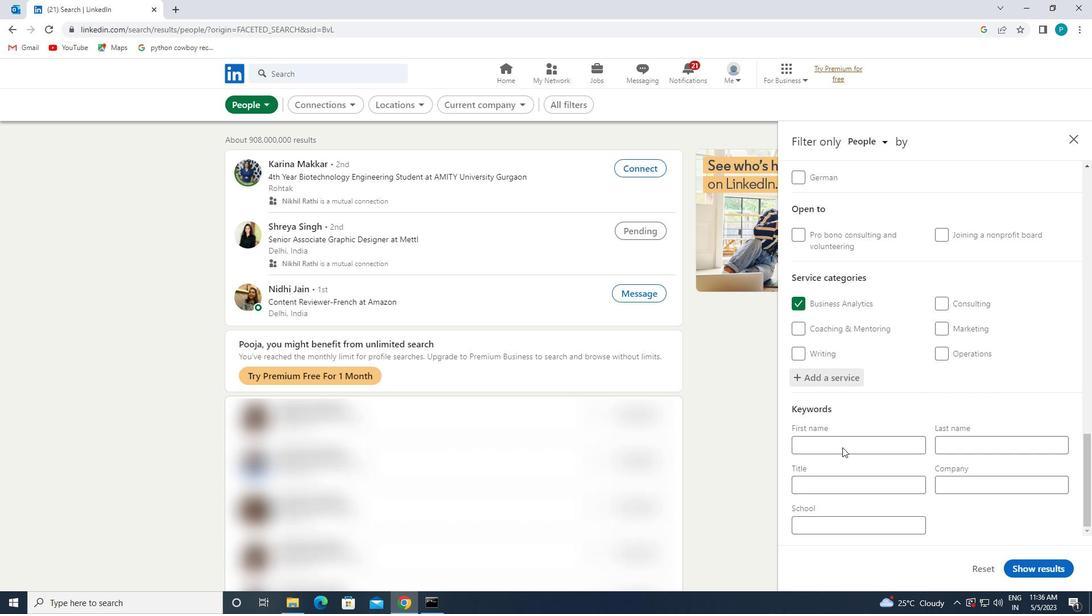 
Action: Mouse scrolled (842, 447) with delta (0, 0)
Screenshot: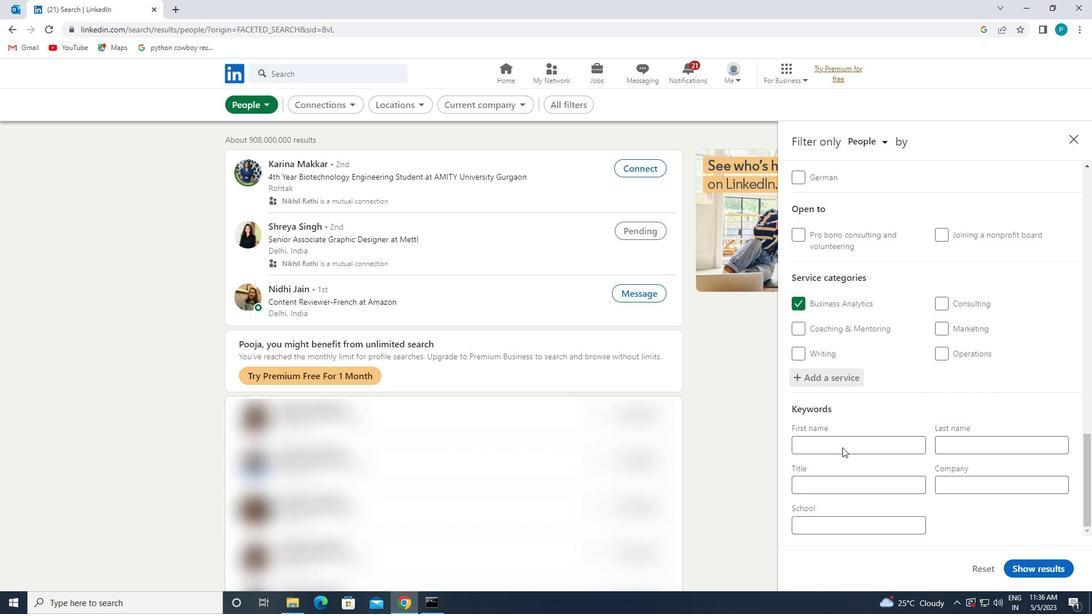 
Action: Mouse moved to (860, 492)
Screenshot: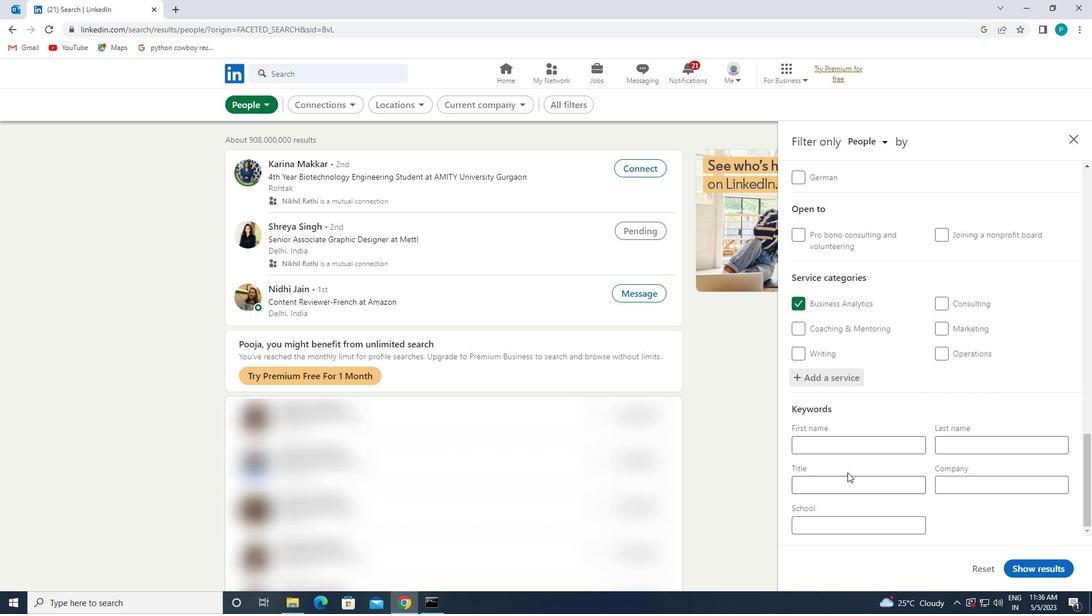 
Action: Mouse pressed left at (860, 492)
Screenshot: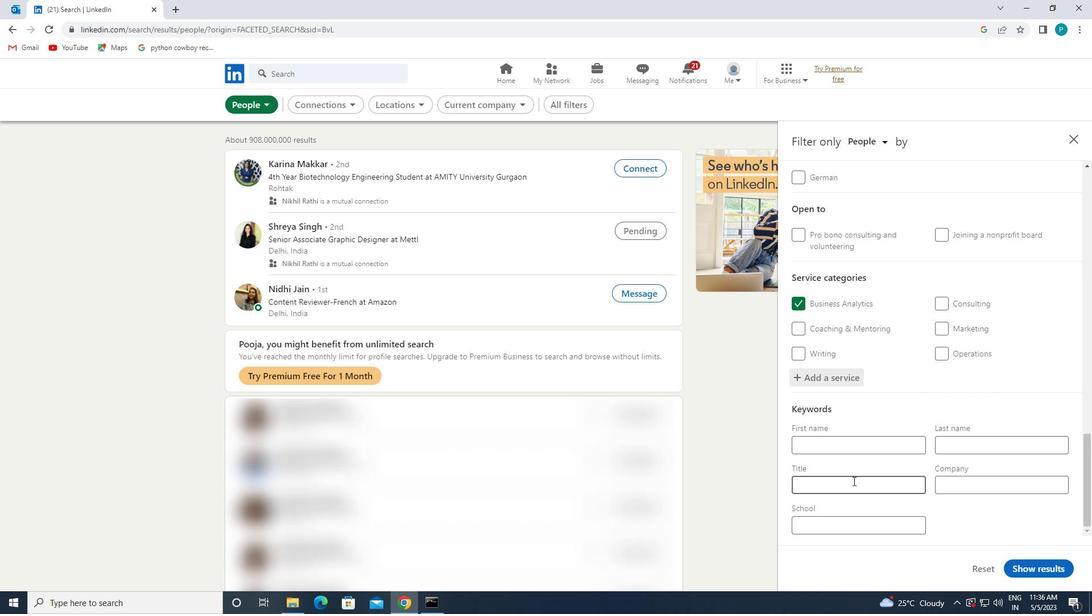 
Action: Mouse moved to (861, 493)
Screenshot: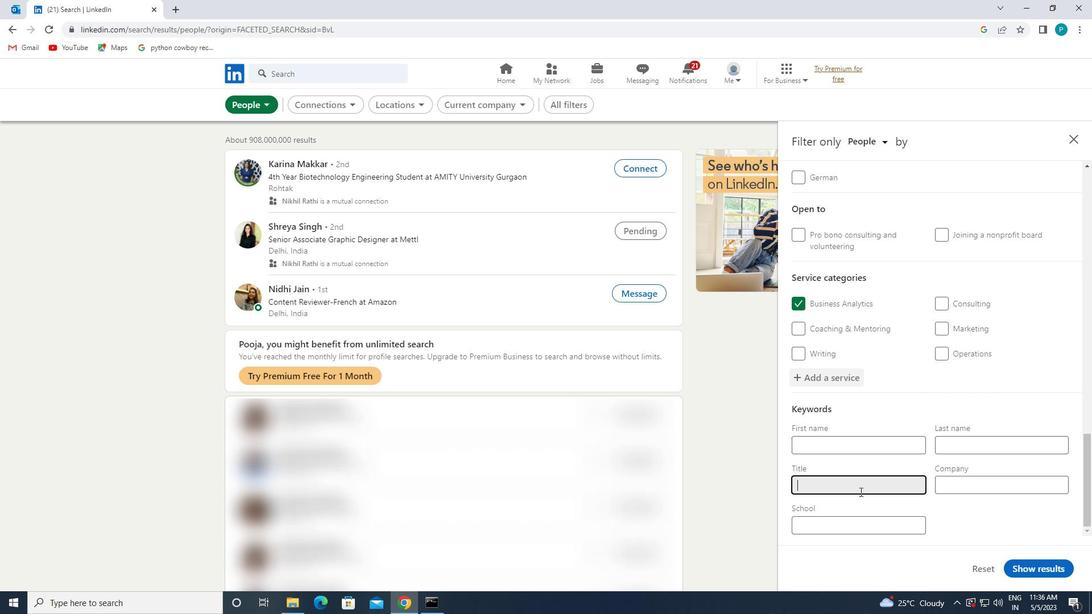 
Action: Key pressed <Key.caps_lock>N<Key.backspace>M<Key.caps_lock>AIL<Key.space><Key.caps_lock>C<Key.caps_lock>ARRIER
Screenshot: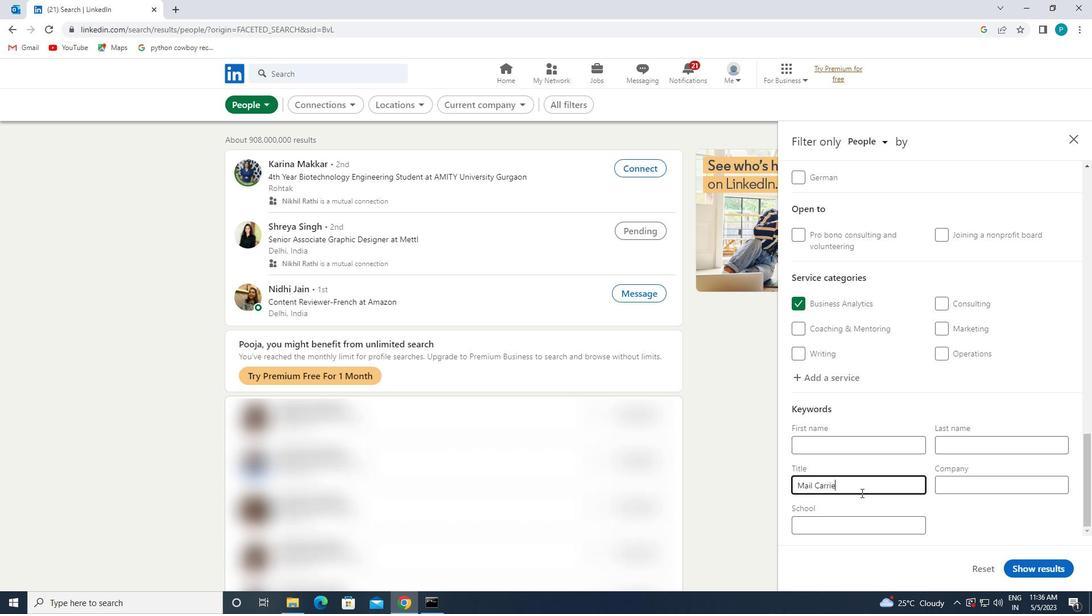 
Action: Mouse moved to (1017, 564)
Screenshot: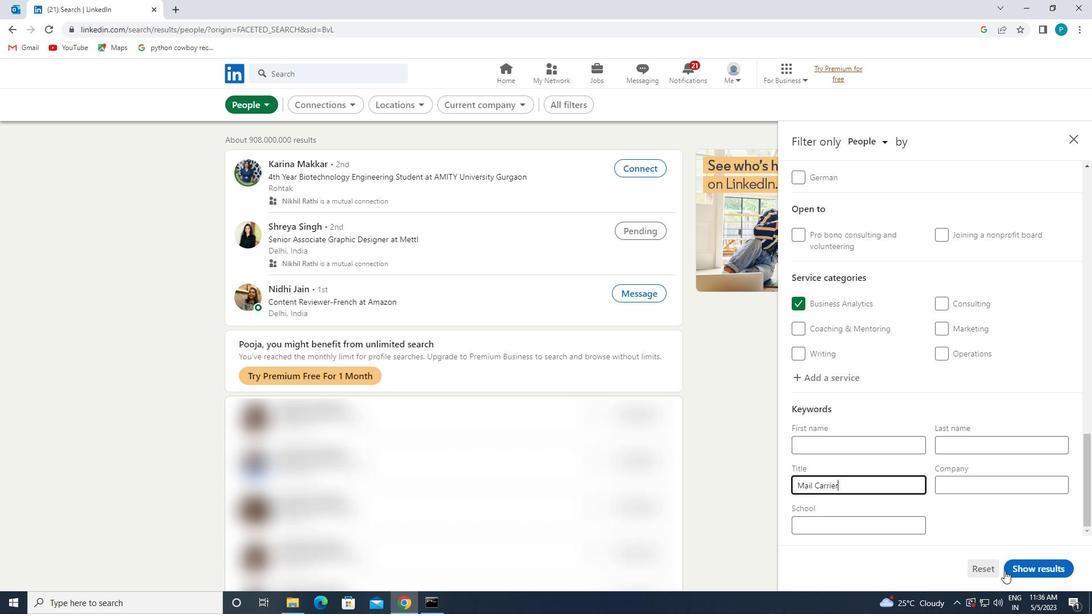 
Action: Mouse pressed left at (1017, 564)
Screenshot: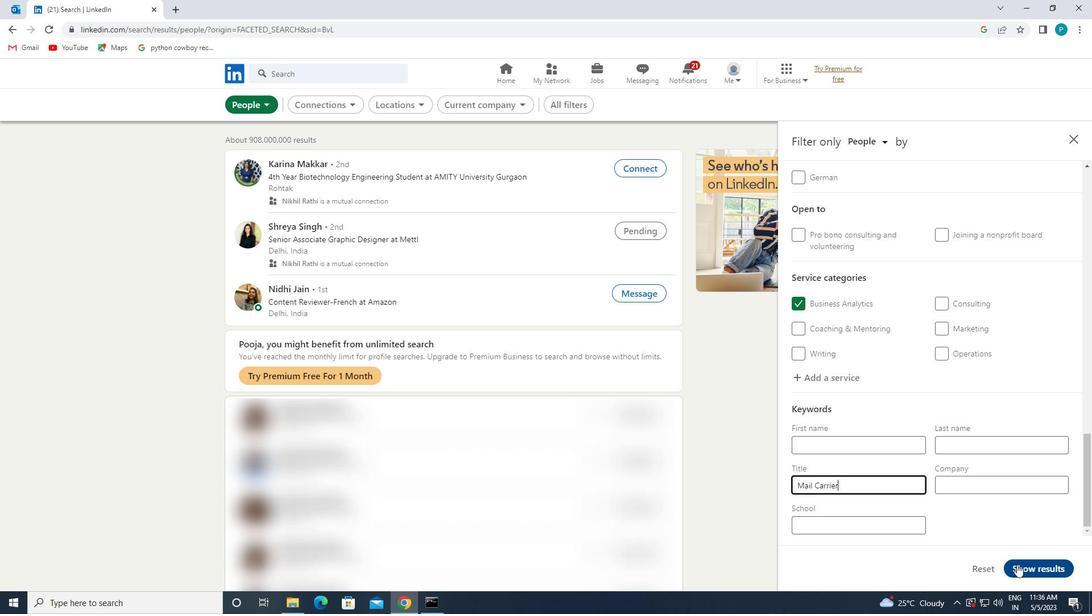 
